 Task: Add a signature Martha Hall containing With sincere appreciation and gratitude, Martha Hall to email address softage.9@softage.net and add a folder Lease renewals
Action: Mouse moved to (1098, 83)
Screenshot: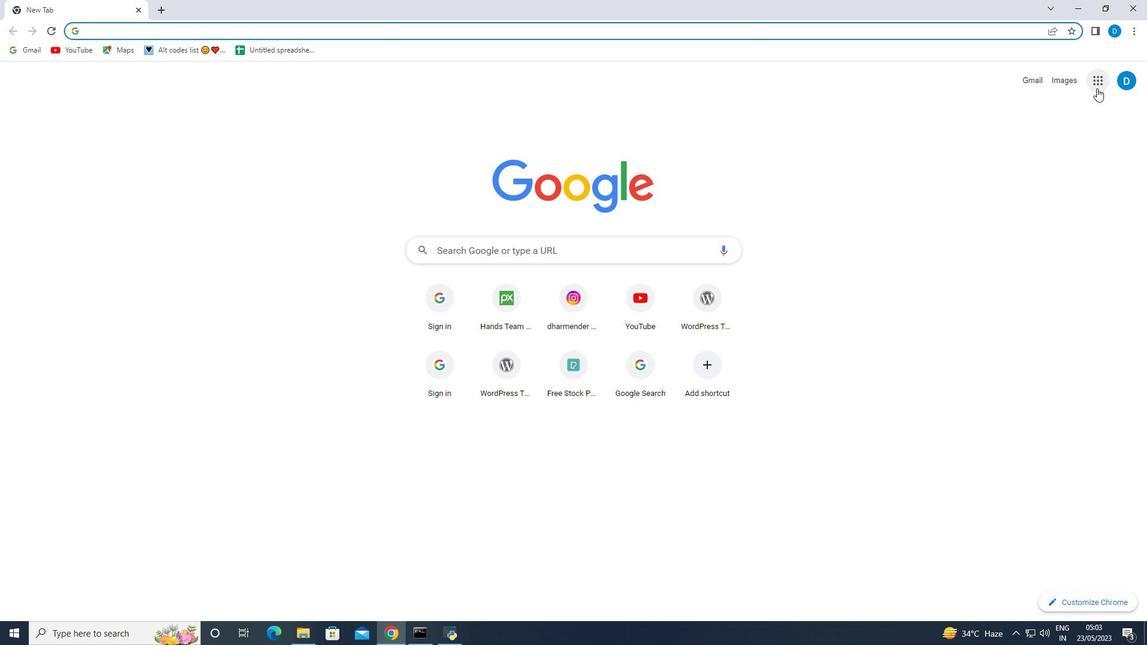 
Action: Mouse pressed left at (1098, 83)
Screenshot: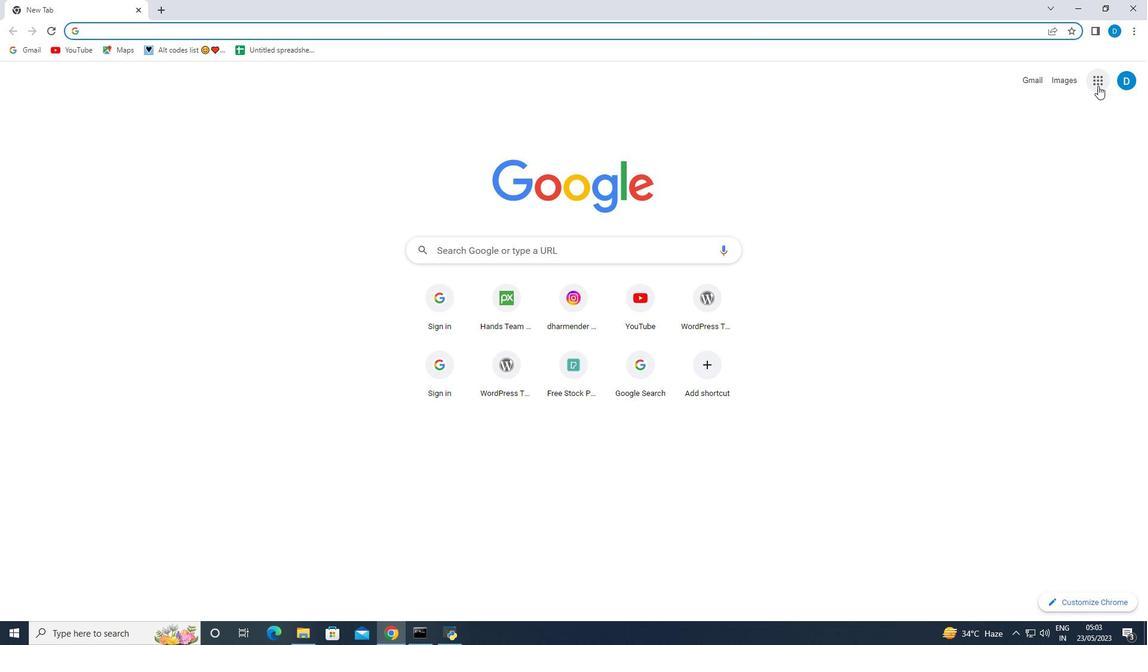 
Action: Mouse moved to (1001, 244)
Screenshot: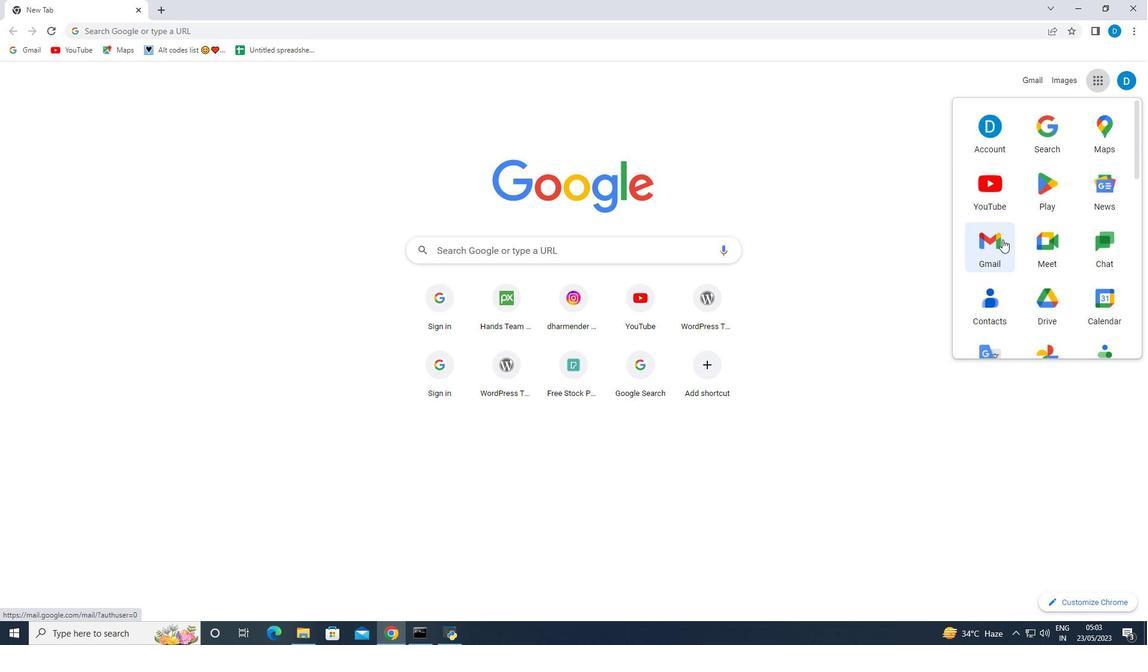 
Action: Mouse pressed left at (1001, 244)
Screenshot: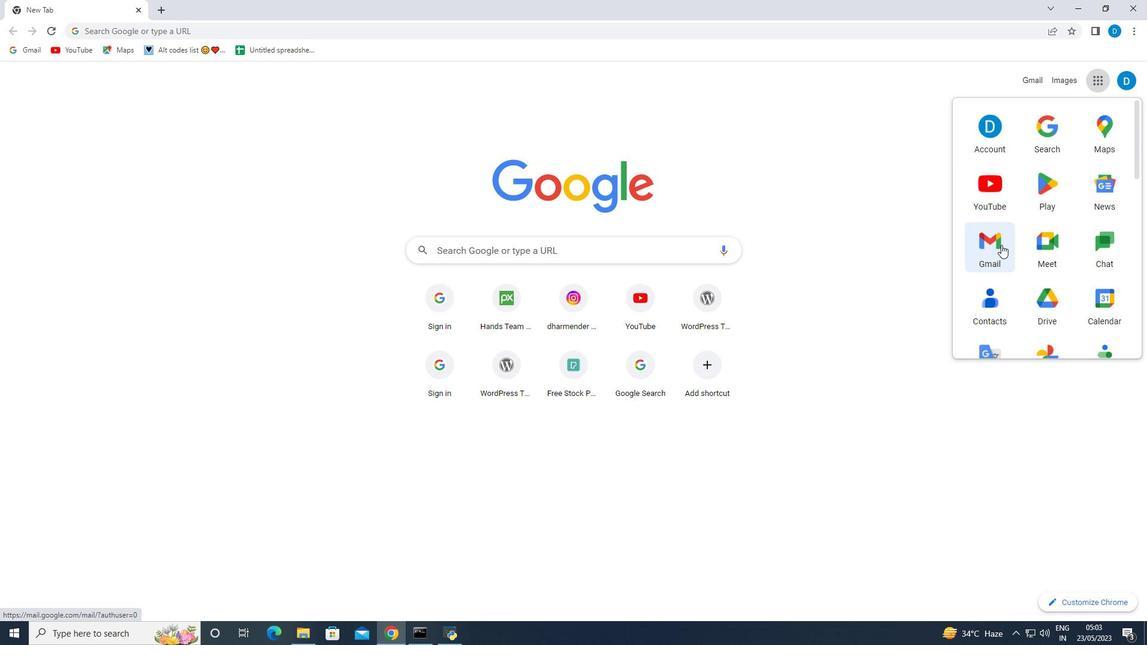 
Action: Mouse moved to (1072, 78)
Screenshot: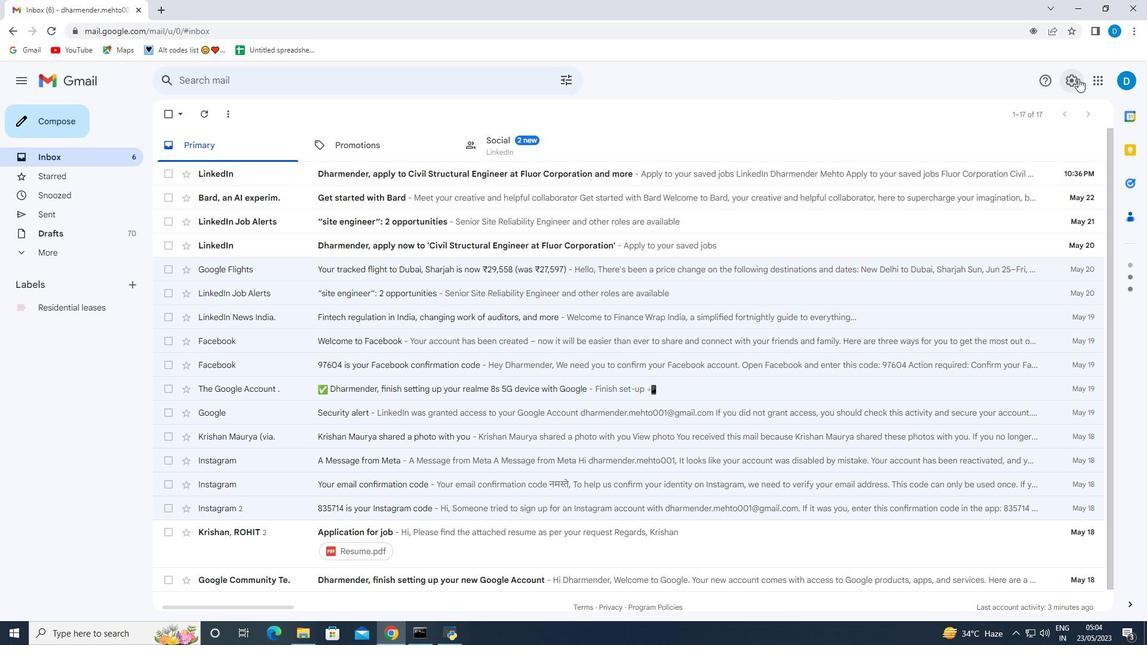 
Action: Mouse pressed left at (1072, 78)
Screenshot: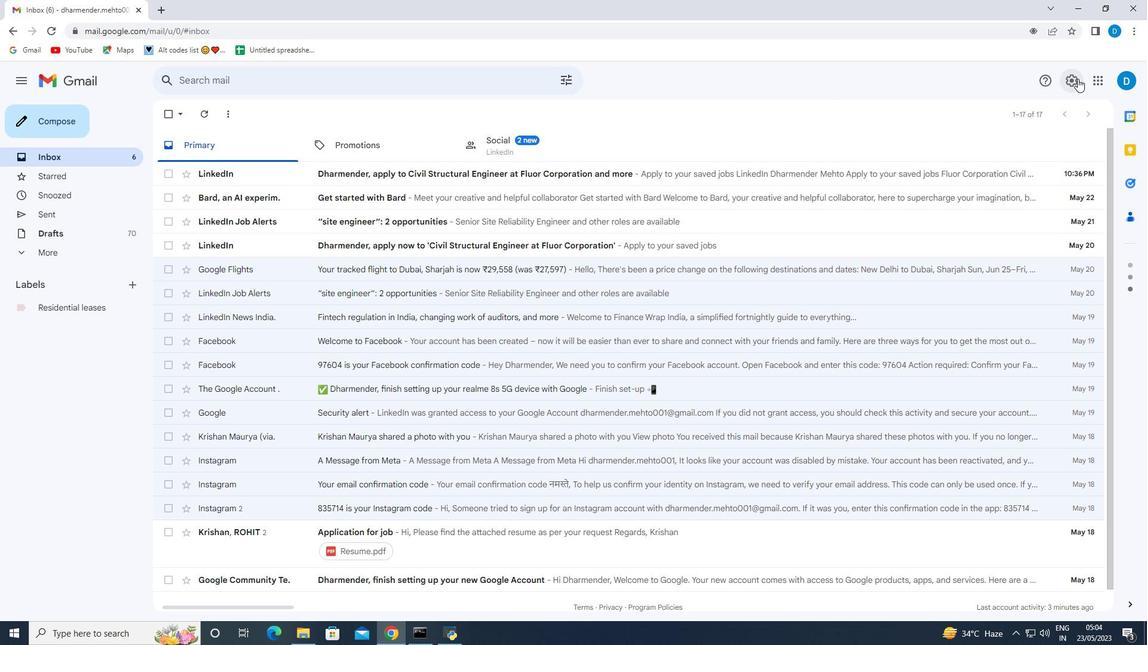 
Action: Mouse moved to (1019, 145)
Screenshot: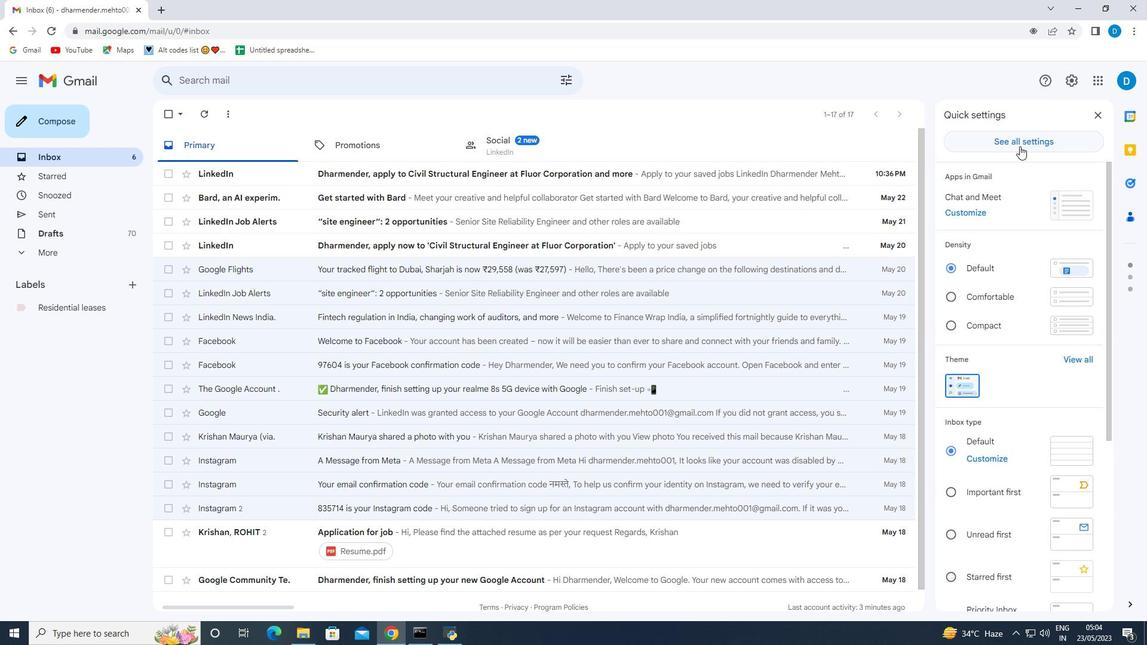 
Action: Mouse pressed left at (1019, 145)
Screenshot: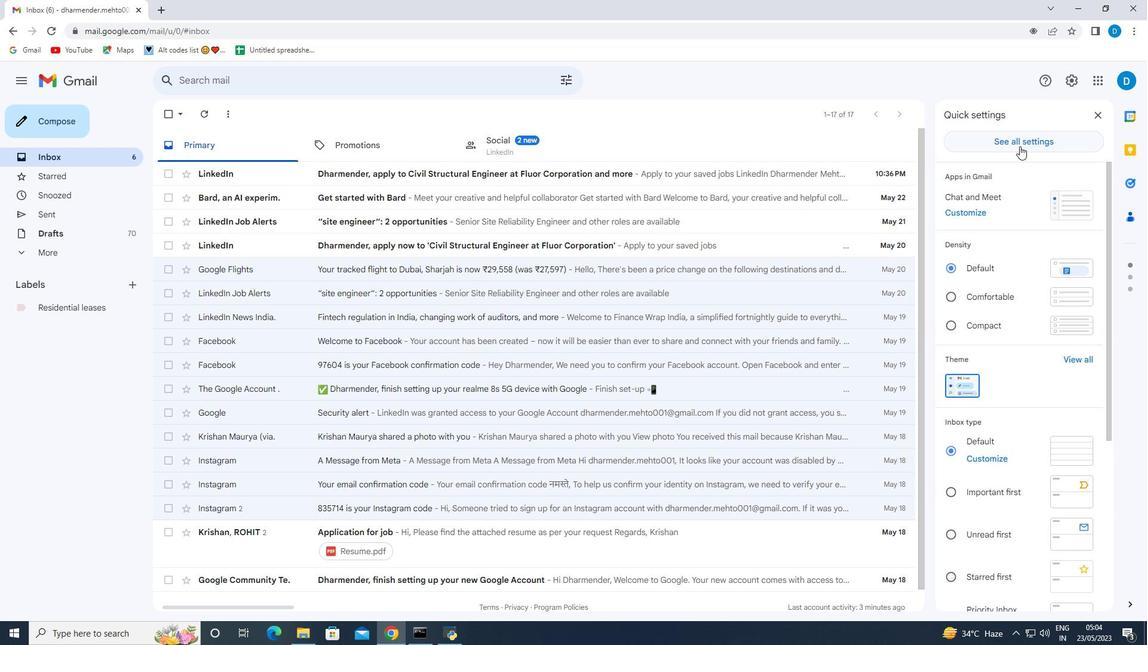 
Action: Mouse moved to (337, 475)
Screenshot: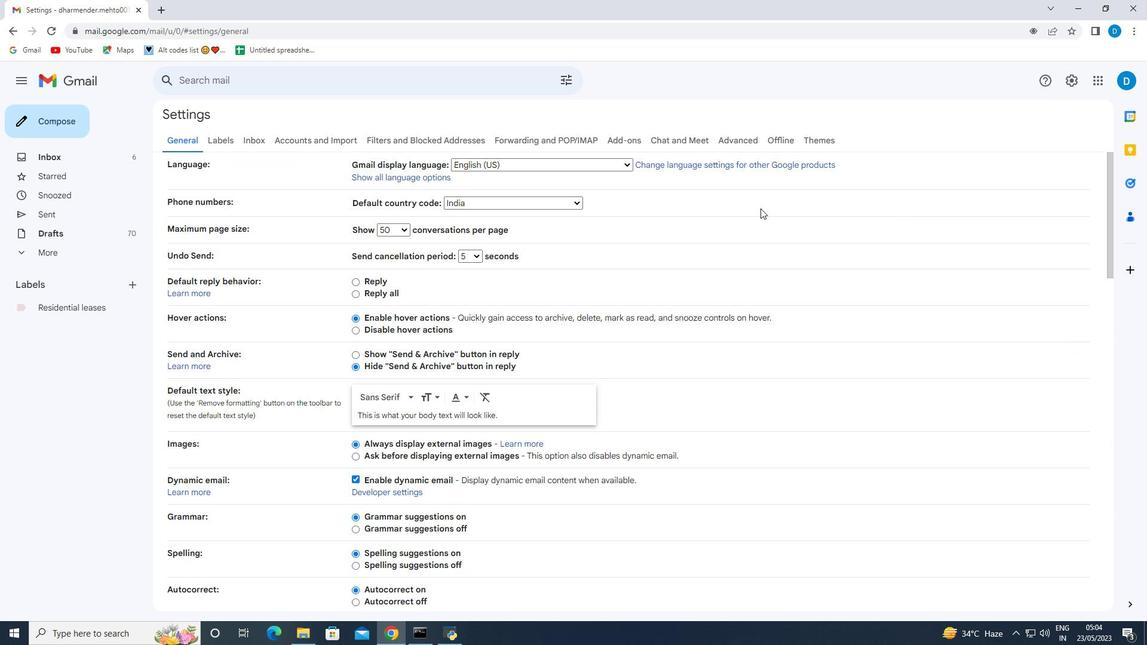 
Action: Mouse scrolled (337, 474) with delta (0, 0)
Screenshot: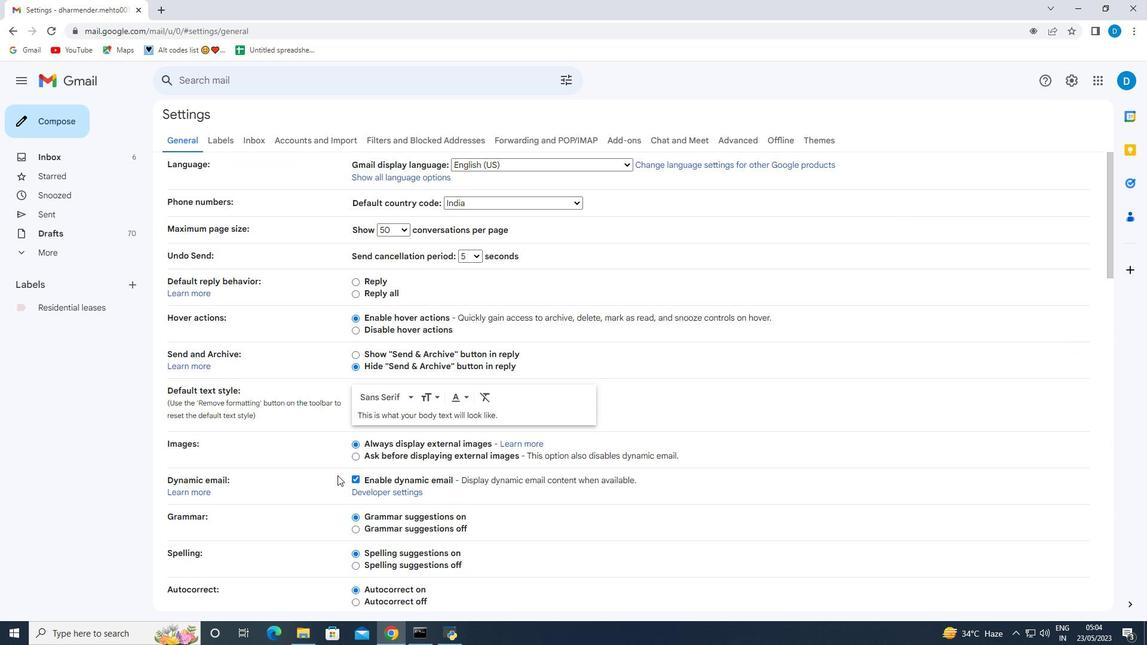 
Action: Mouse scrolled (337, 474) with delta (0, 0)
Screenshot: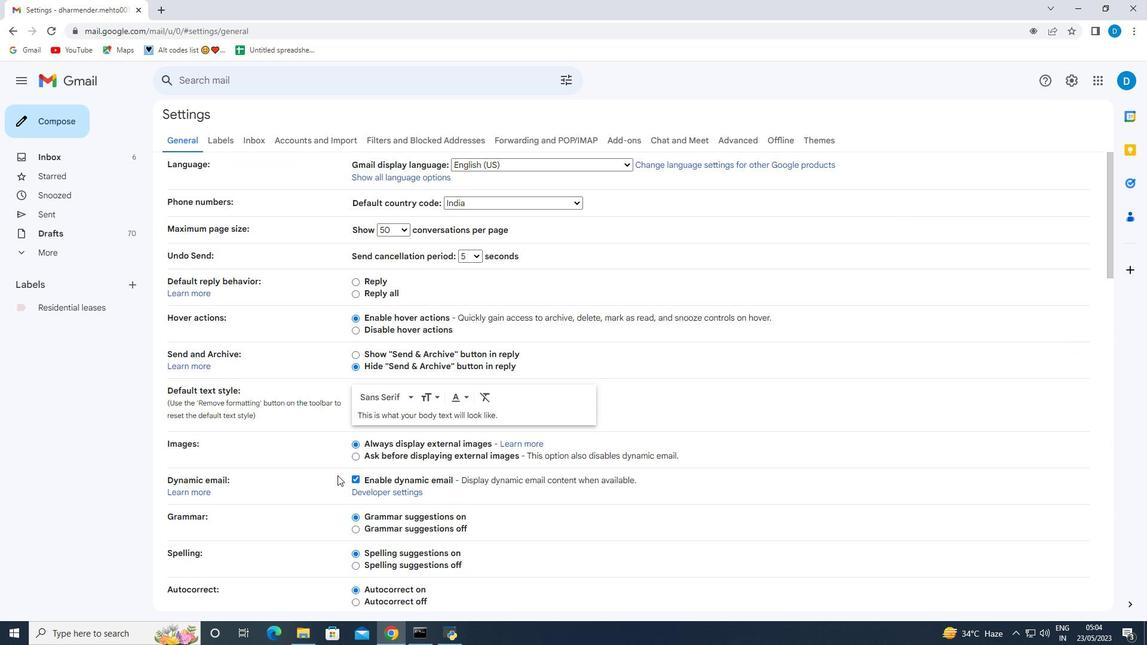 
Action: Mouse moved to (338, 475)
Screenshot: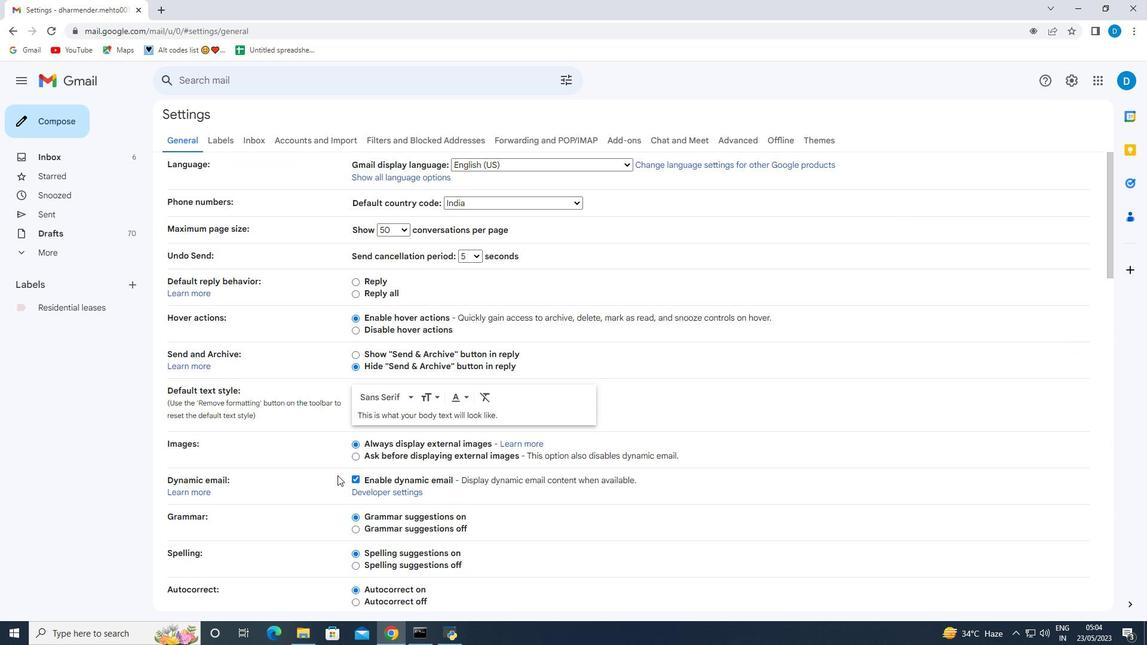 
Action: Mouse scrolled (338, 474) with delta (0, 0)
Screenshot: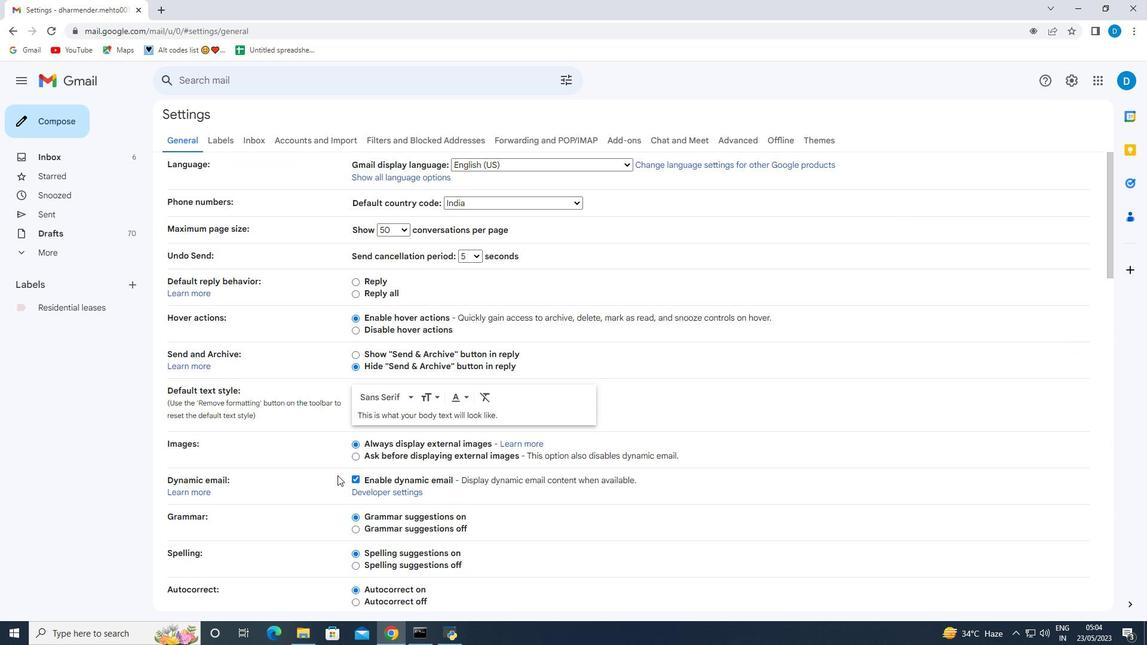 
Action: Mouse moved to (347, 470)
Screenshot: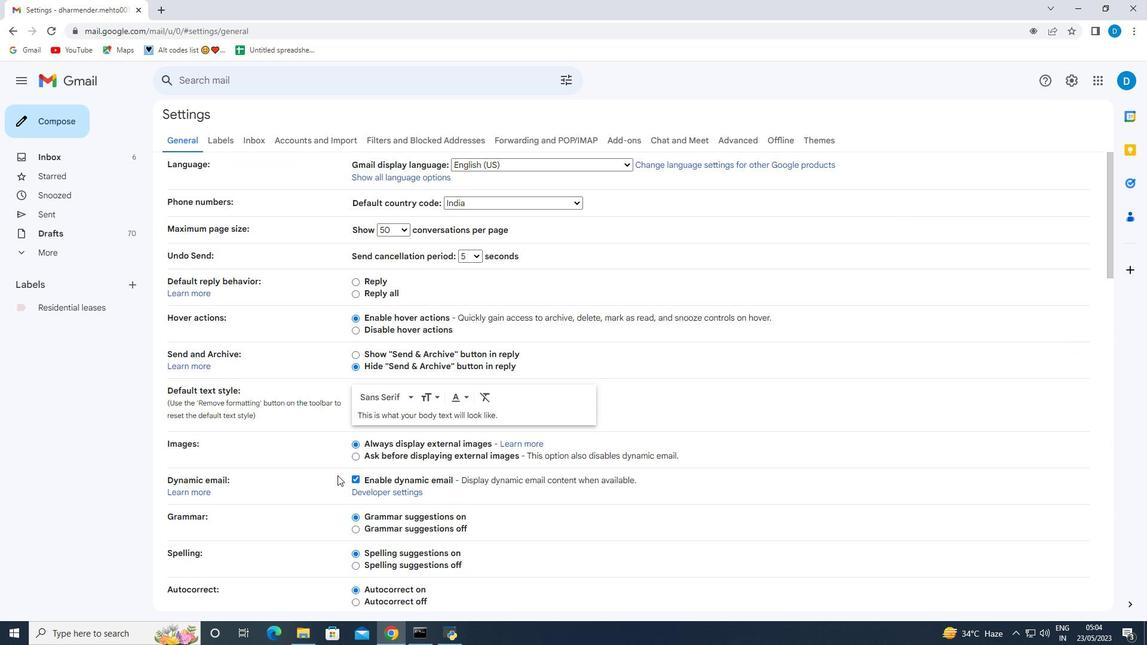 
Action: Mouse scrolled (347, 470) with delta (0, 0)
Screenshot: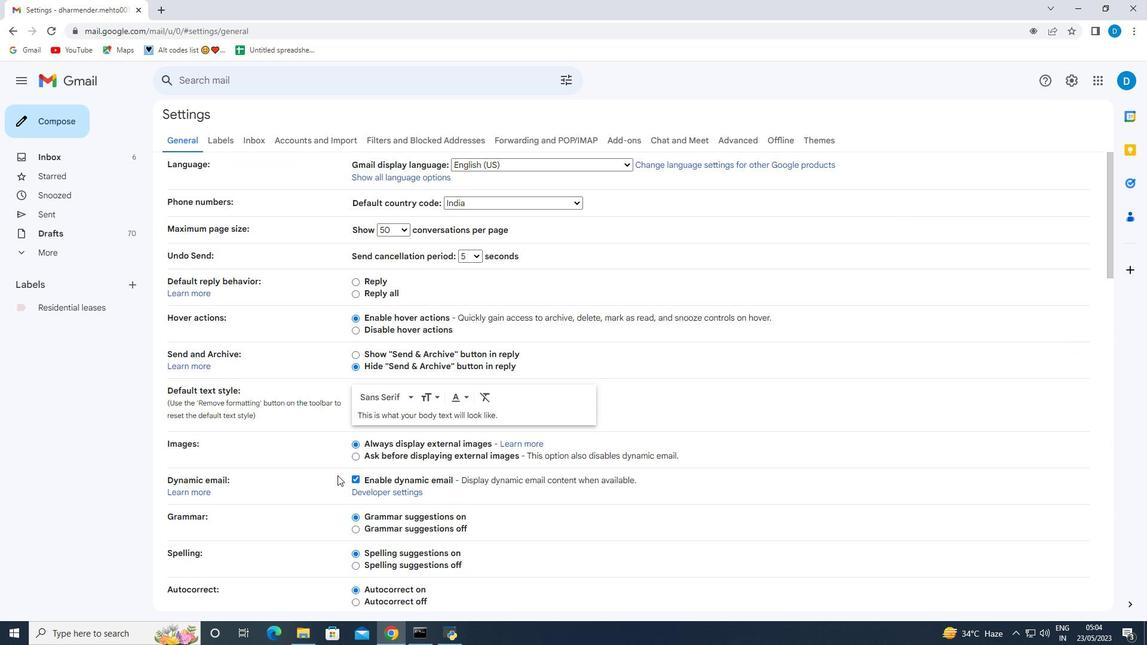
Action: Mouse moved to (354, 465)
Screenshot: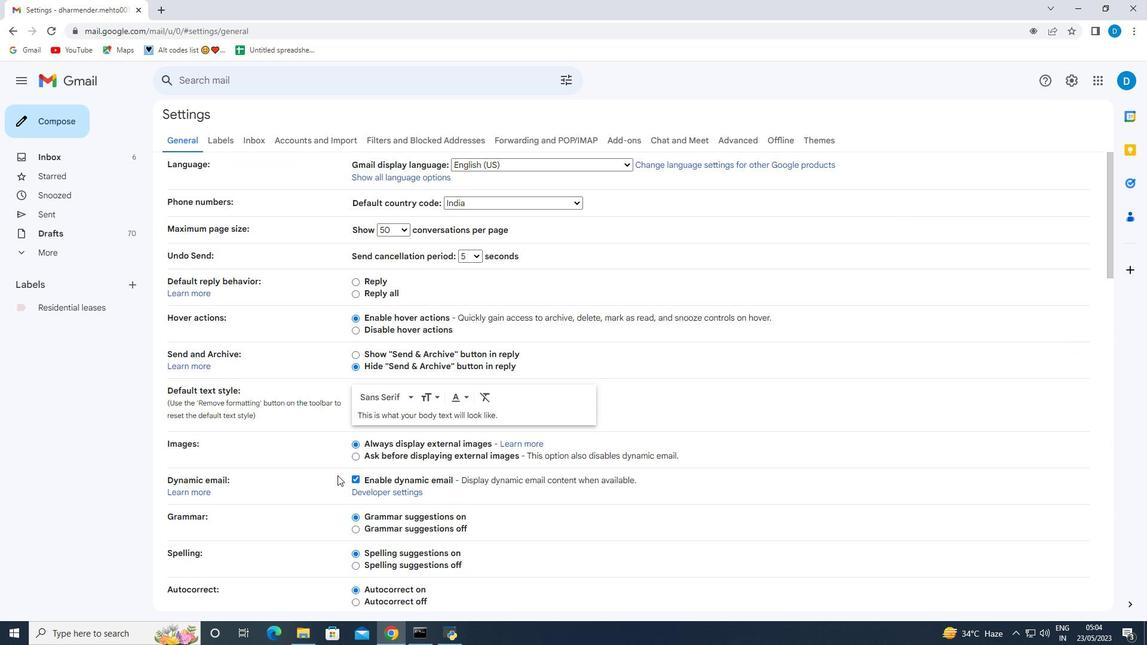 
Action: Mouse scrolled (354, 465) with delta (0, 0)
Screenshot: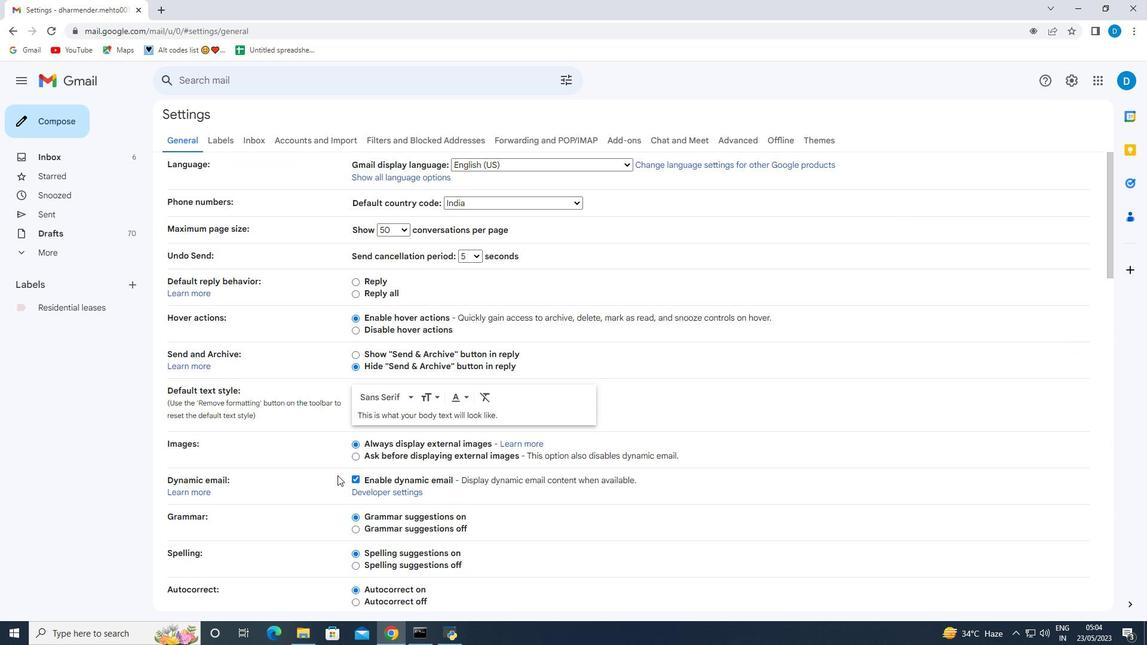 
Action: Mouse moved to (383, 449)
Screenshot: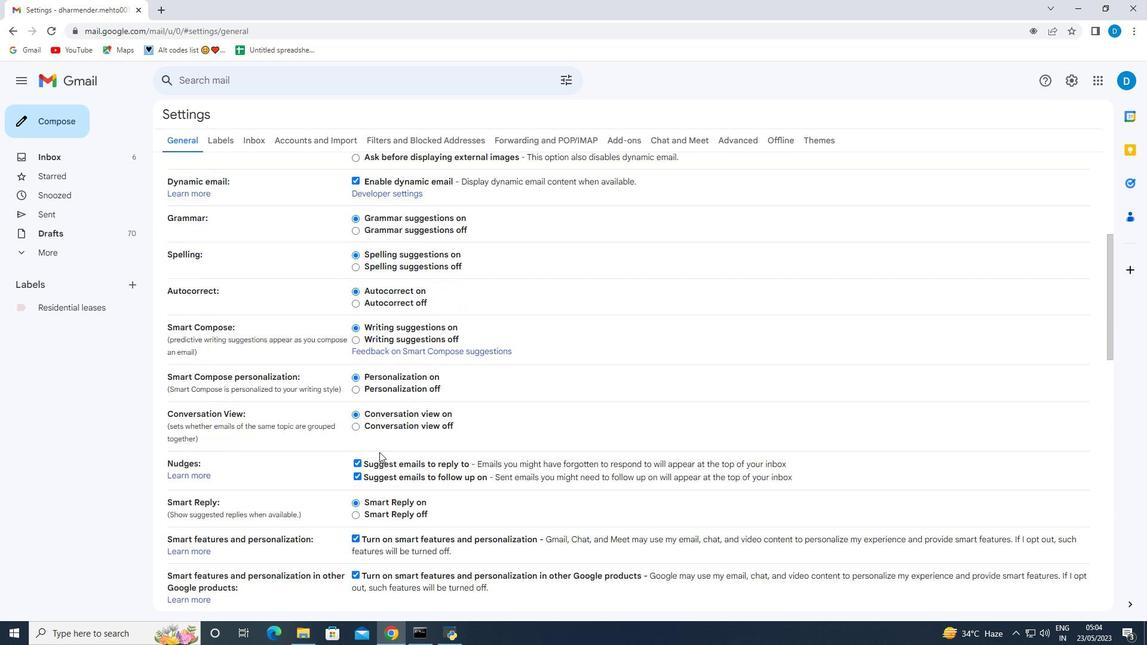 
Action: Mouse scrolled (383, 448) with delta (0, 0)
Screenshot: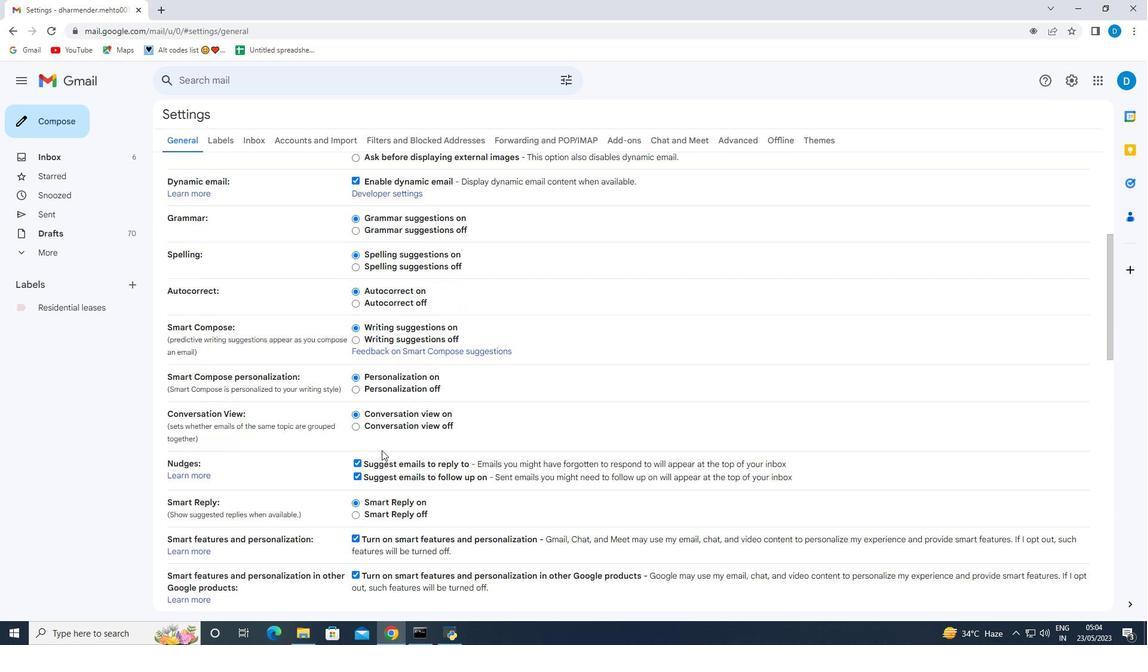
Action: Mouse scrolled (383, 448) with delta (0, 0)
Screenshot: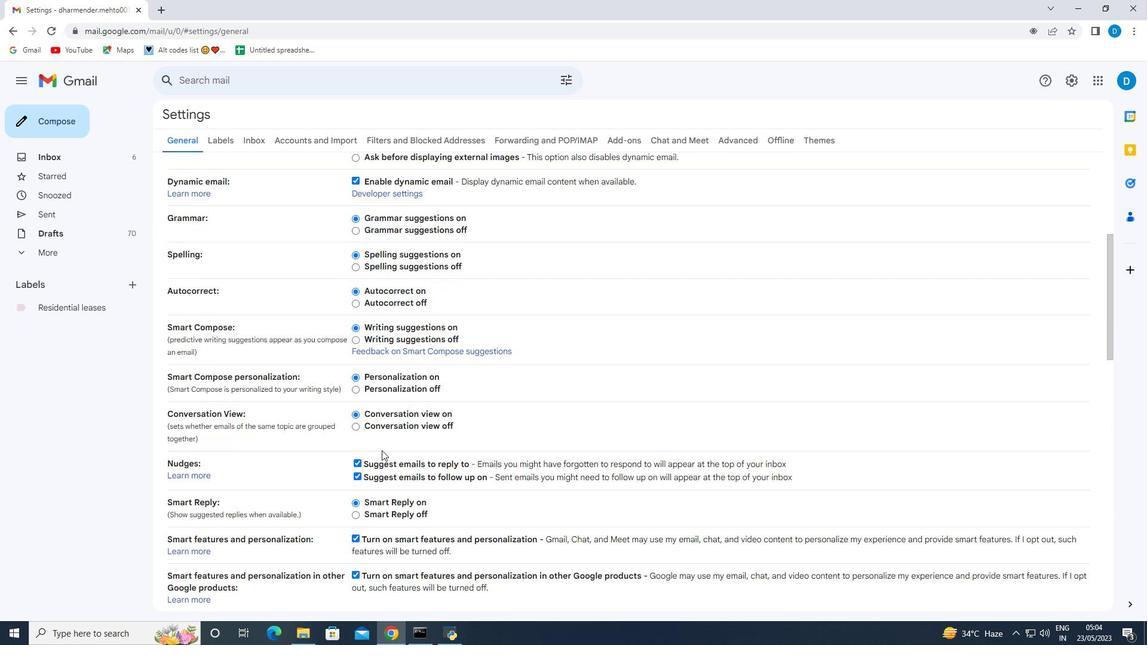 
Action: Mouse scrolled (383, 448) with delta (0, 0)
Screenshot: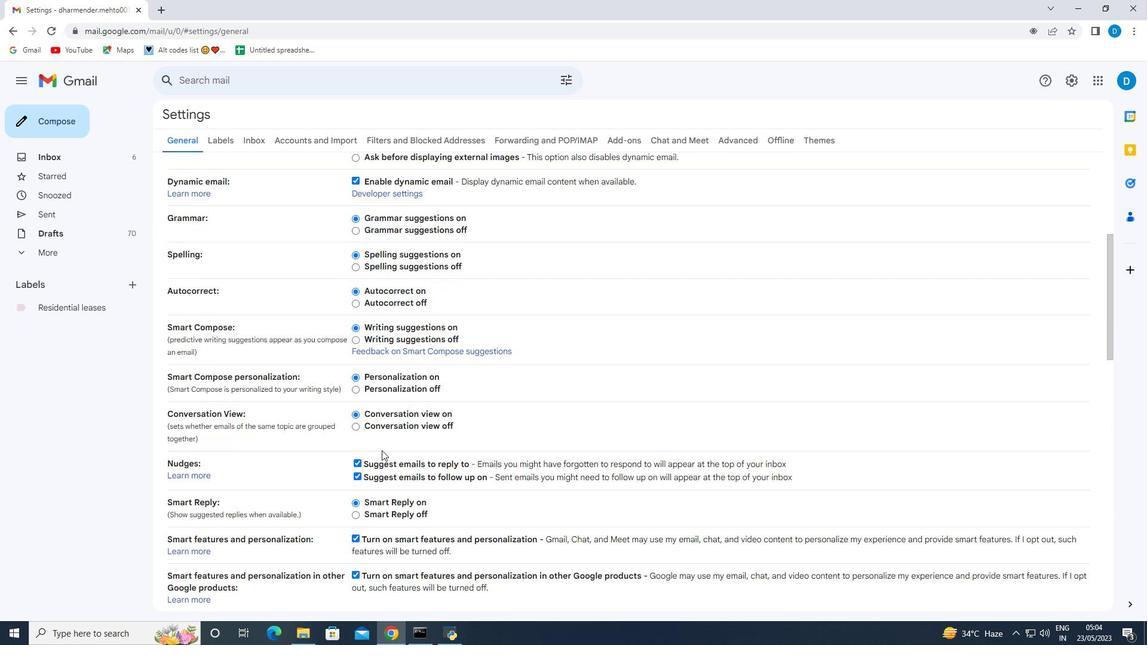 
Action: Mouse scrolled (383, 448) with delta (0, 0)
Screenshot: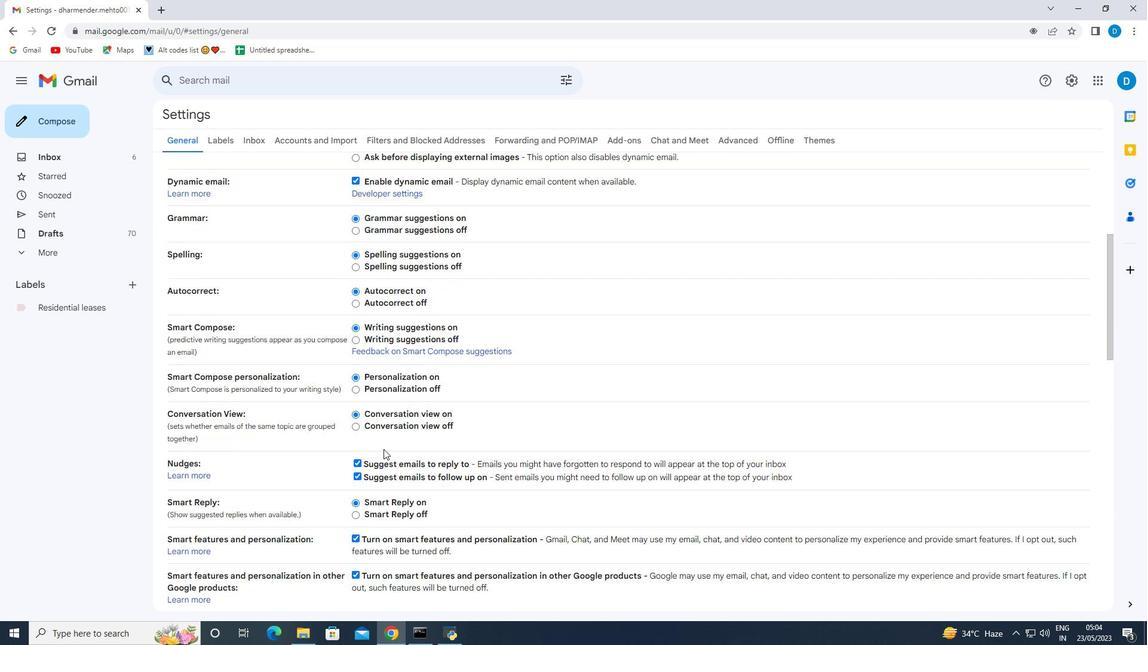 
Action: Mouse scrolled (383, 448) with delta (0, 0)
Screenshot: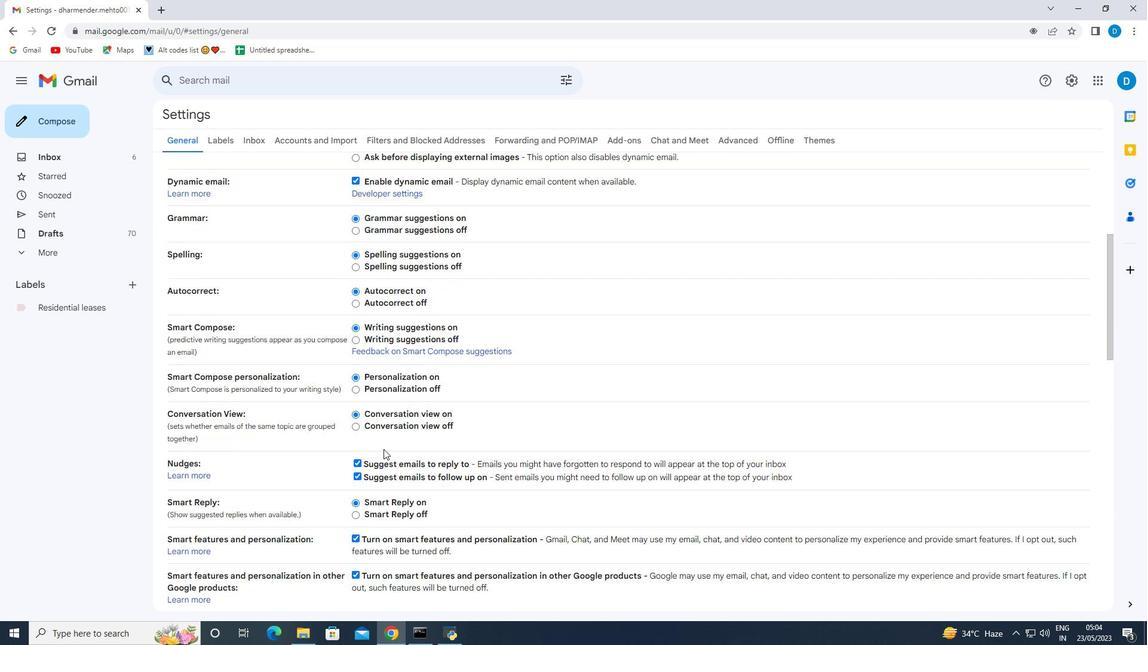 
Action: Mouse moved to (390, 446)
Screenshot: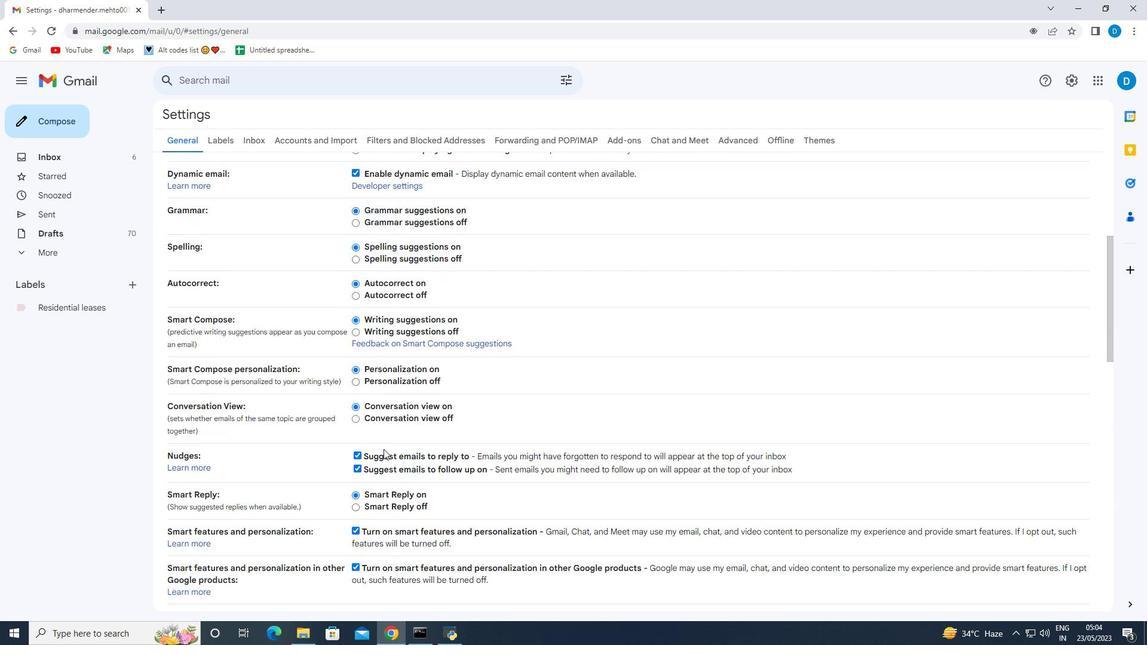 
Action: Mouse scrolled (390, 445) with delta (0, 0)
Screenshot: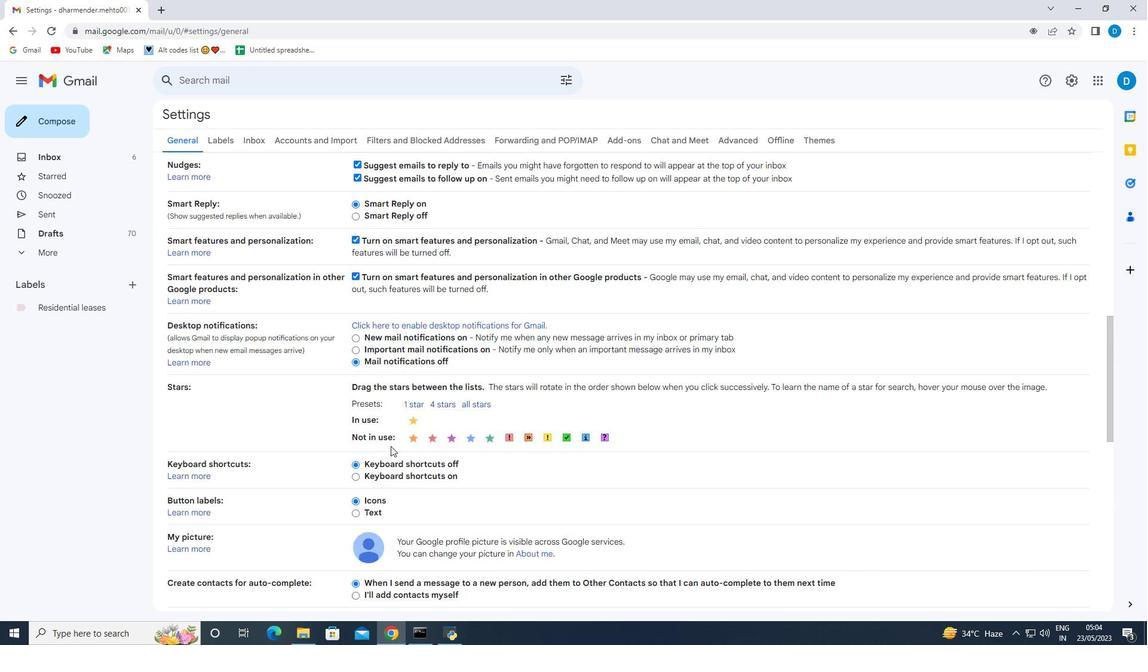 
Action: Mouse scrolled (390, 445) with delta (0, 0)
Screenshot: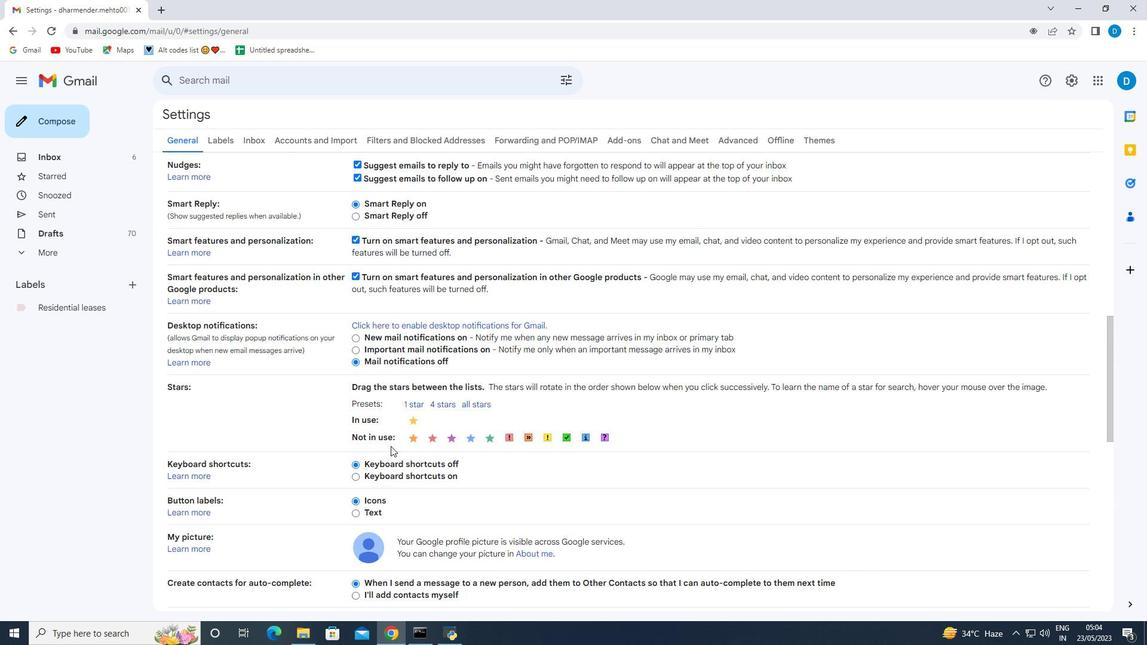 
Action: Mouse scrolled (390, 445) with delta (0, 0)
Screenshot: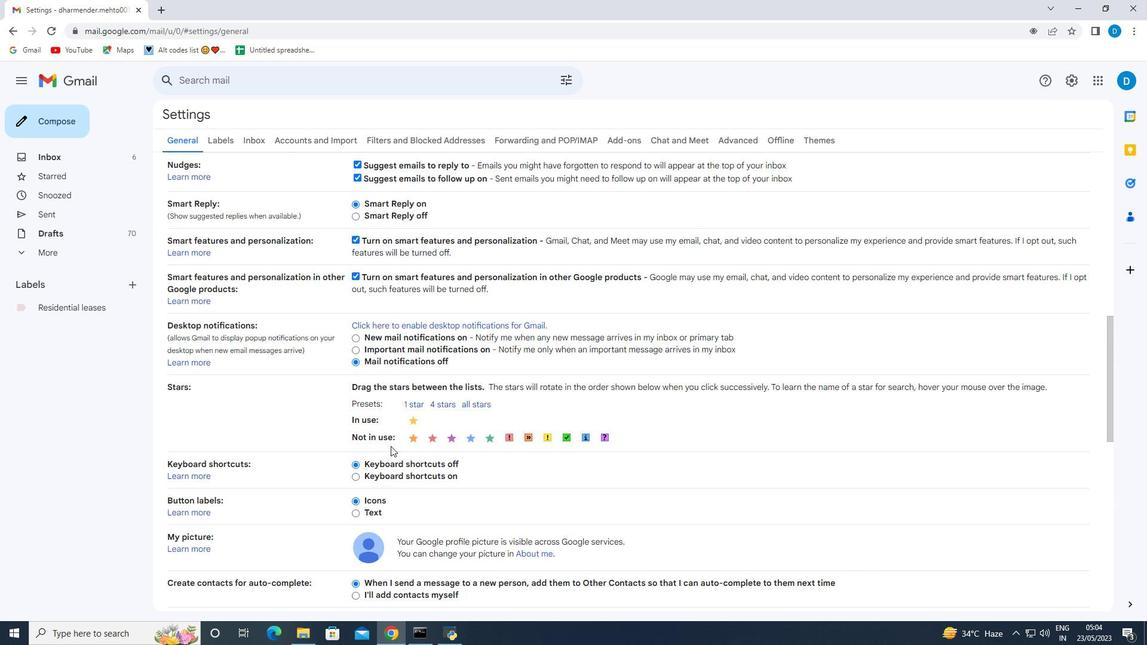 
Action: Mouse scrolled (390, 445) with delta (0, 0)
Screenshot: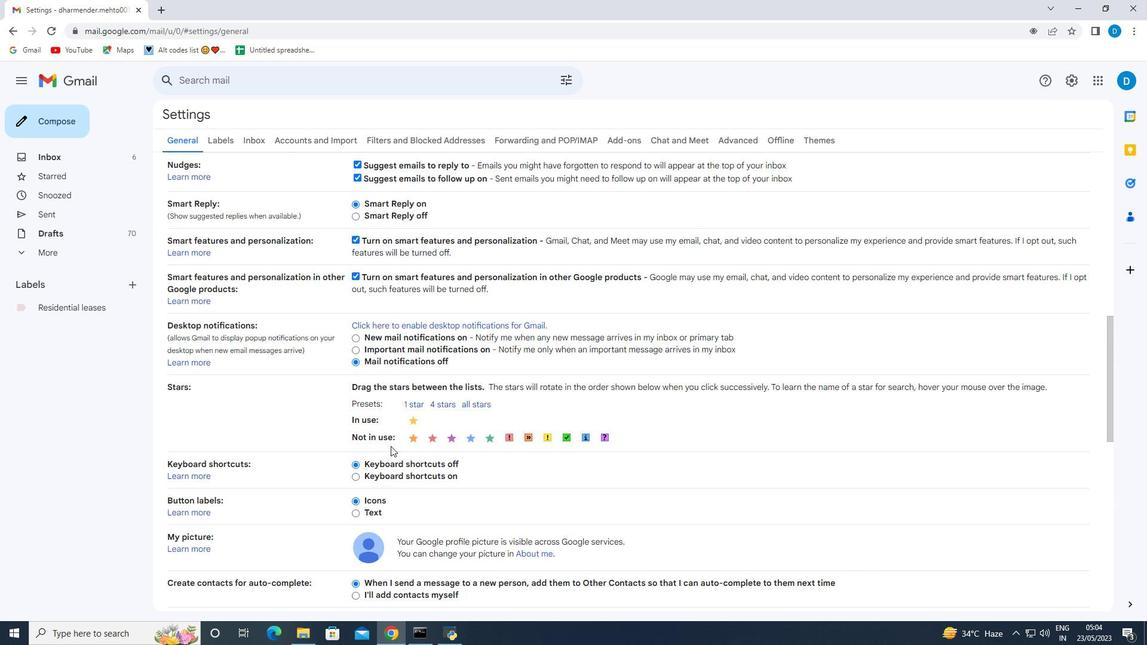 
Action: Mouse scrolled (390, 445) with delta (0, 0)
Screenshot: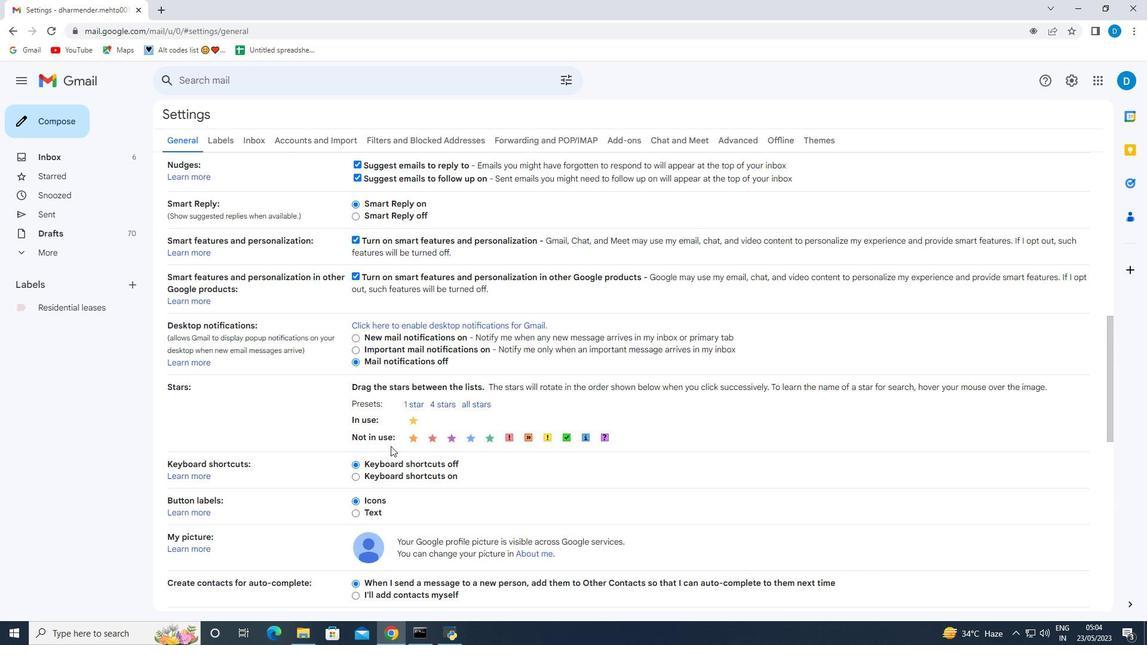 
Action: Mouse scrolled (390, 445) with delta (0, 0)
Screenshot: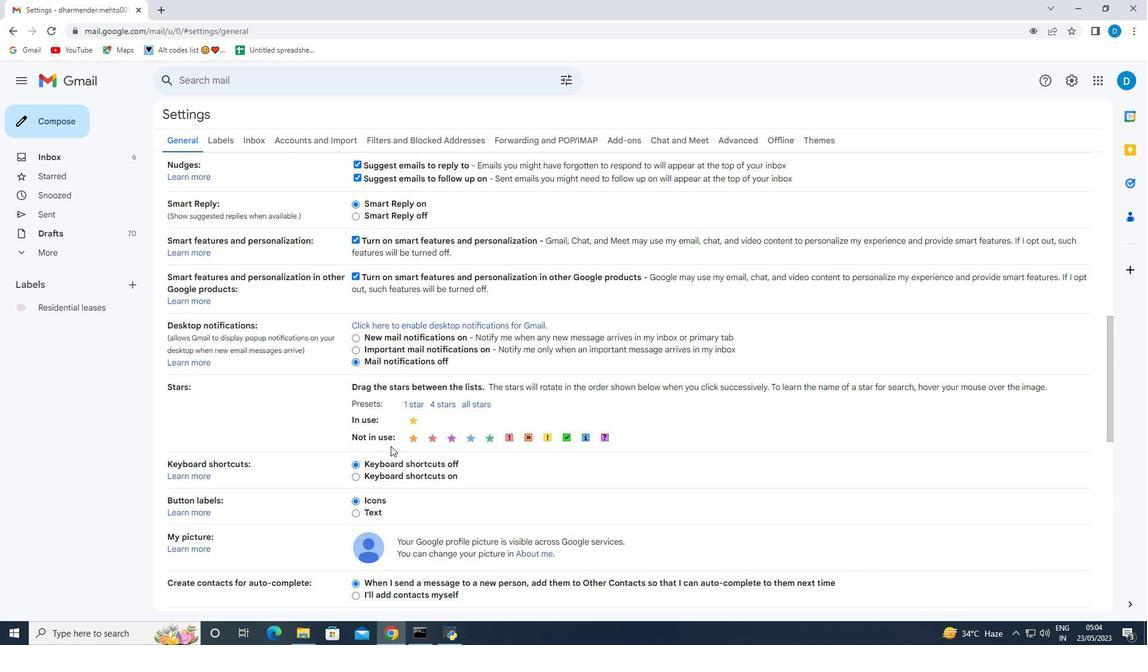 
Action: Mouse moved to (479, 298)
Screenshot: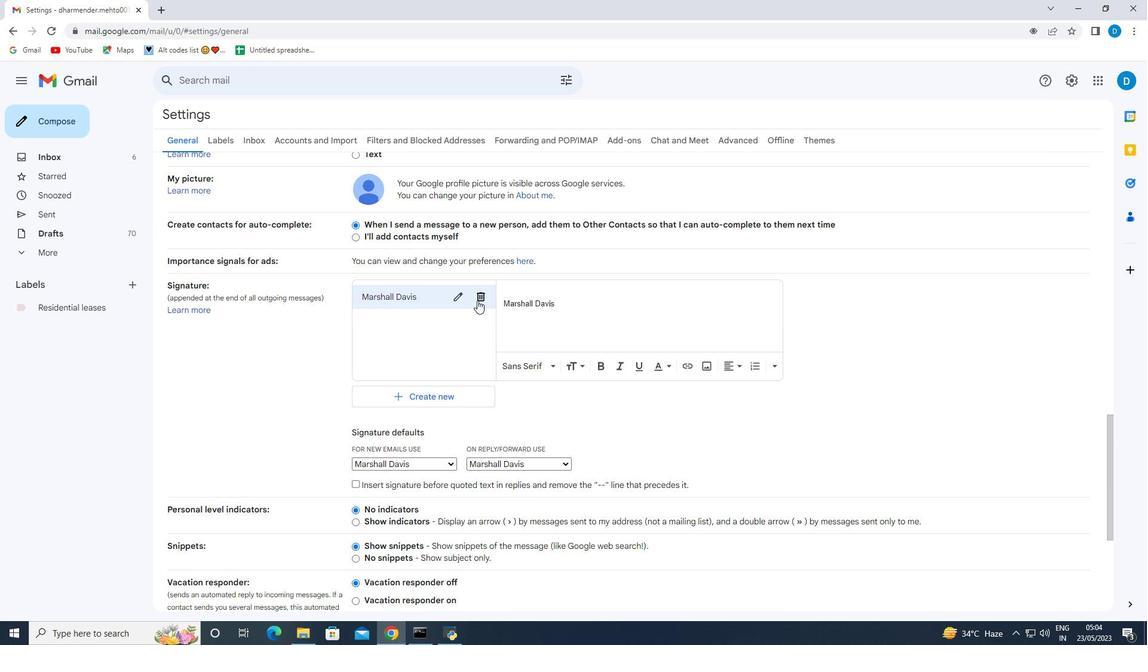 
Action: Mouse pressed left at (479, 298)
Screenshot: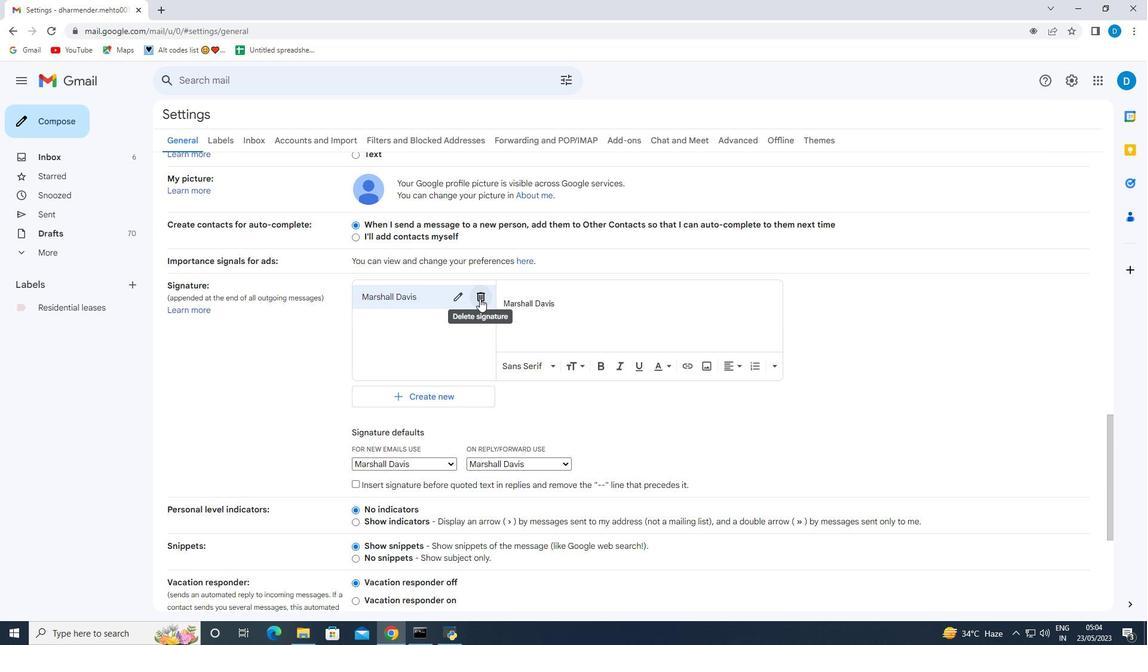 
Action: Mouse moved to (669, 369)
Screenshot: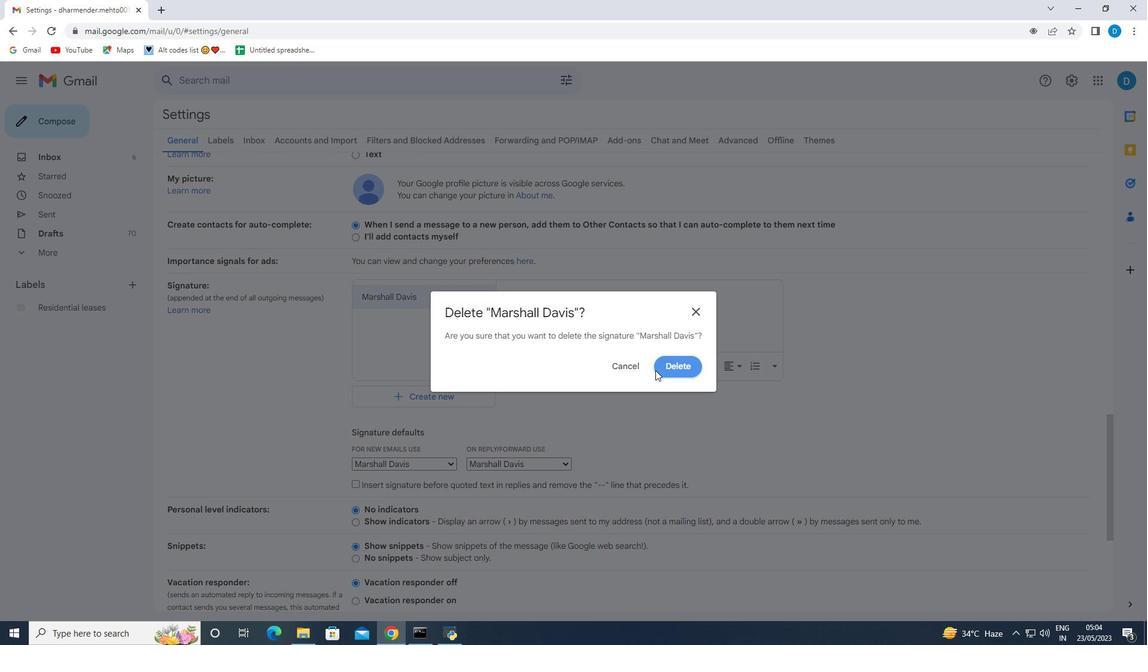 
Action: Mouse pressed left at (669, 369)
Screenshot: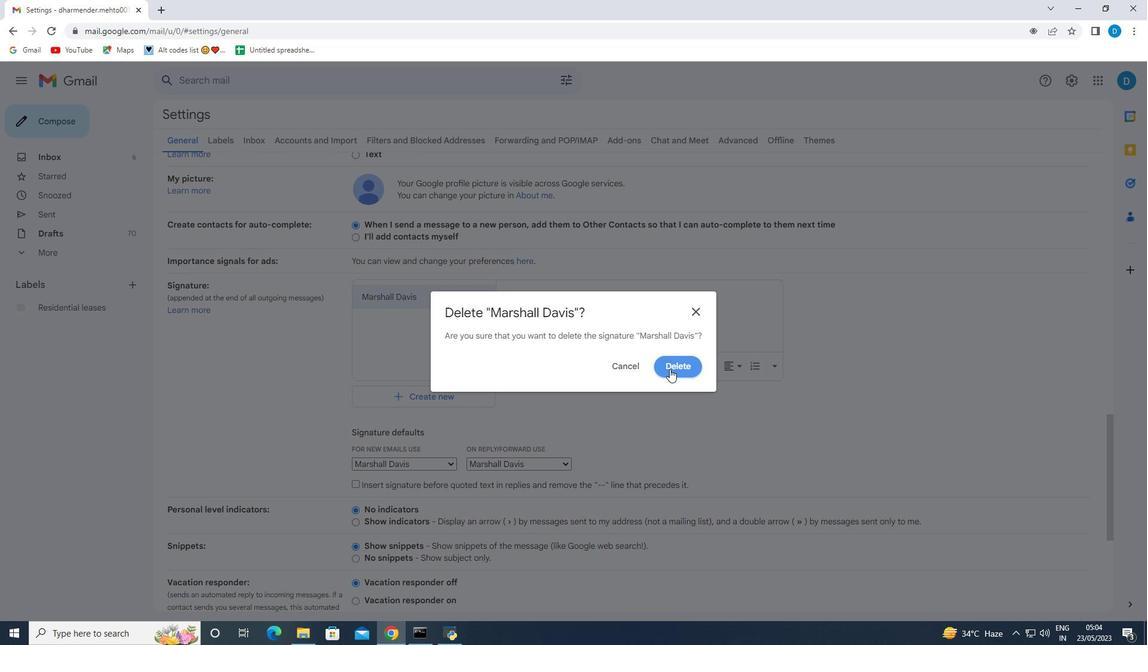 
Action: Mouse moved to (133, 307)
Screenshot: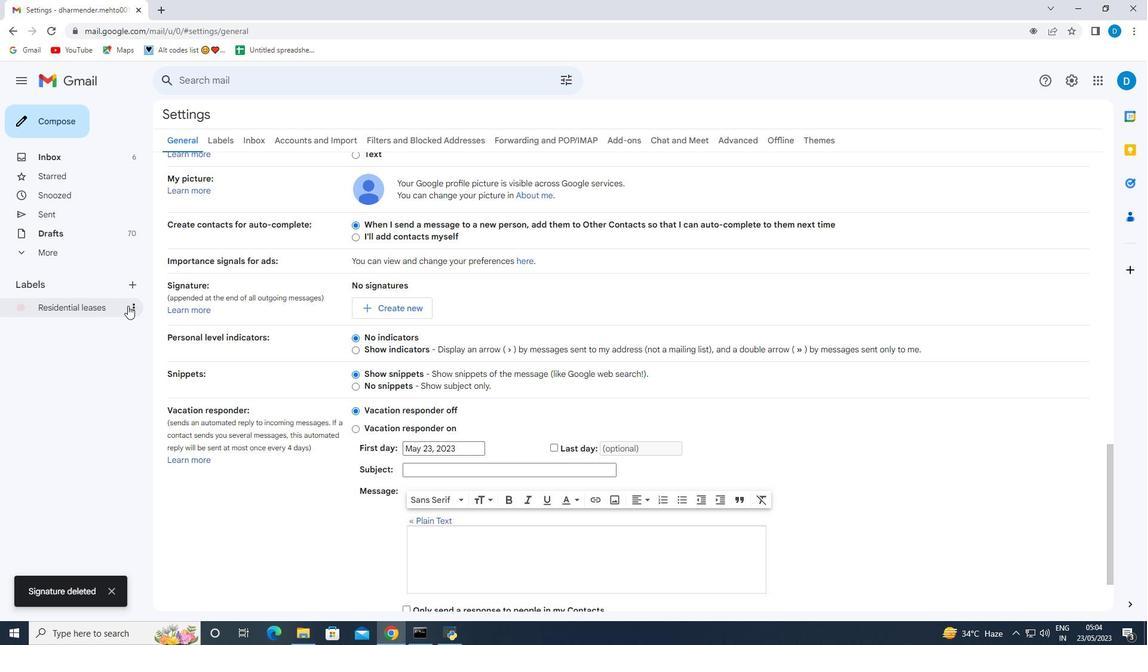 
Action: Mouse pressed left at (133, 307)
Screenshot: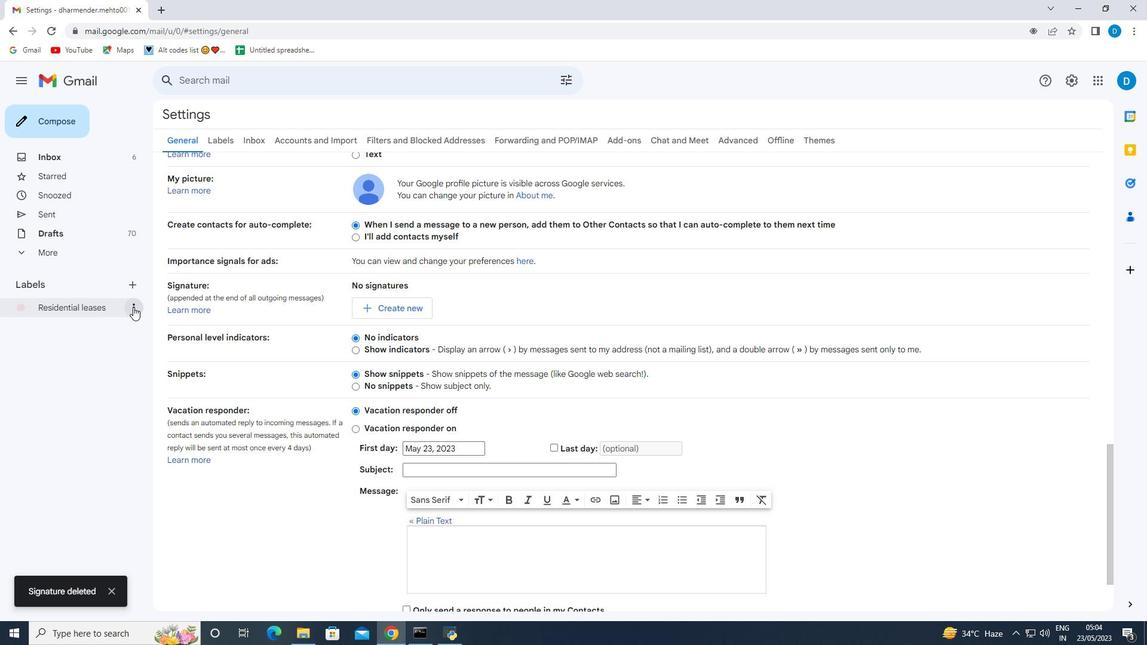 
Action: Mouse moved to (174, 525)
Screenshot: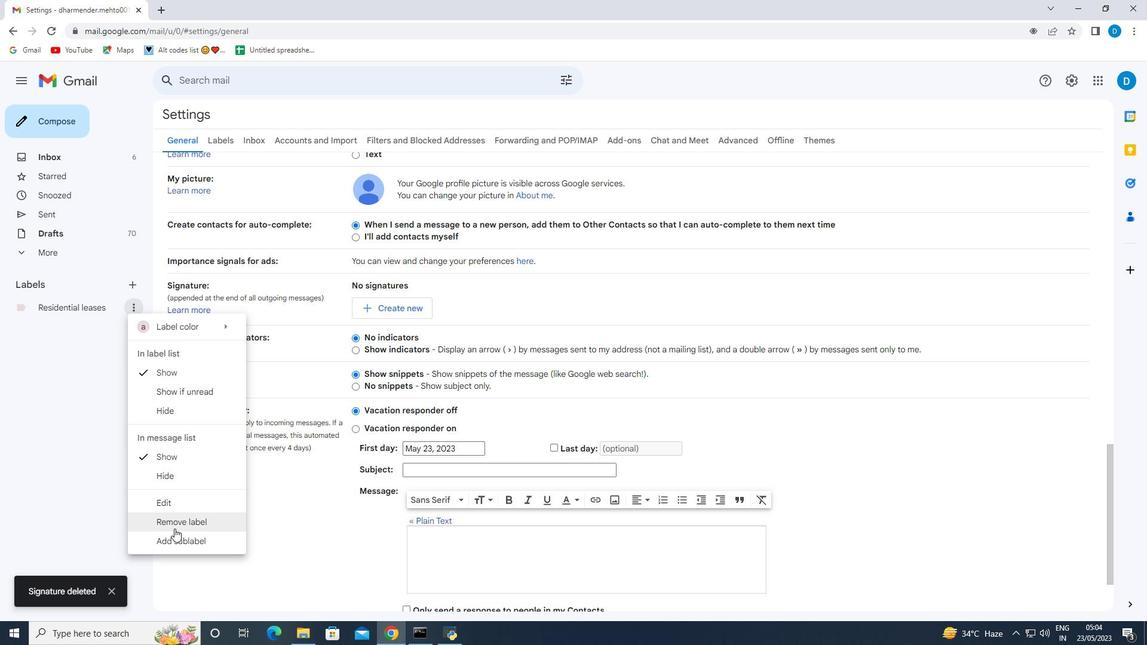 
Action: Mouse pressed left at (174, 525)
Screenshot: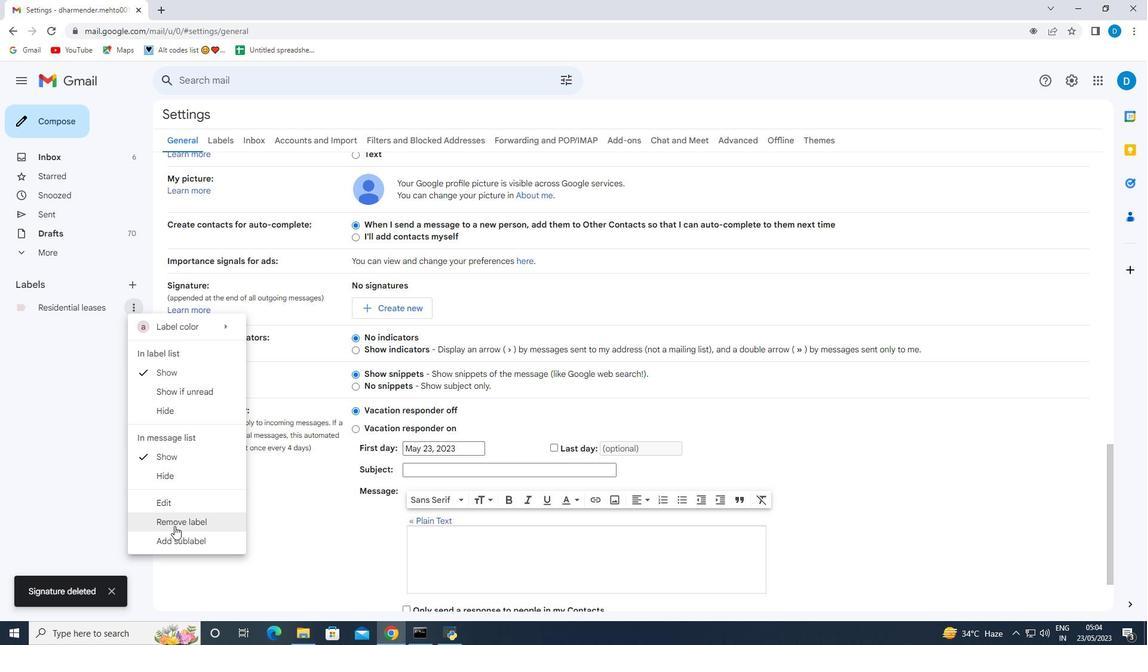 
Action: Mouse moved to (676, 377)
Screenshot: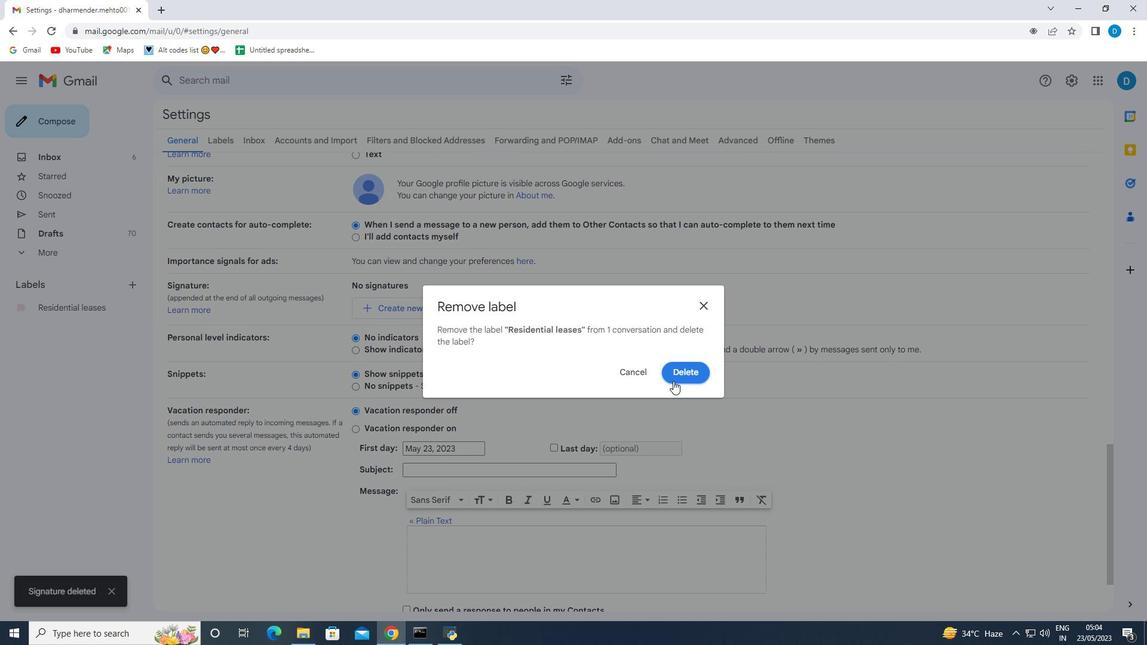 
Action: Mouse pressed left at (676, 377)
Screenshot: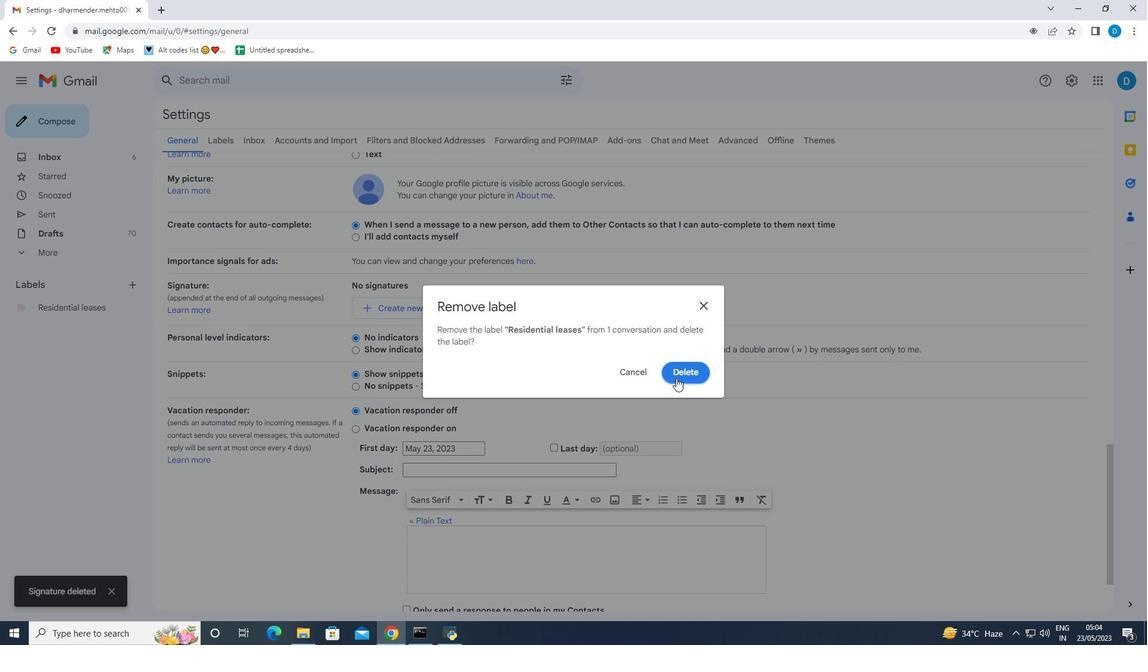 
Action: Mouse moved to (402, 311)
Screenshot: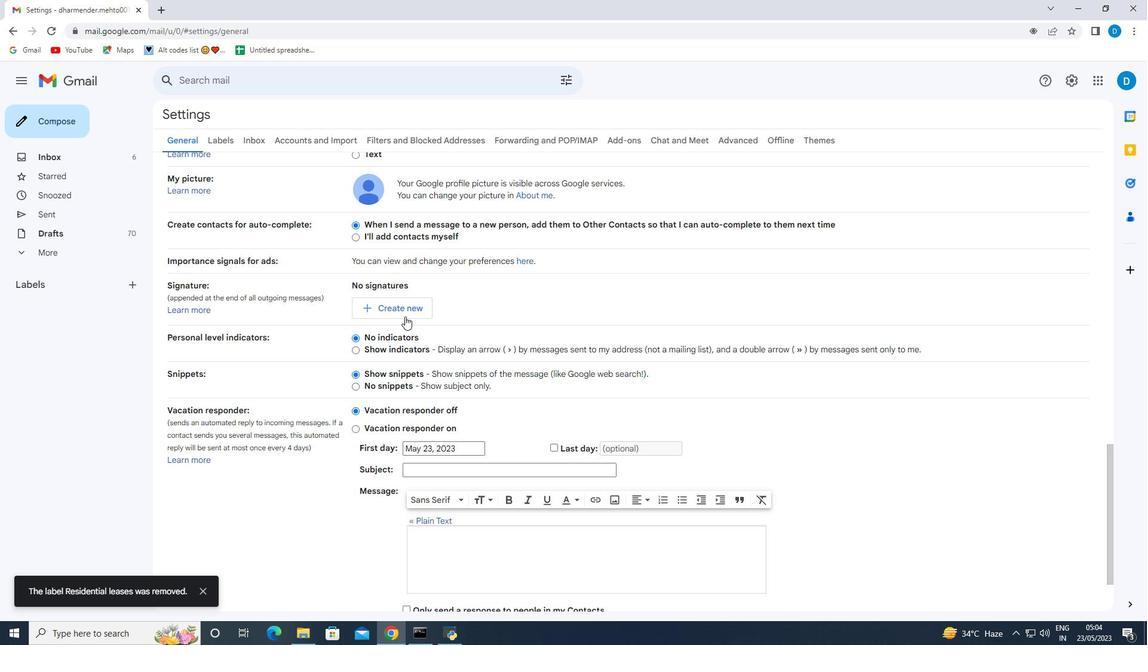 
Action: Mouse pressed left at (402, 311)
Screenshot: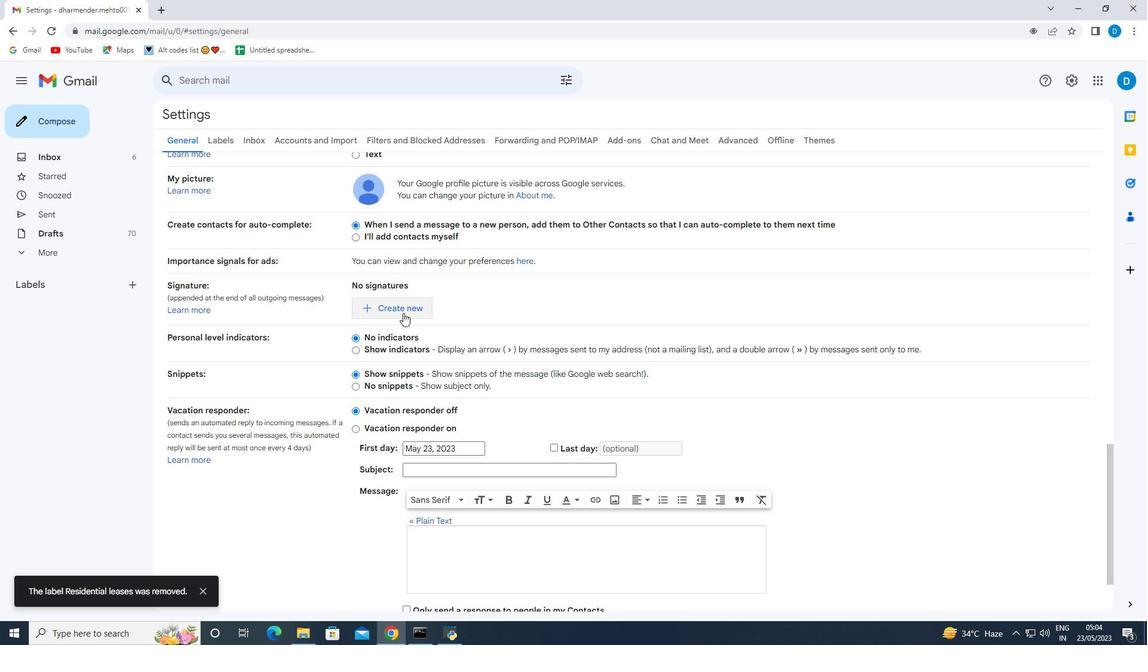 
Action: Mouse moved to (483, 337)
Screenshot: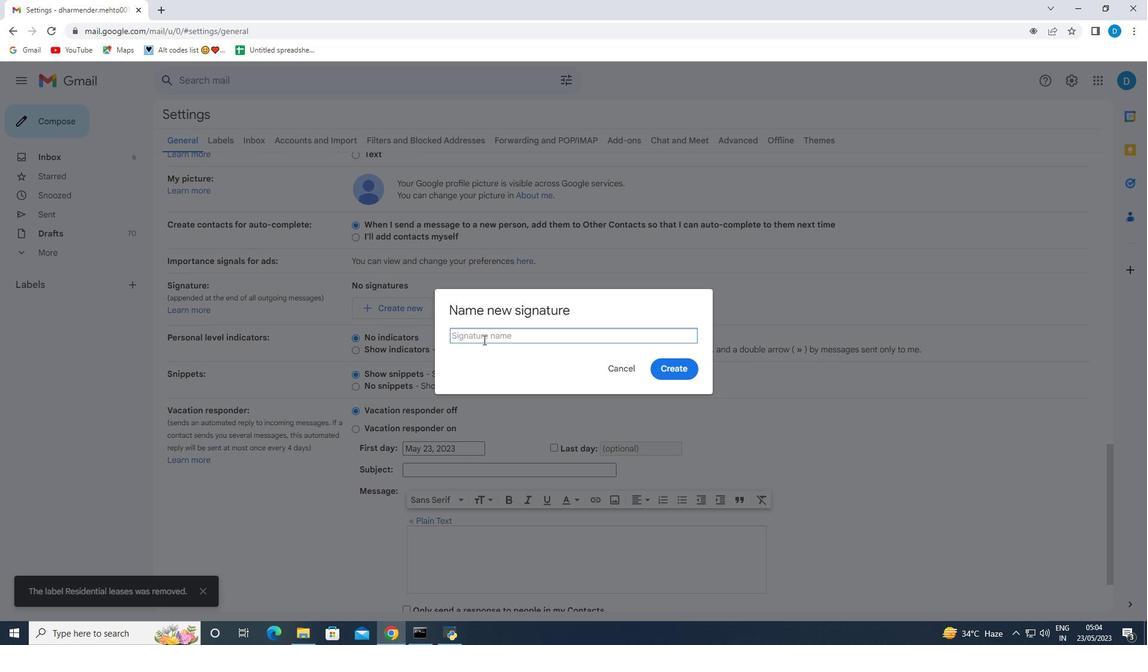 
Action: Mouse pressed left at (483, 337)
Screenshot: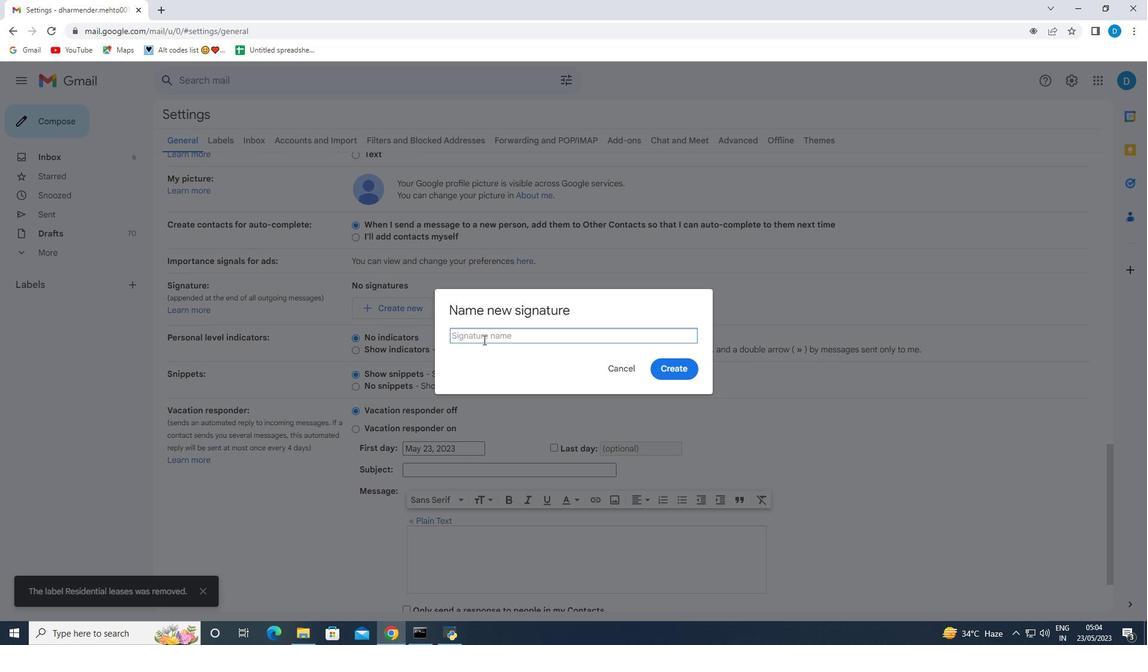 
Action: Key pressed <Key.shift>Martha<Key.space><Key.shift>Hall
Screenshot: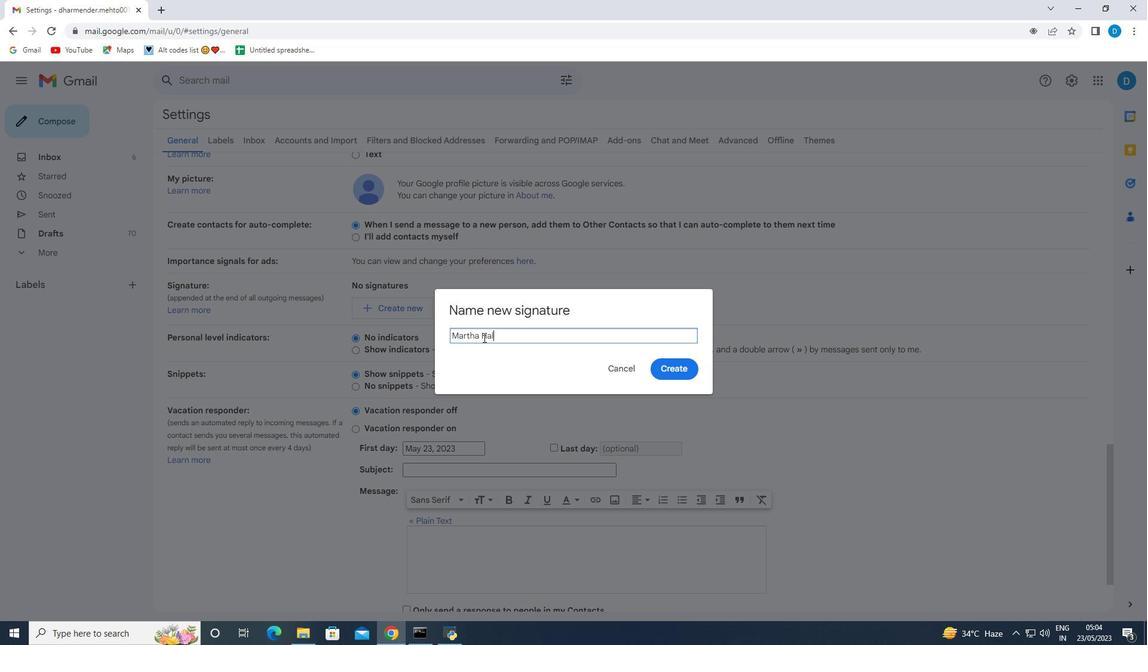 
Action: Mouse moved to (682, 365)
Screenshot: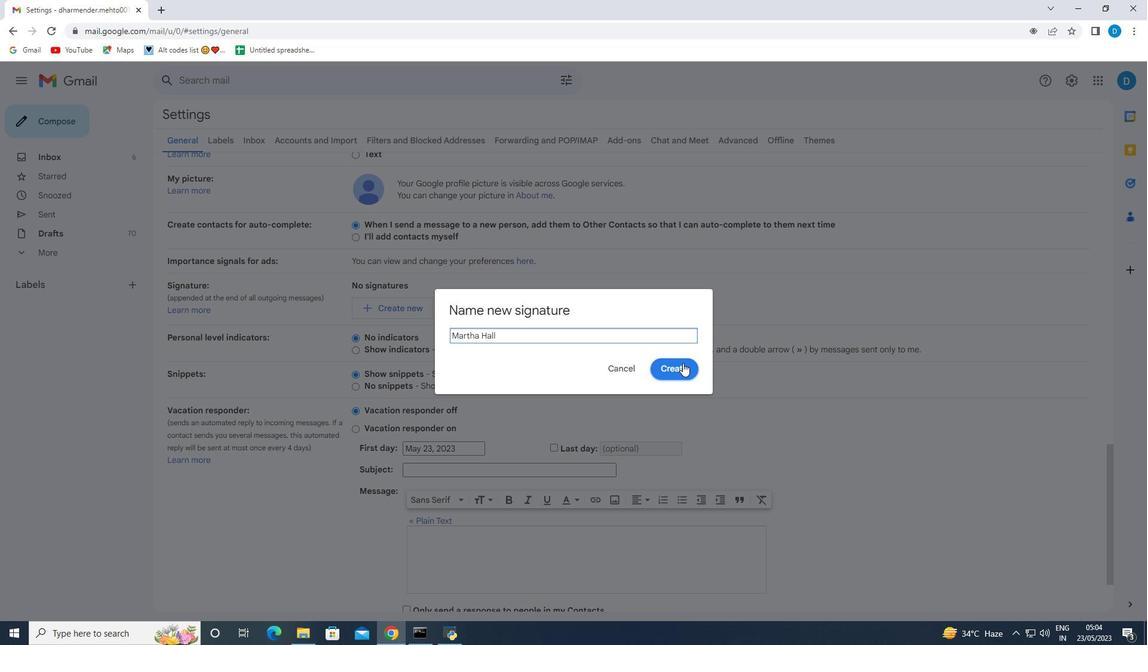 
Action: Mouse pressed left at (682, 365)
Screenshot: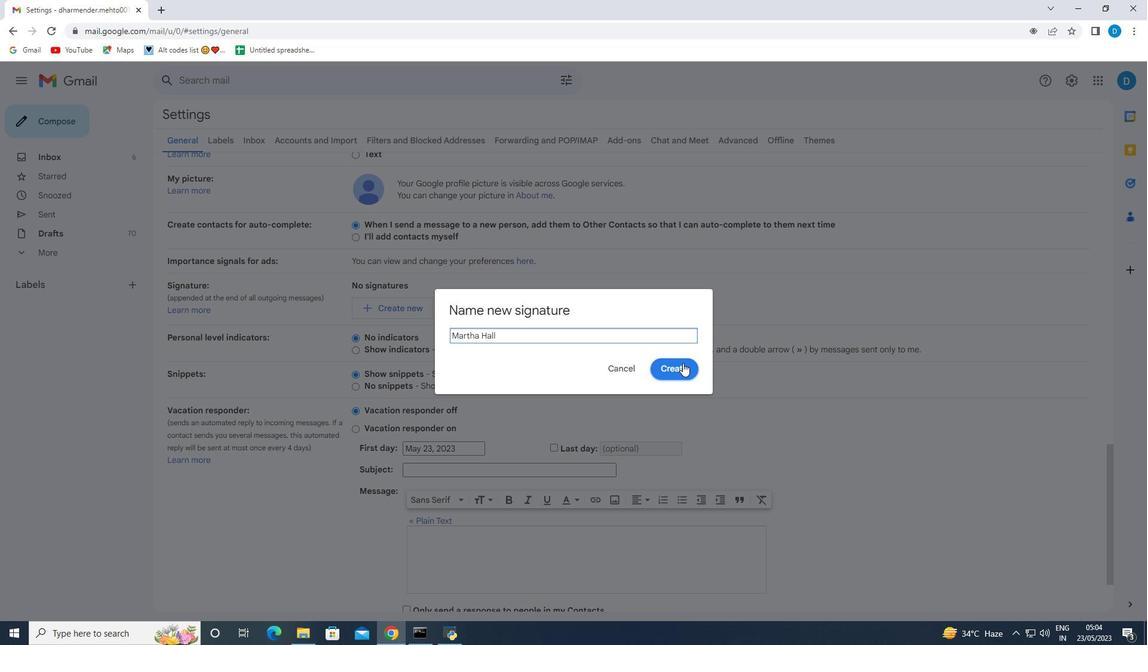 
Action: Mouse moved to (540, 320)
Screenshot: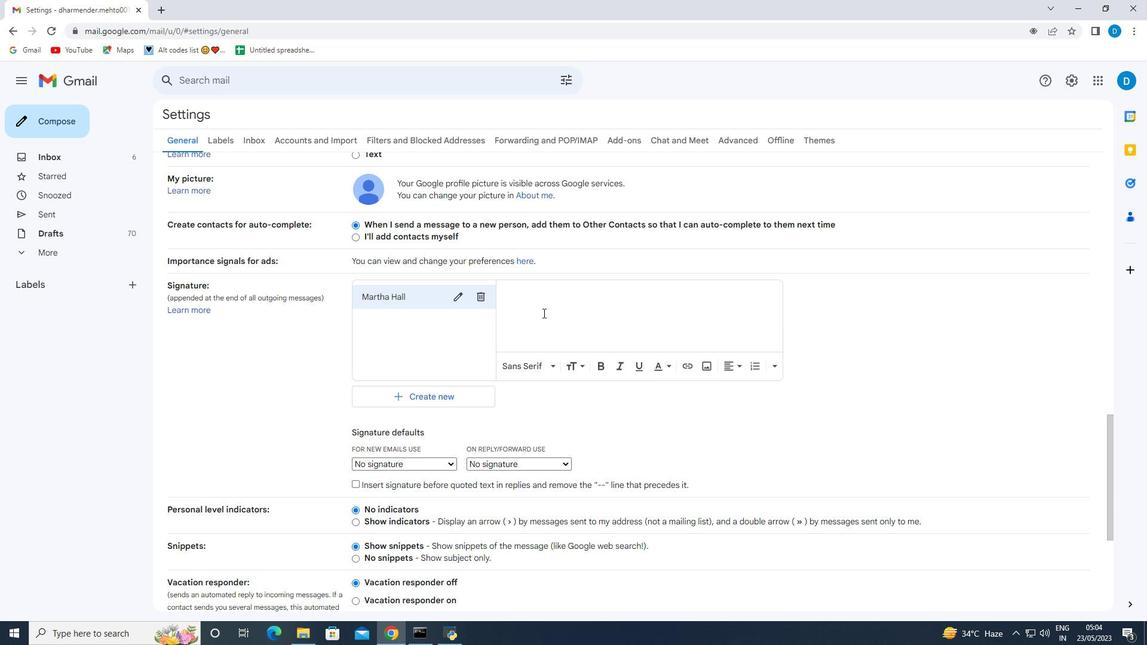 
Action: Mouse pressed left at (540, 320)
Screenshot: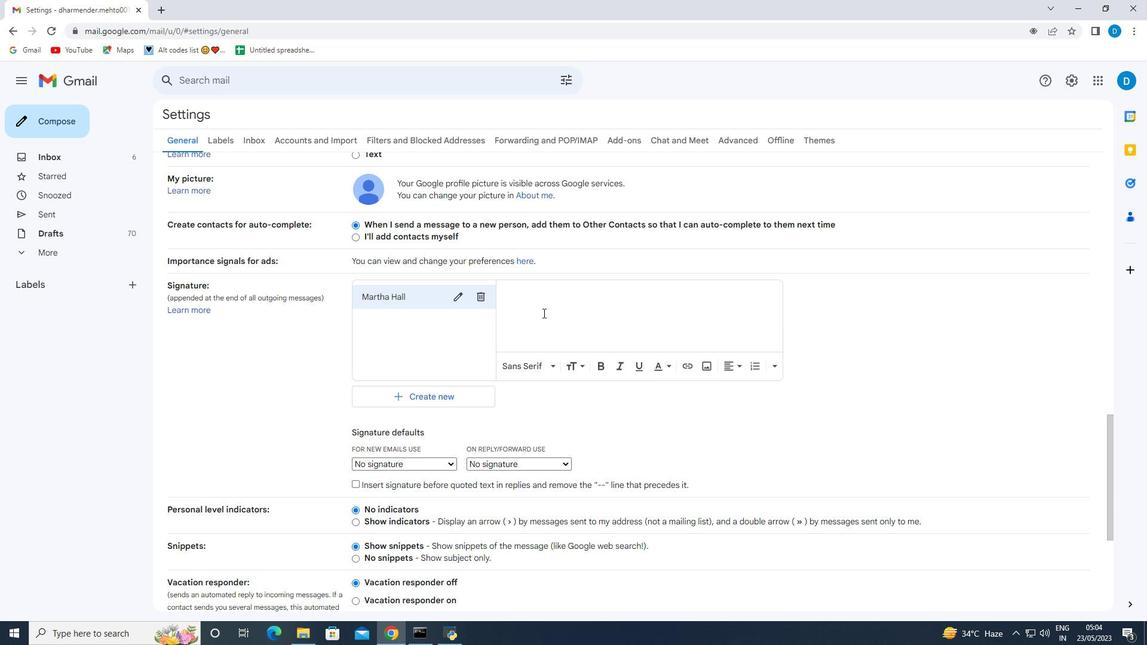 
Action: Key pressed <Key.enter><Key.shift><Key.shift><Key.shift><Key.shift><Key.shift><Key.shift><Key.shift>Martha<Key.space><Key.shift>Hall
Screenshot: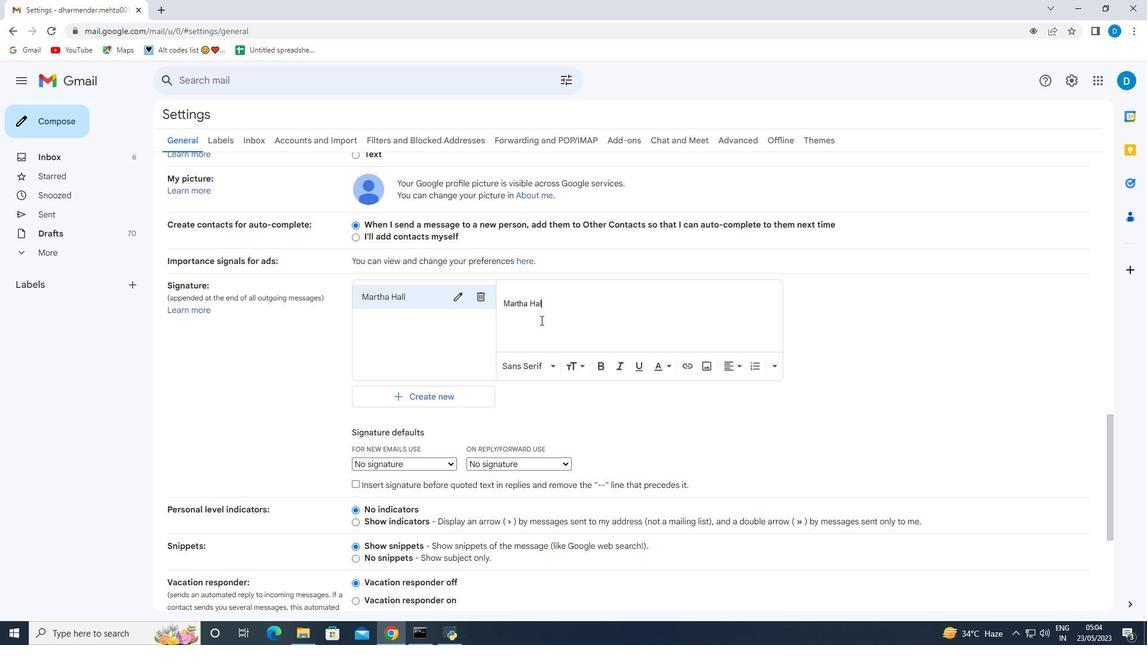 
Action: Mouse moved to (516, 464)
Screenshot: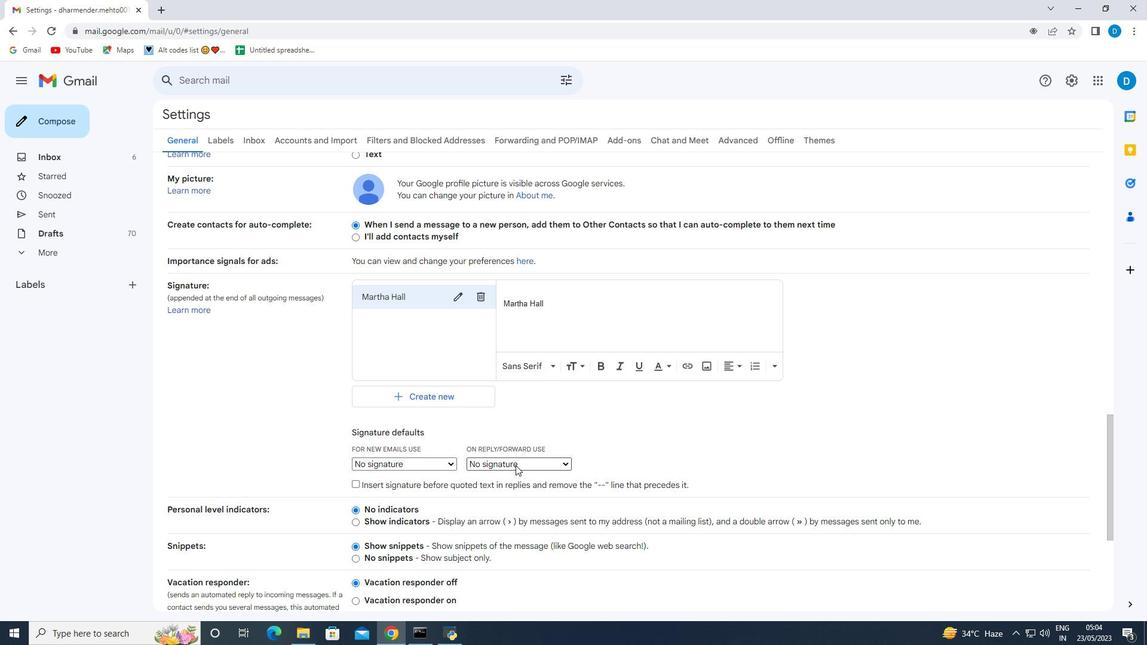 
Action: Mouse pressed left at (516, 464)
Screenshot: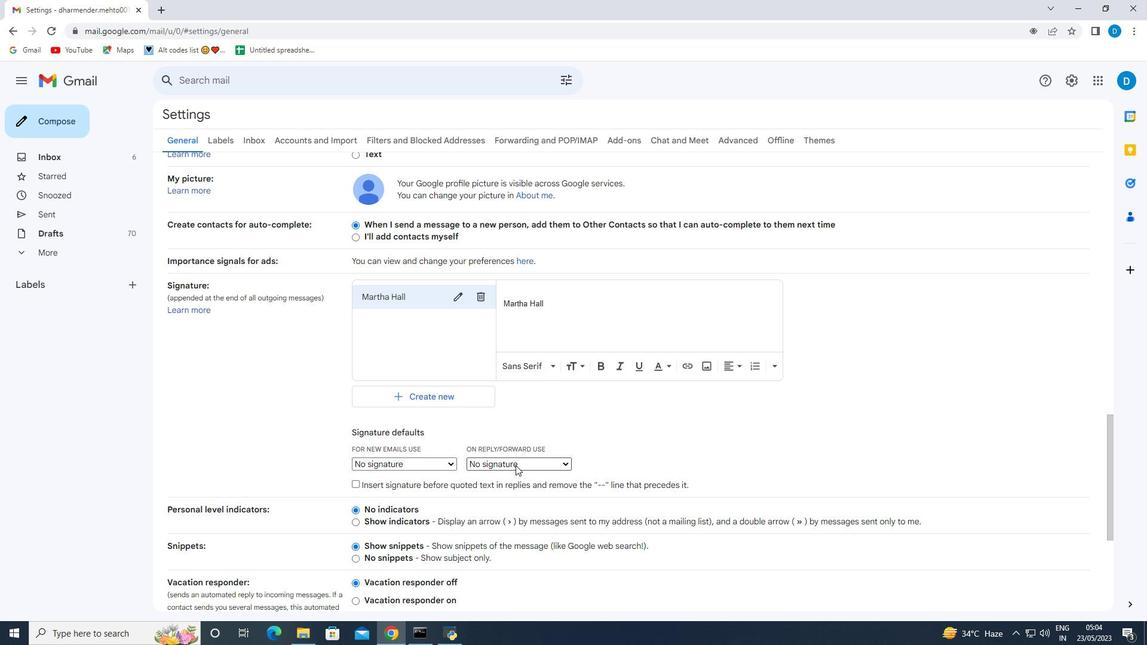 
Action: Mouse moved to (516, 485)
Screenshot: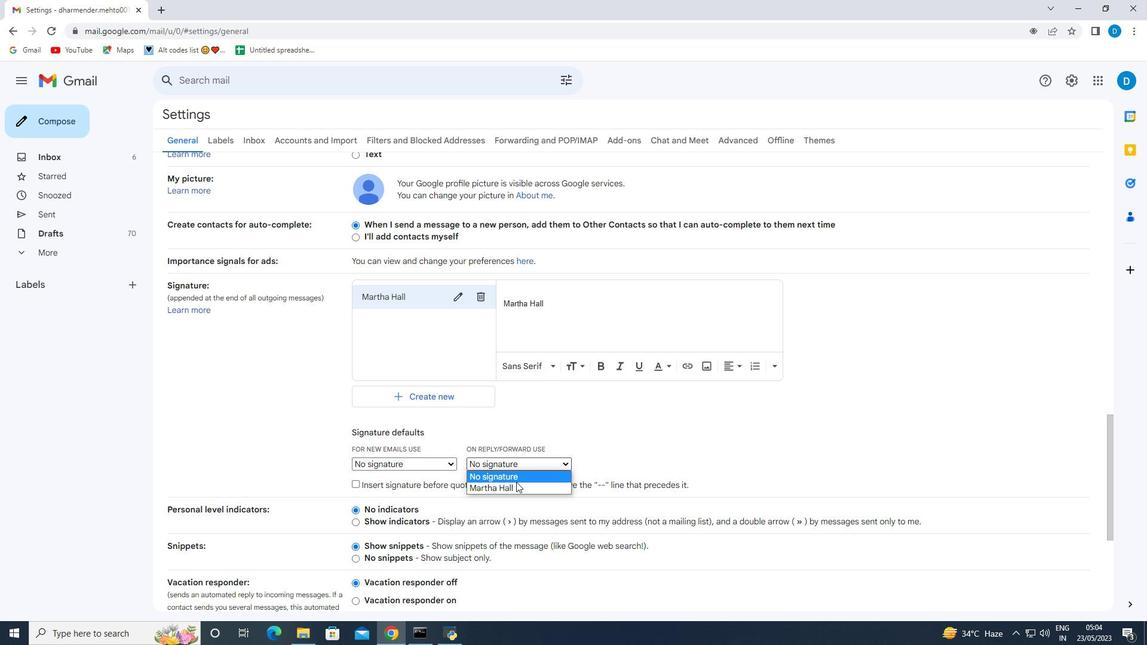 
Action: Mouse pressed left at (516, 485)
Screenshot: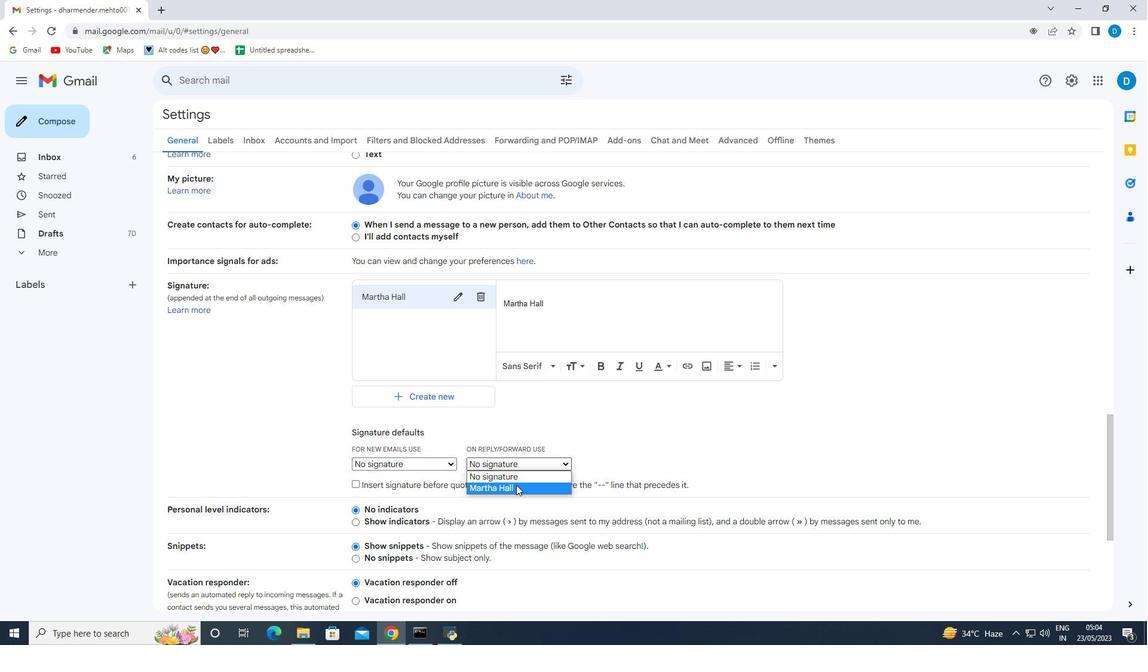 
Action: Mouse moved to (390, 457)
Screenshot: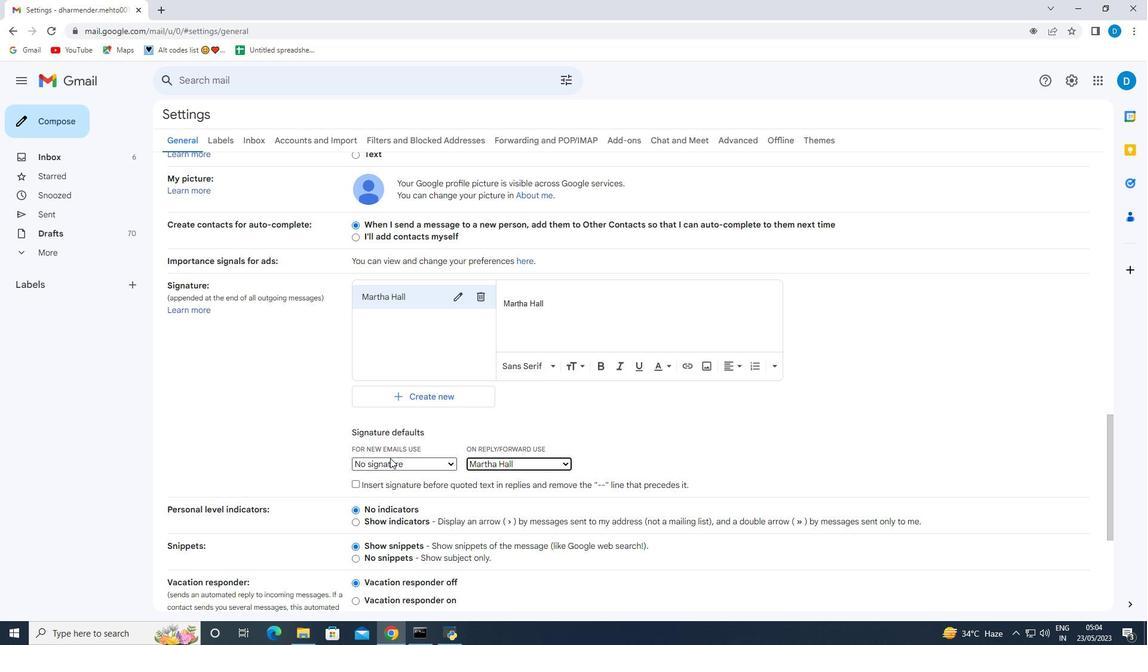 
Action: Mouse pressed left at (390, 457)
Screenshot: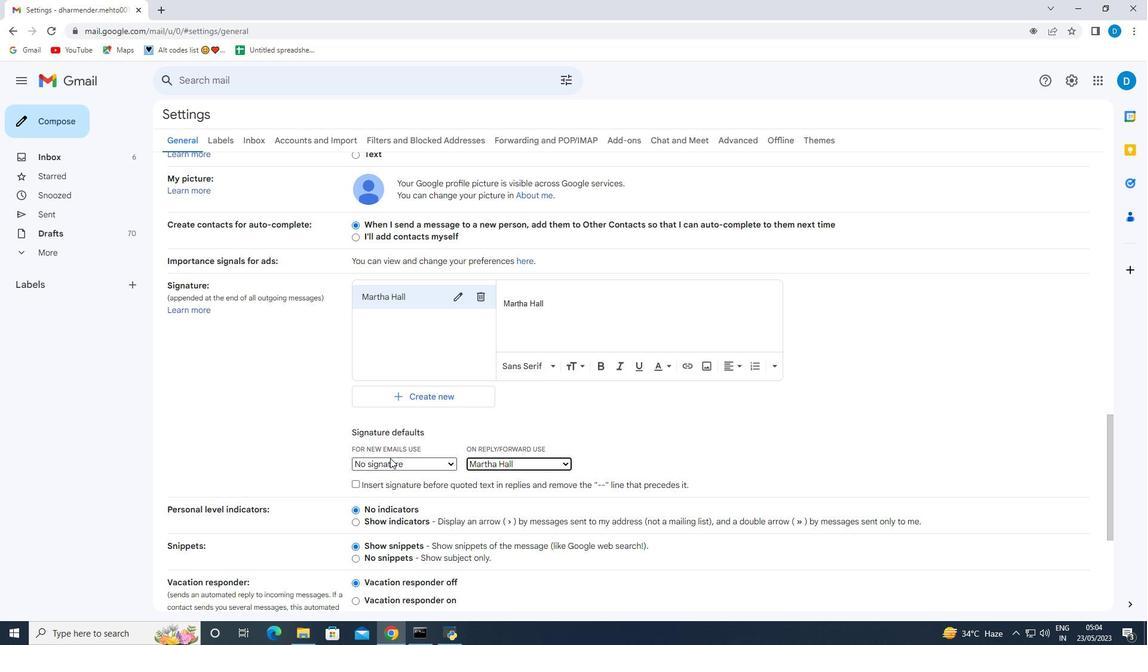 
Action: Mouse moved to (397, 488)
Screenshot: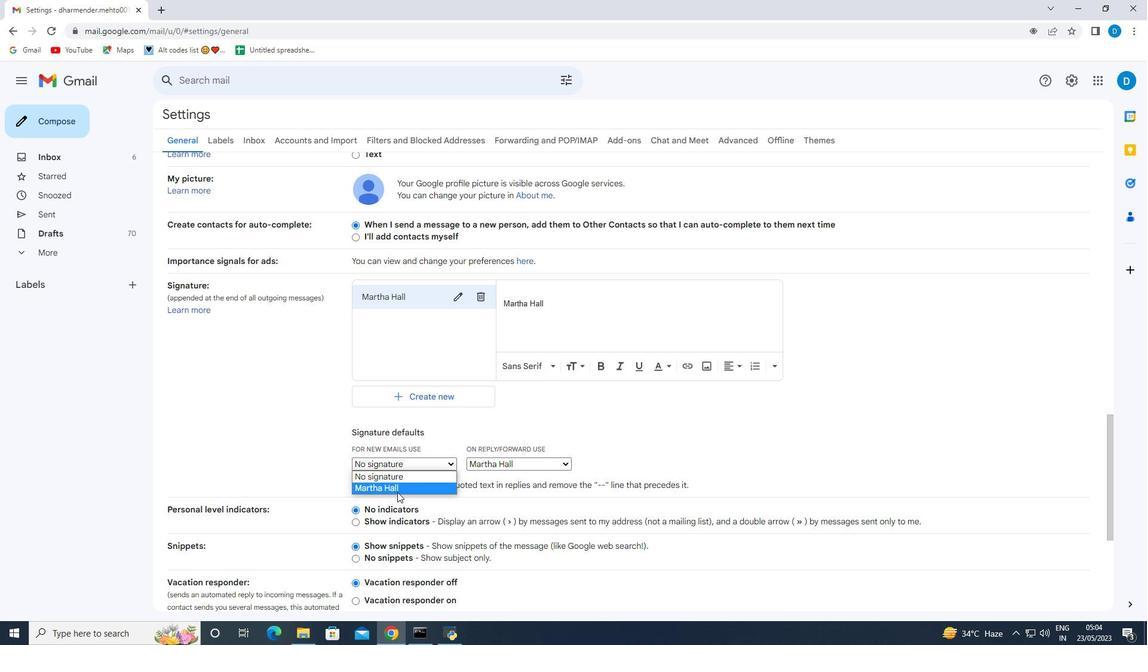 
Action: Mouse pressed left at (397, 488)
Screenshot: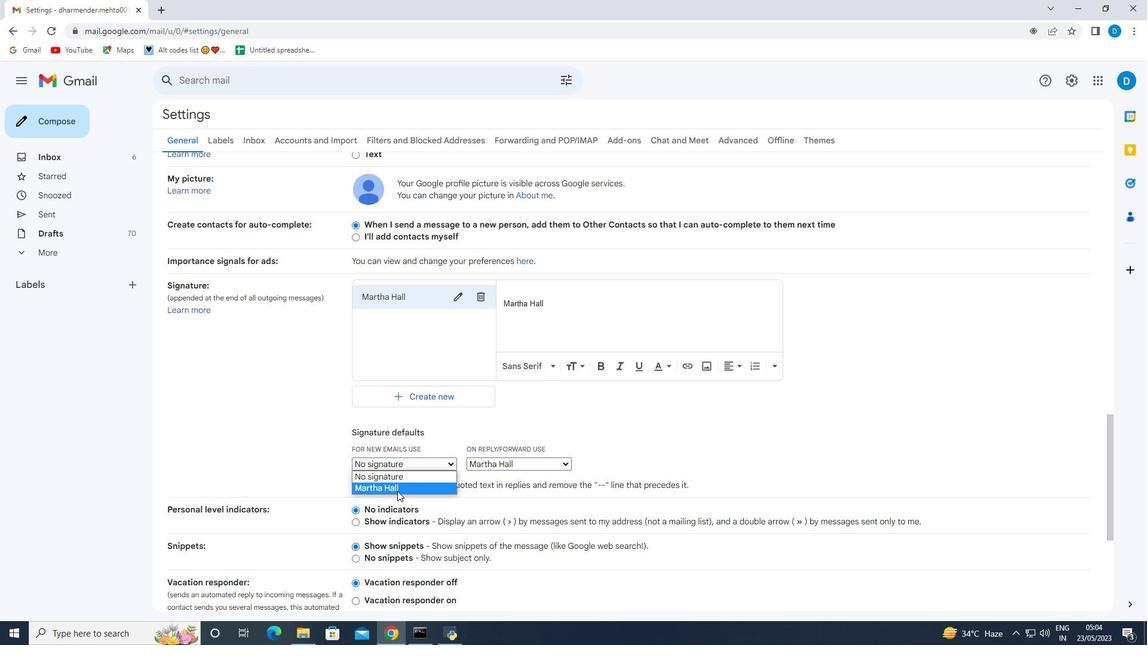 
Action: Mouse moved to (426, 499)
Screenshot: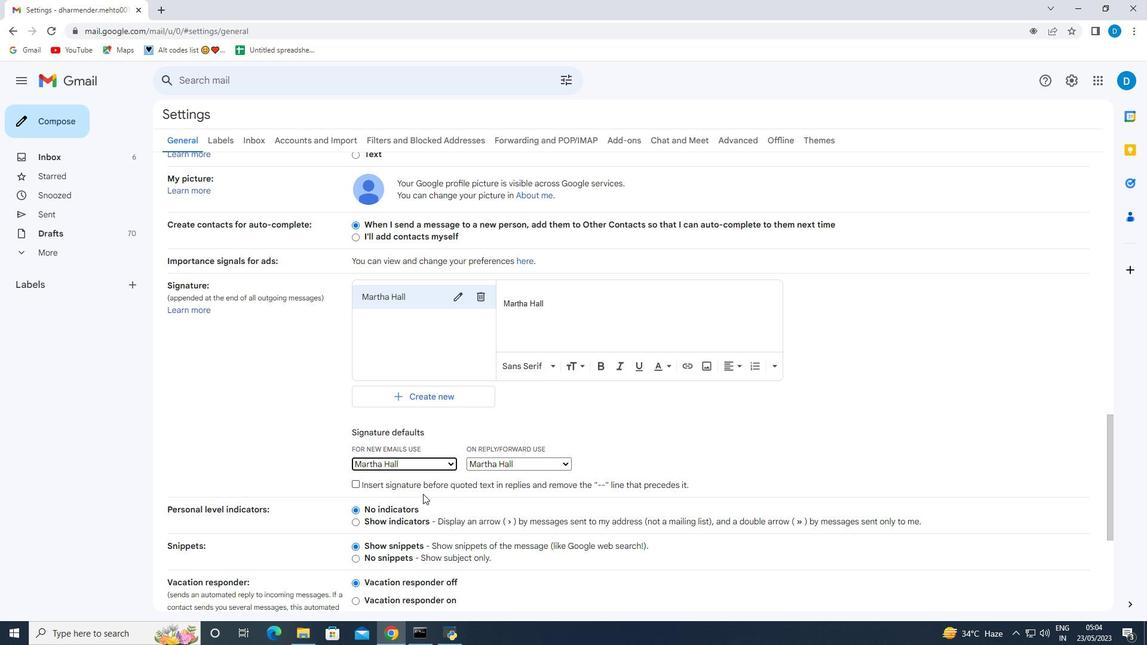 
Action: Mouse scrolled (426, 498) with delta (0, 0)
Screenshot: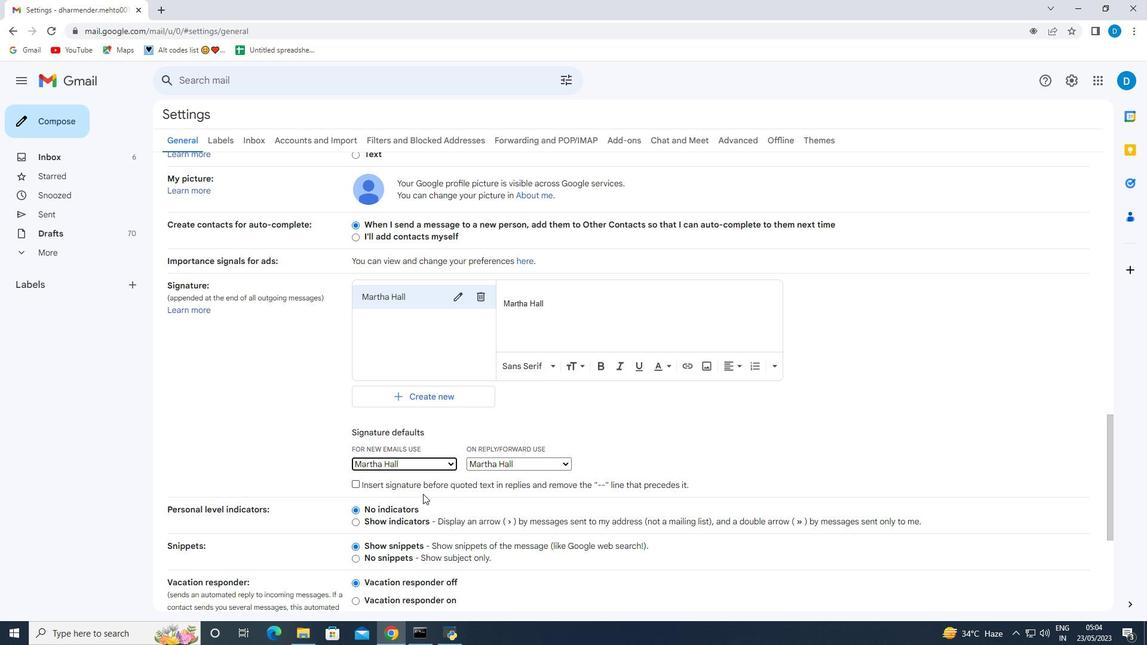 
Action: Mouse moved to (426, 499)
Screenshot: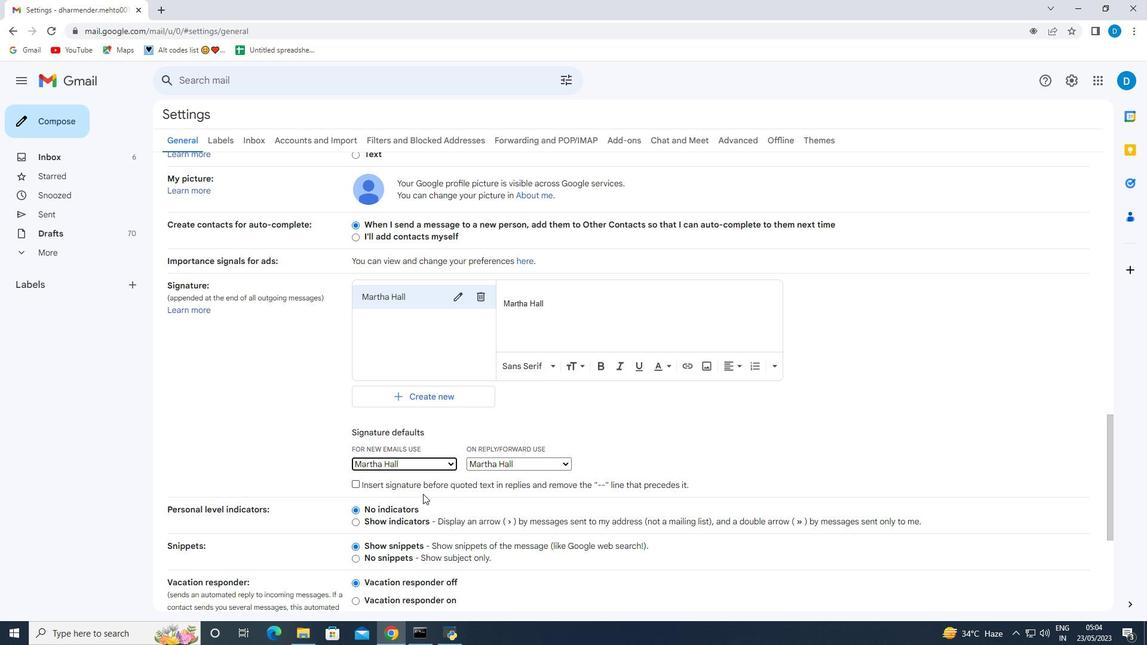 
Action: Mouse scrolled (426, 498) with delta (0, 0)
Screenshot: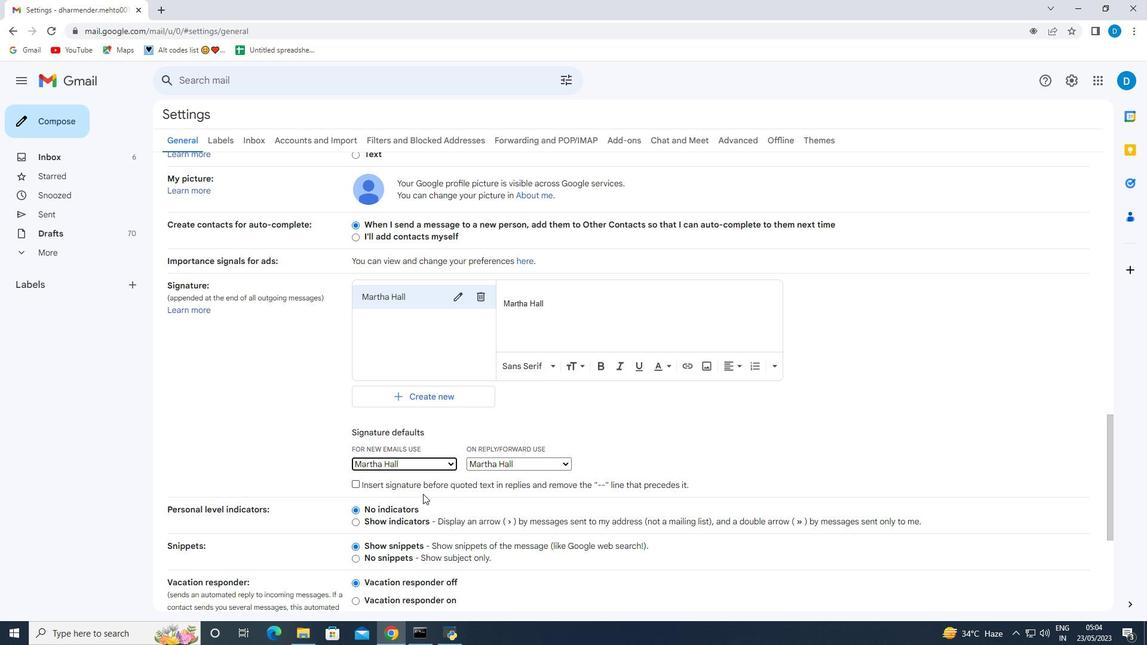 
Action: Mouse moved to (427, 500)
Screenshot: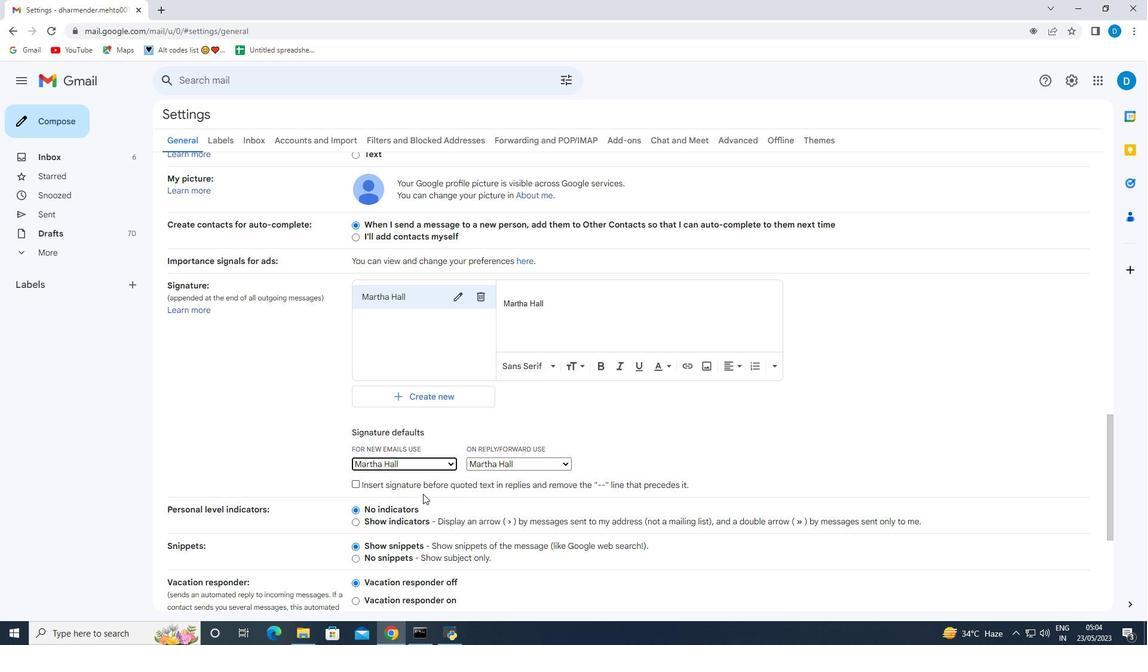 
Action: Mouse scrolled (427, 500) with delta (0, 0)
Screenshot: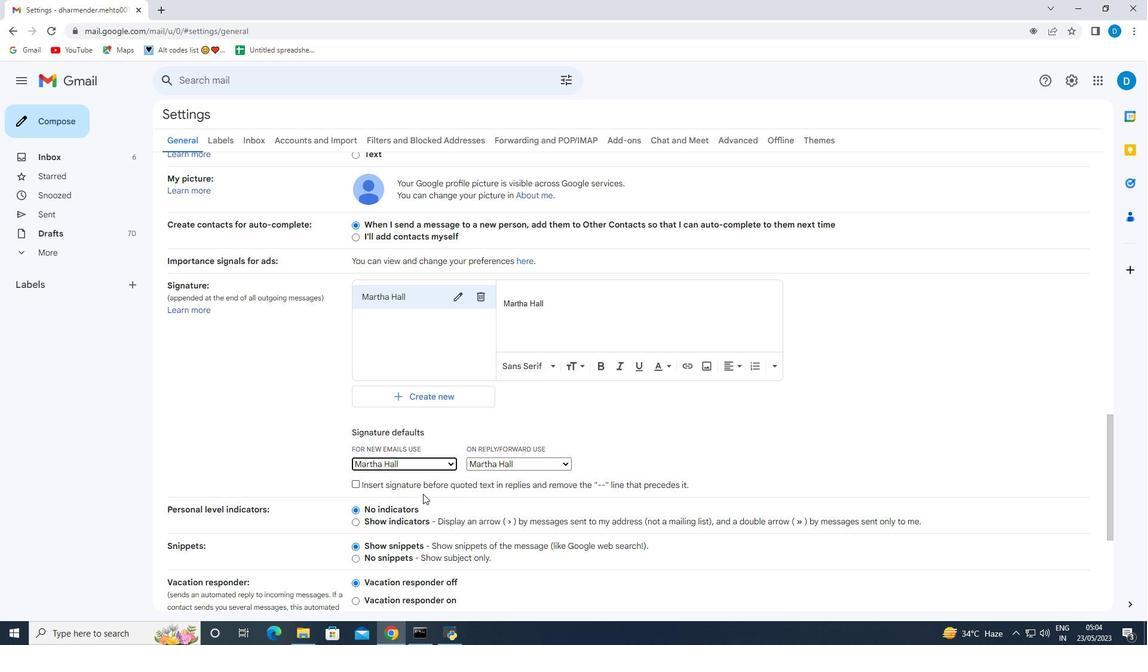 
Action: Mouse scrolled (427, 500) with delta (0, 0)
Screenshot: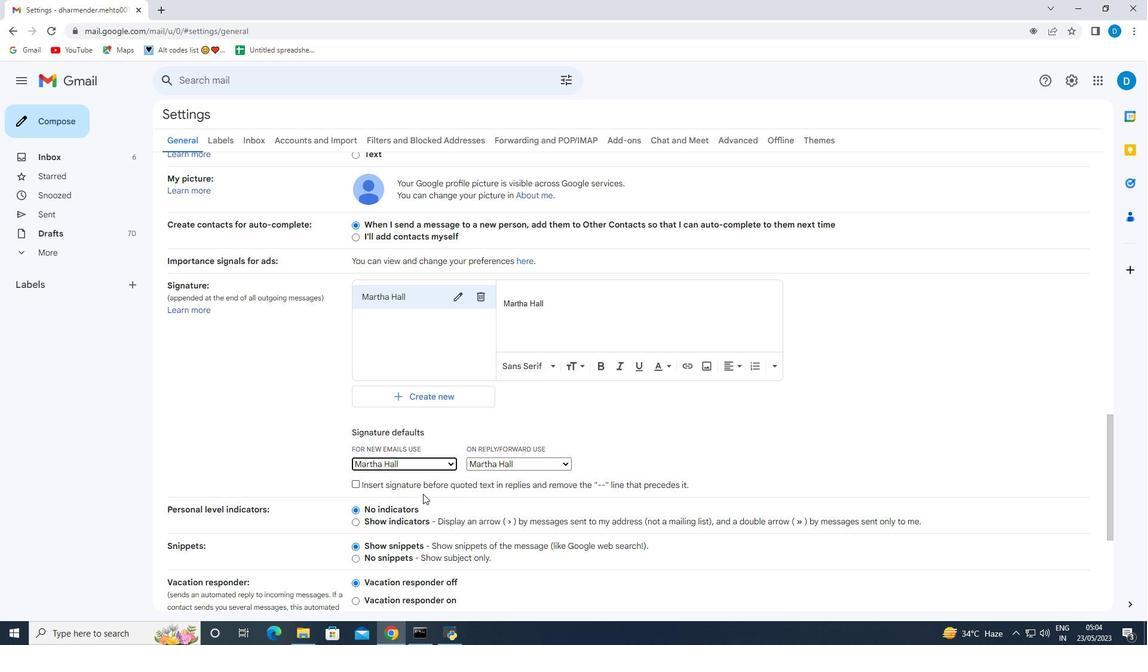 
Action: Mouse moved to (427, 501)
Screenshot: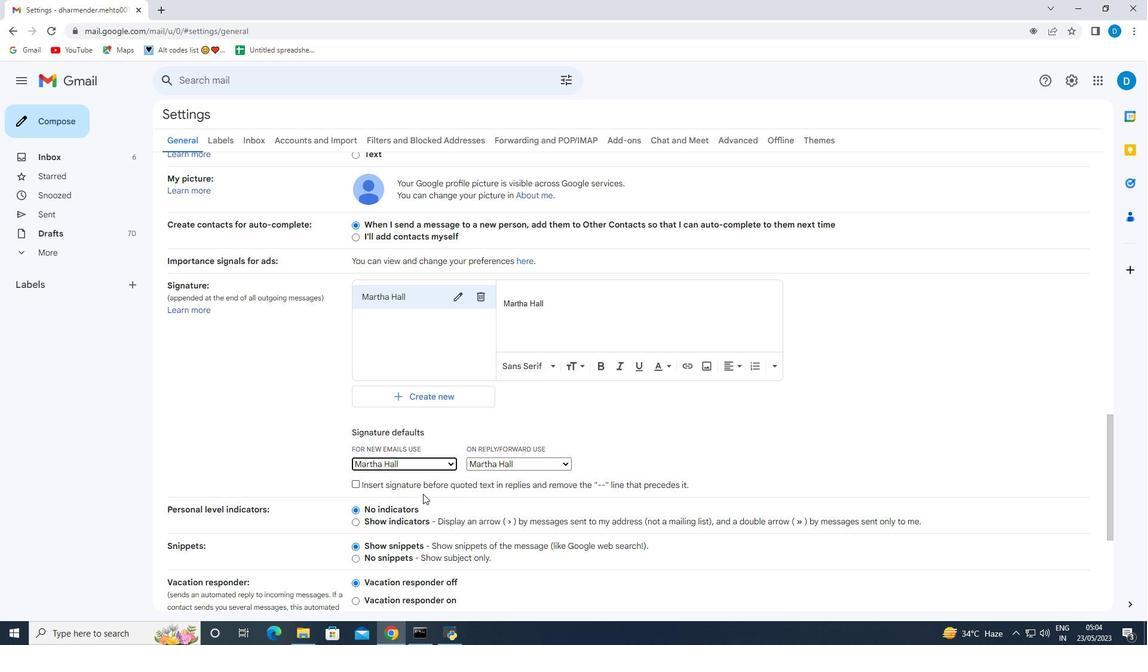 
Action: Mouse scrolled (427, 500) with delta (0, 0)
Screenshot: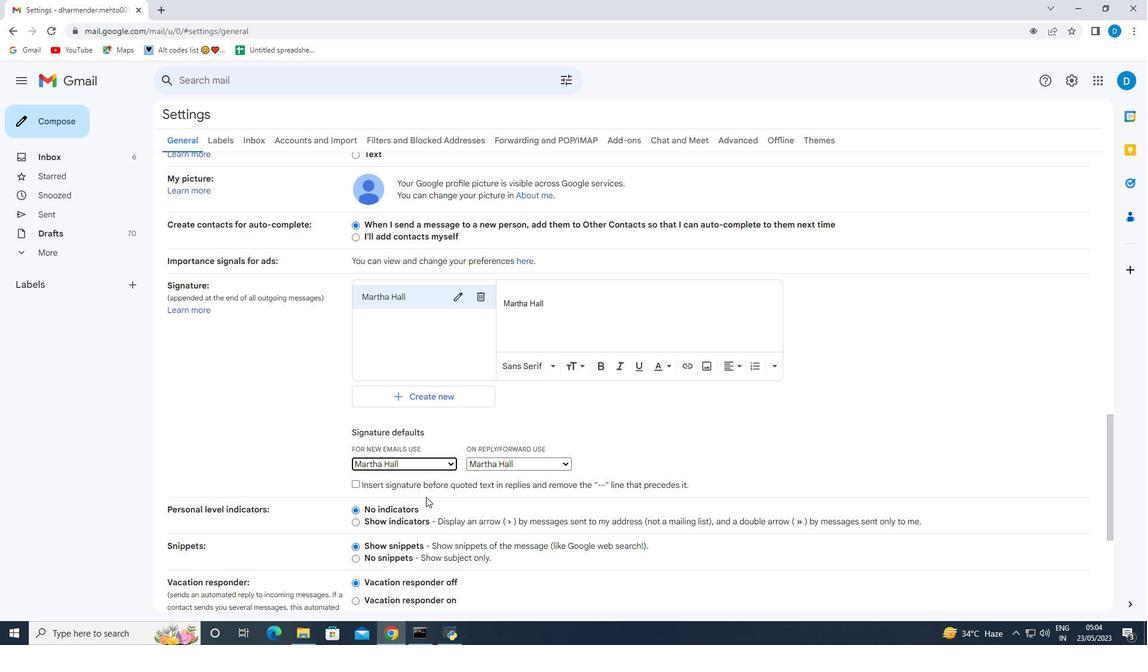 
Action: Mouse scrolled (427, 500) with delta (0, 0)
Screenshot: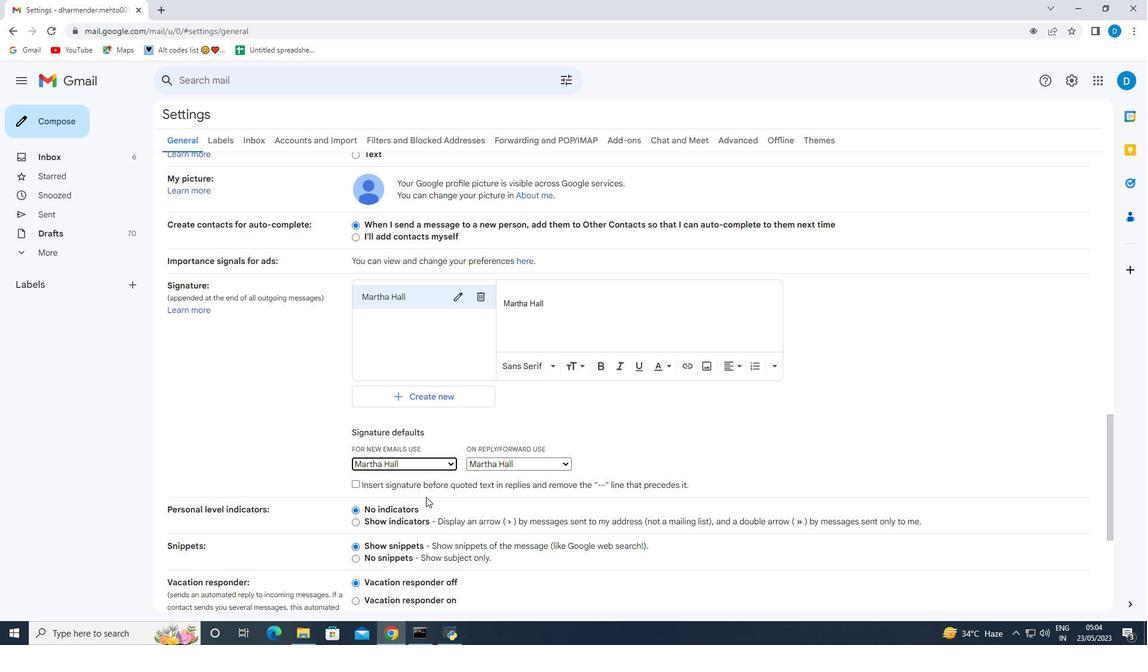 
Action: Mouse moved to (429, 510)
Screenshot: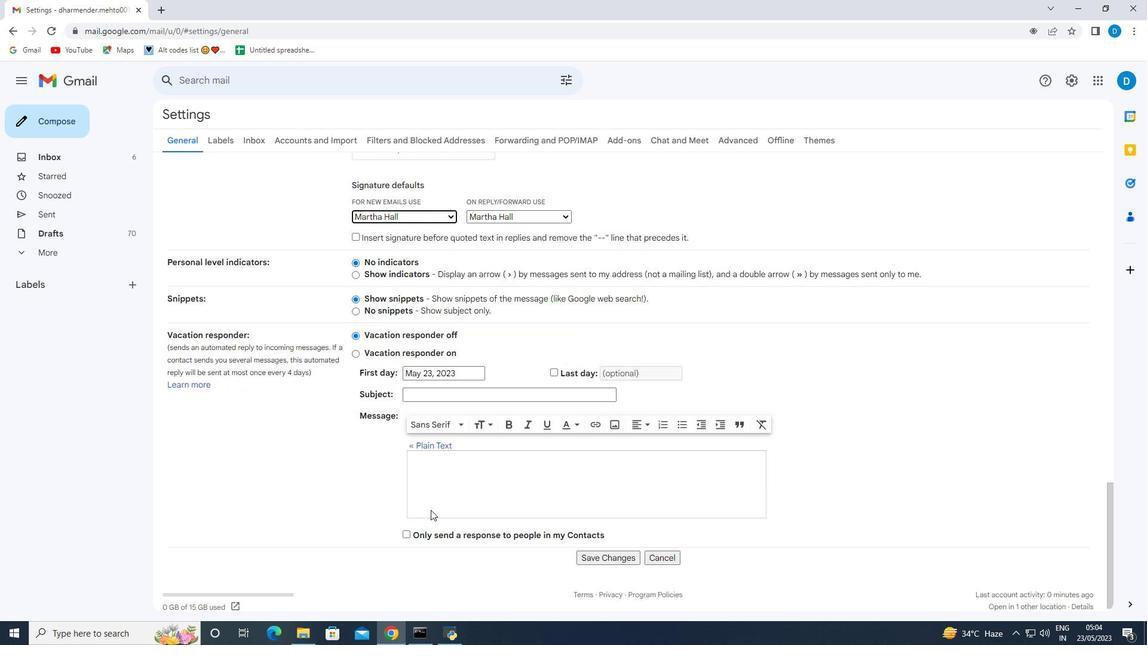 
Action: Mouse scrolled (429, 510) with delta (0, 0)
Screenshot: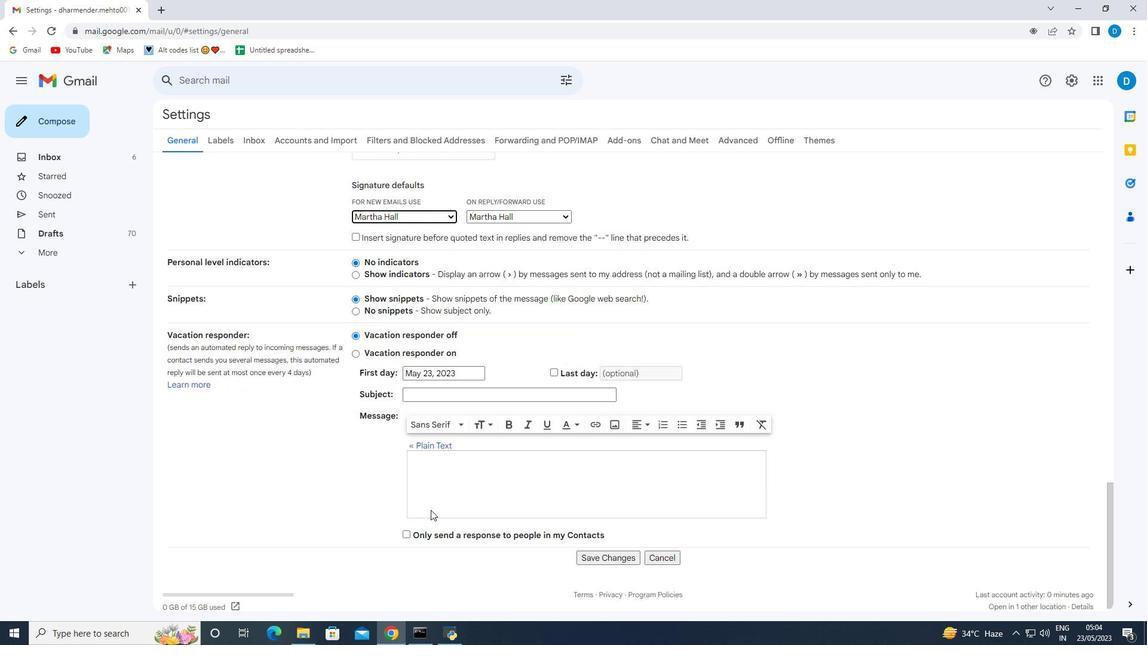 
Action: Mouse moved to (428, 510)
Screenshot: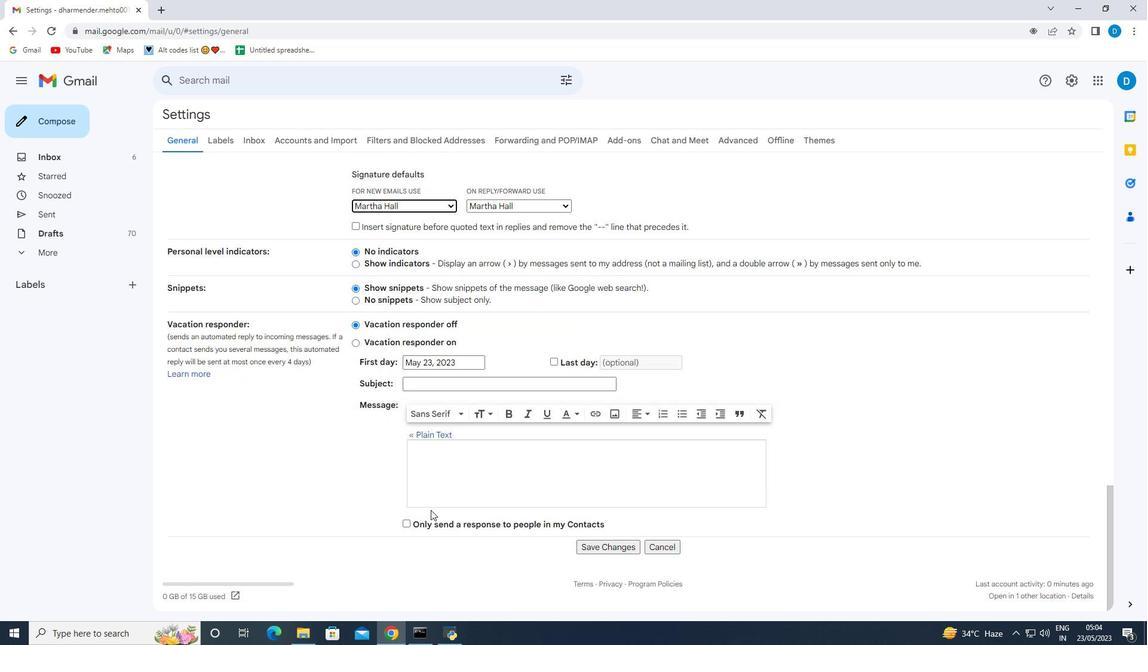 
Action: Mouse scrolled (428, 510) with delta (0, 0)
Screenshot: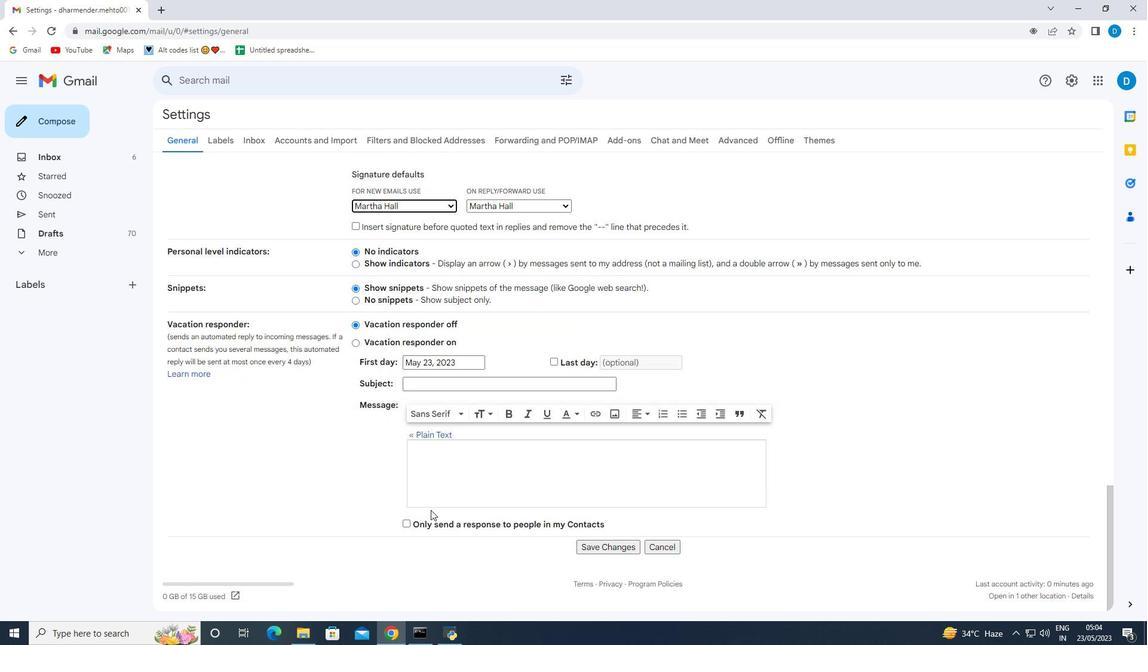 
Action: Mouse moved to (428, 511)
Screenshot: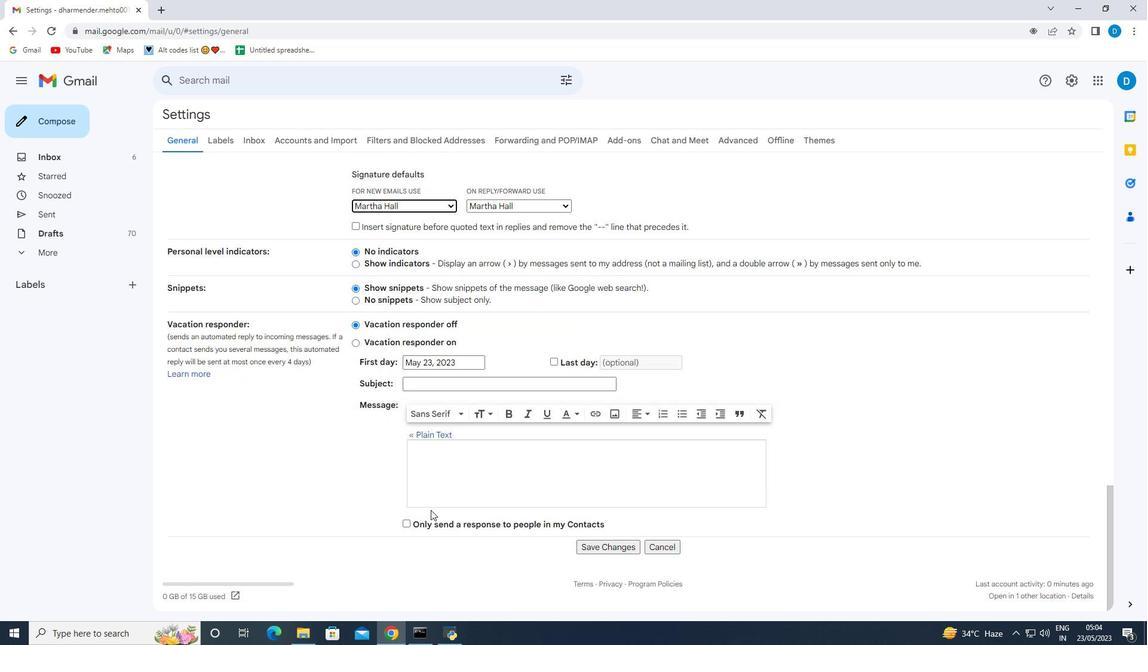
Action: Mouse scrolled (428, 510) with delta (0, 0)
Screenshot: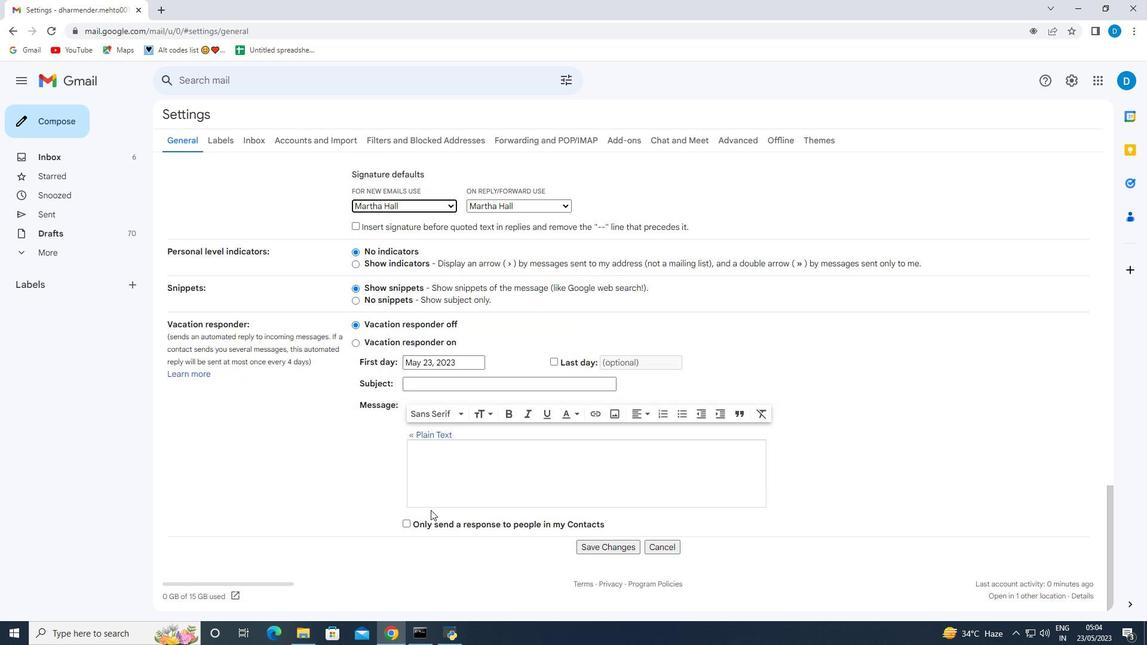 
Action: Mouse moved to (427, 511)
Screenshot: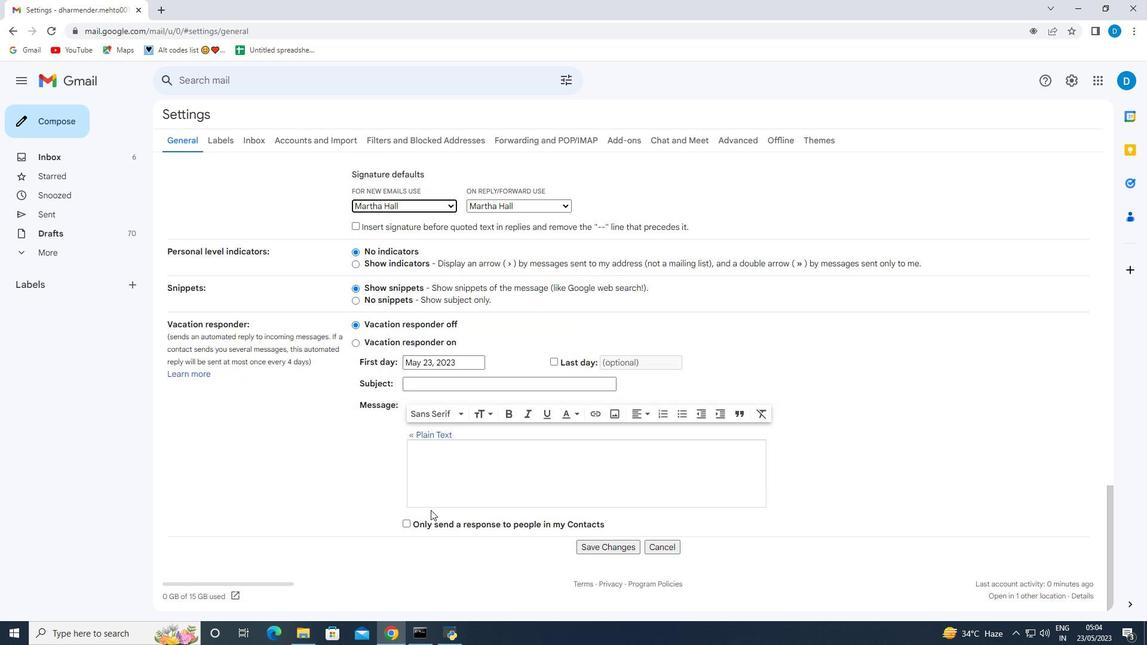 
Action: Mouse scrolled (427, 510) with delta (0, 0)
Screenshot: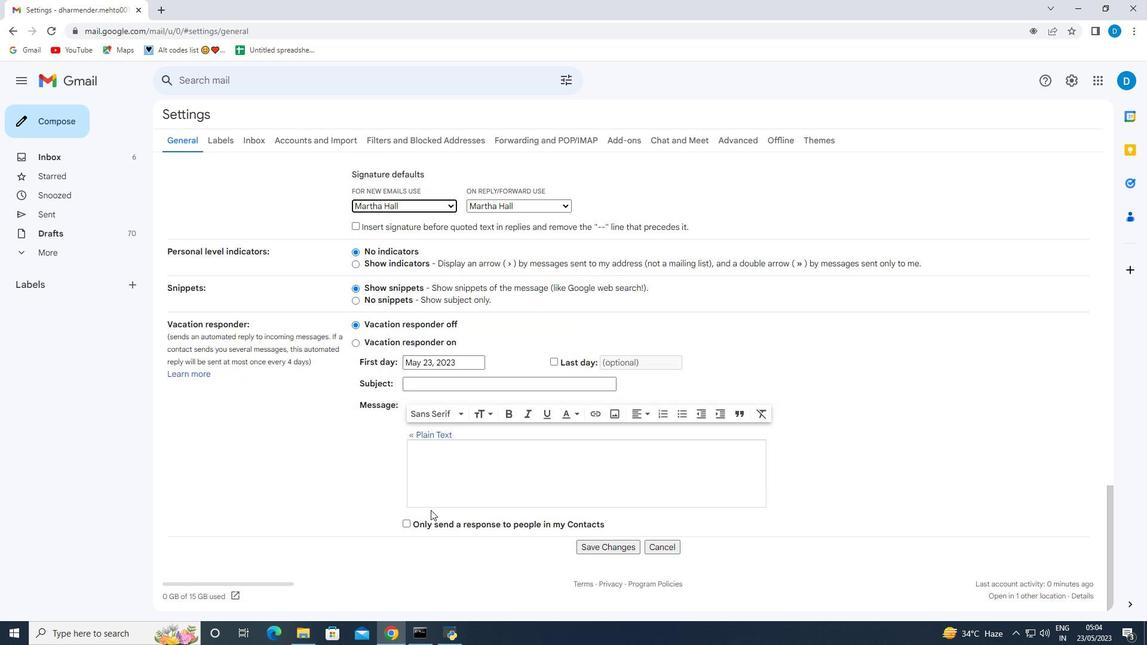 
Action: Mouse moved to (426, 511)
Screenshot: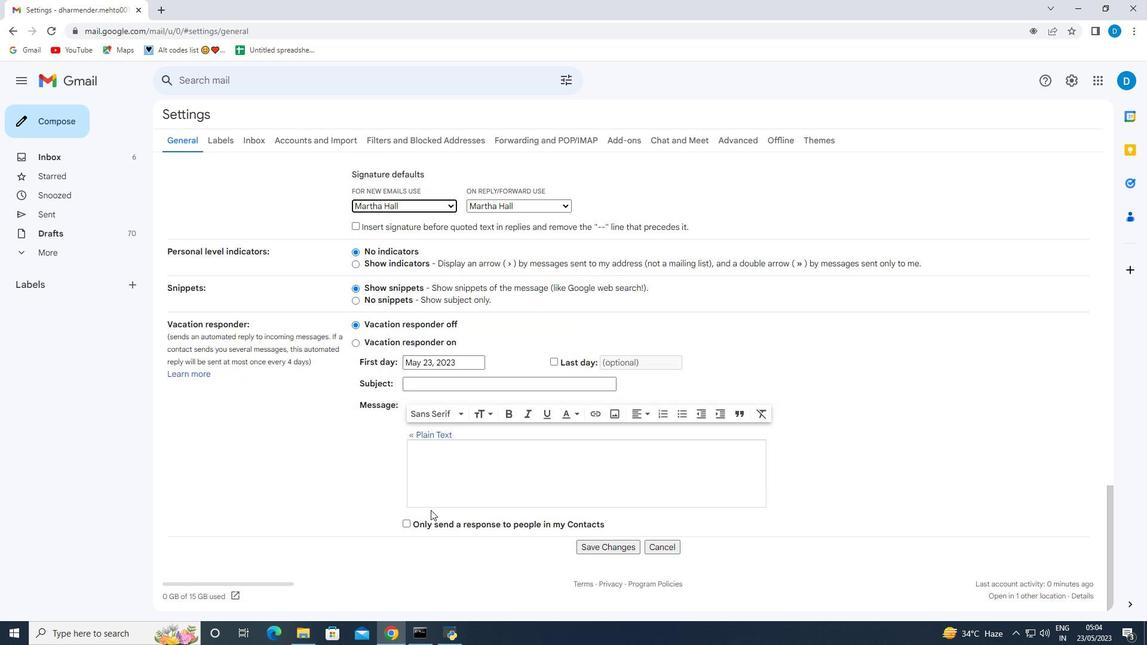 
Action: Mouse scrolled (426, 510) with delta (0, 0)
Screenshot: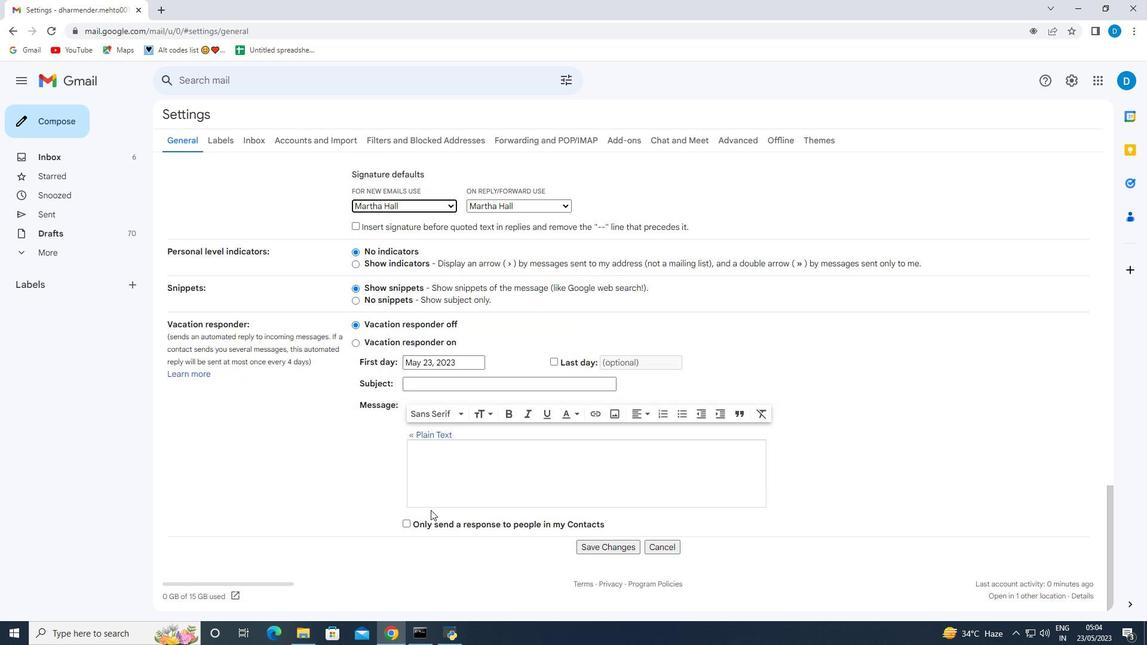 
Action: Mouse moved to (582, 546)
Screenshot: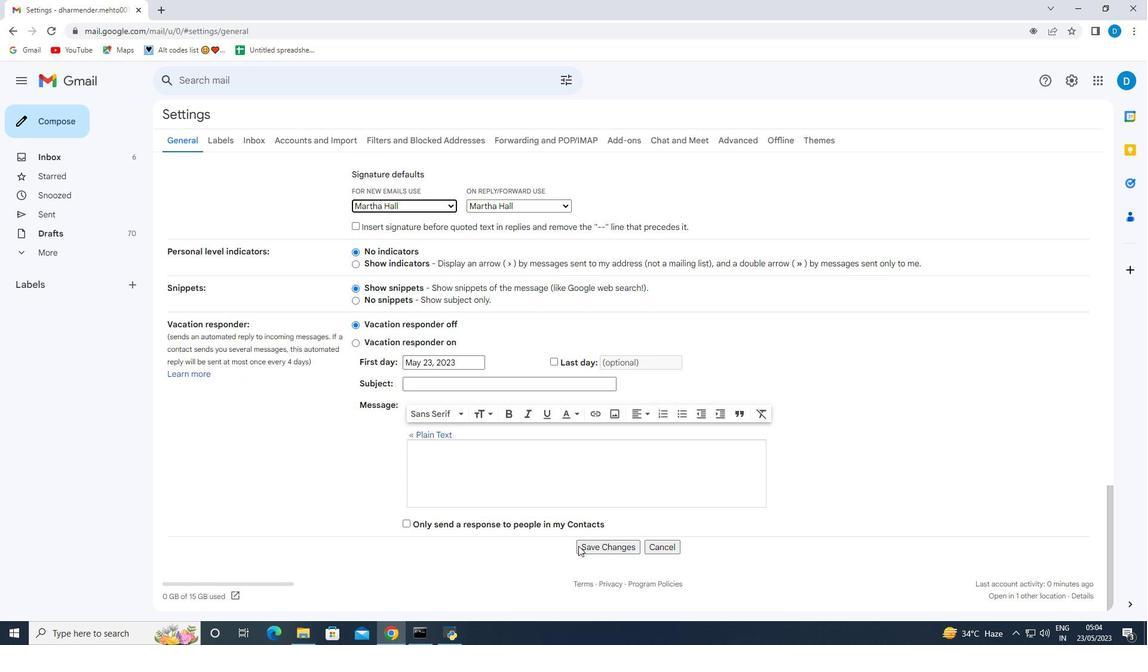 
Action: Mouse pressed left at (582, 546)
Screenshot: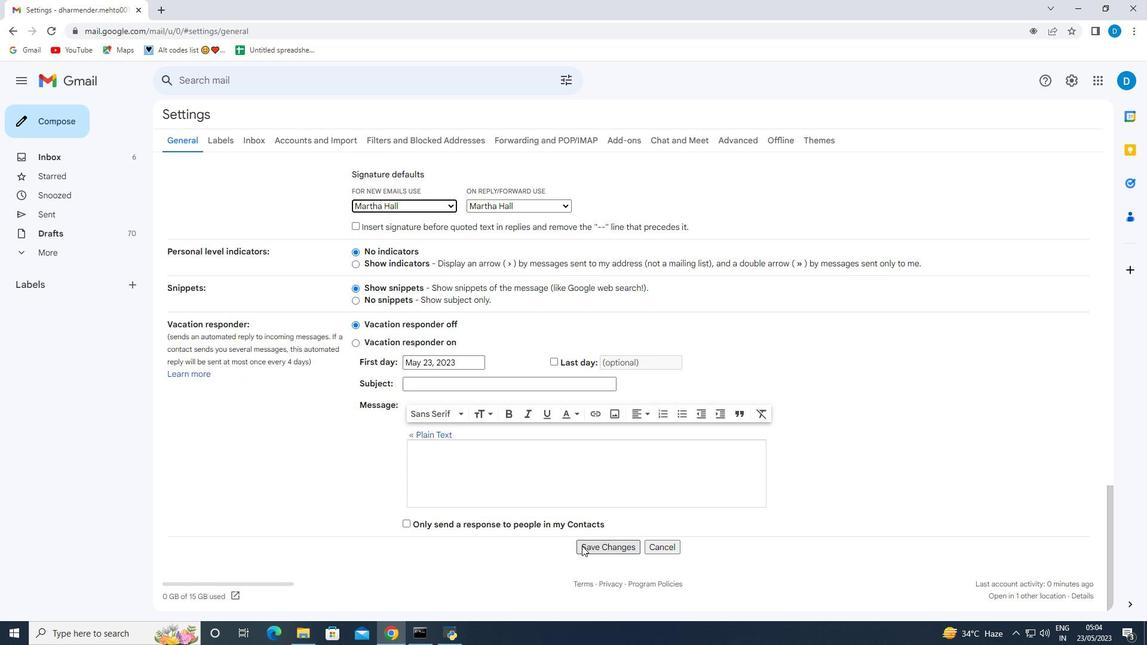 
Action: Mouse moved to (75, 121)
Screenshot: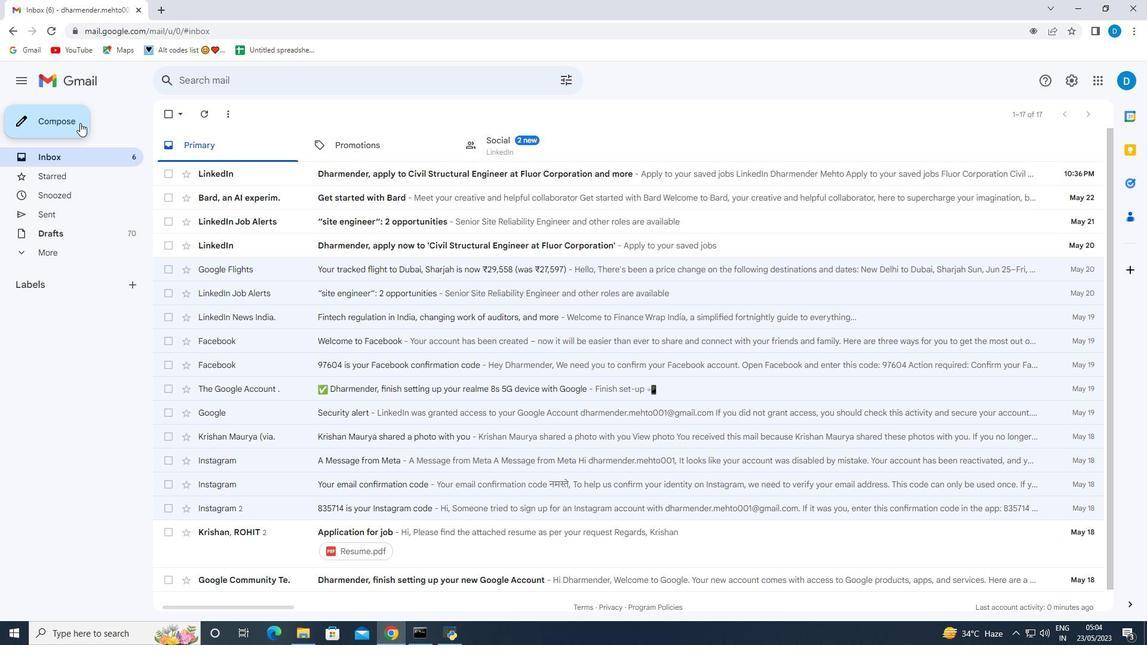 
Action: Mouse pressed left at (75, 121)
Screenshot: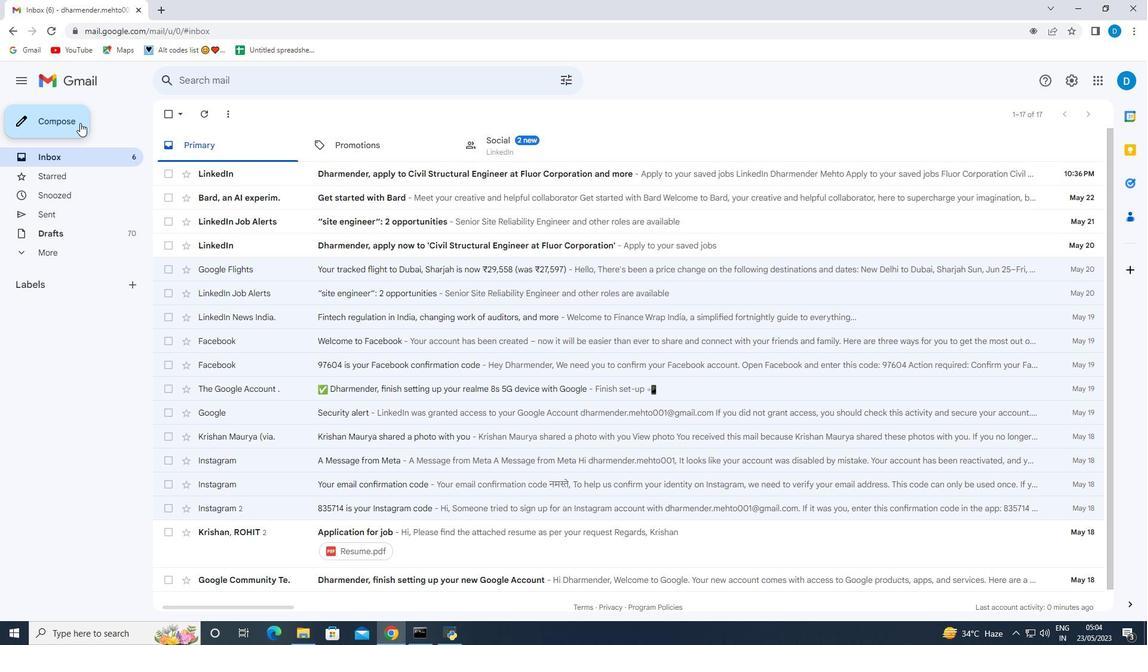 
Action: Mouse moved to (777, 365)
Screenshot: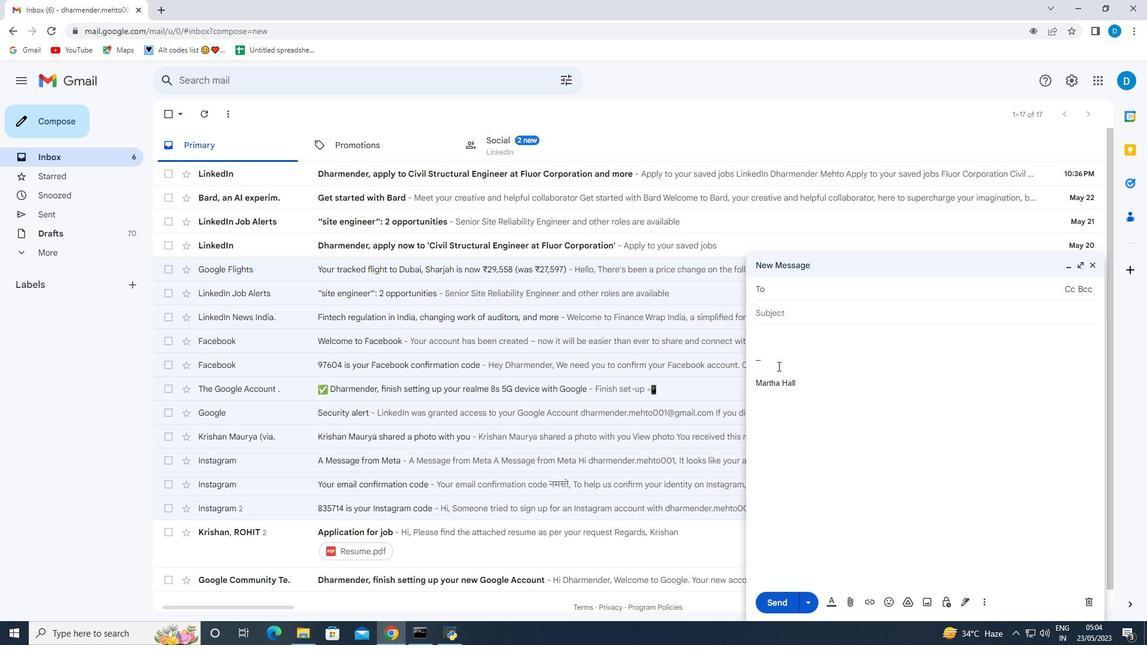 
Action: Mouse pressed left at (777, 365)
Screenshot: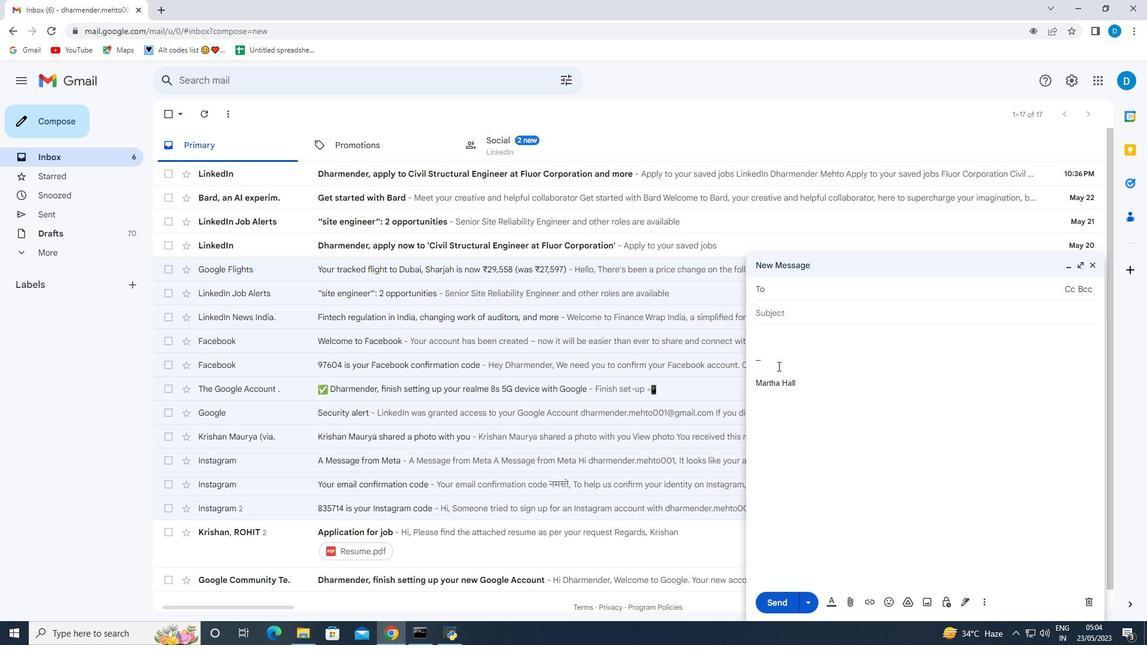 
Action: Mouse moved to (776, 365)
Screenshot: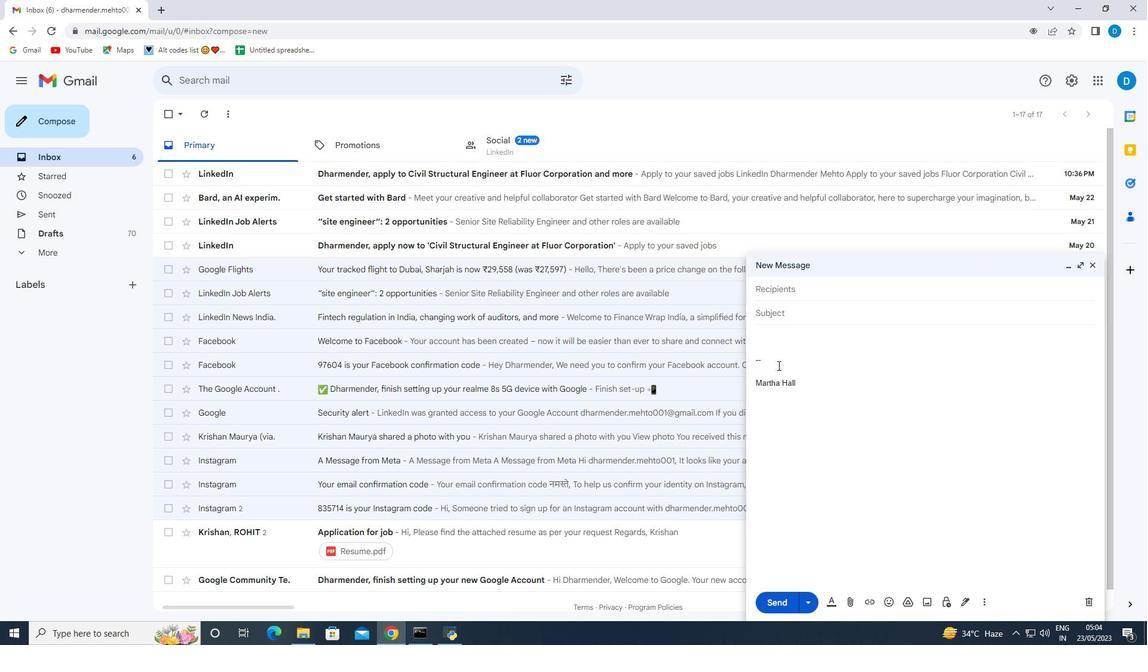 
Action: Mouse pressed left at (776, 365)
Screenshot: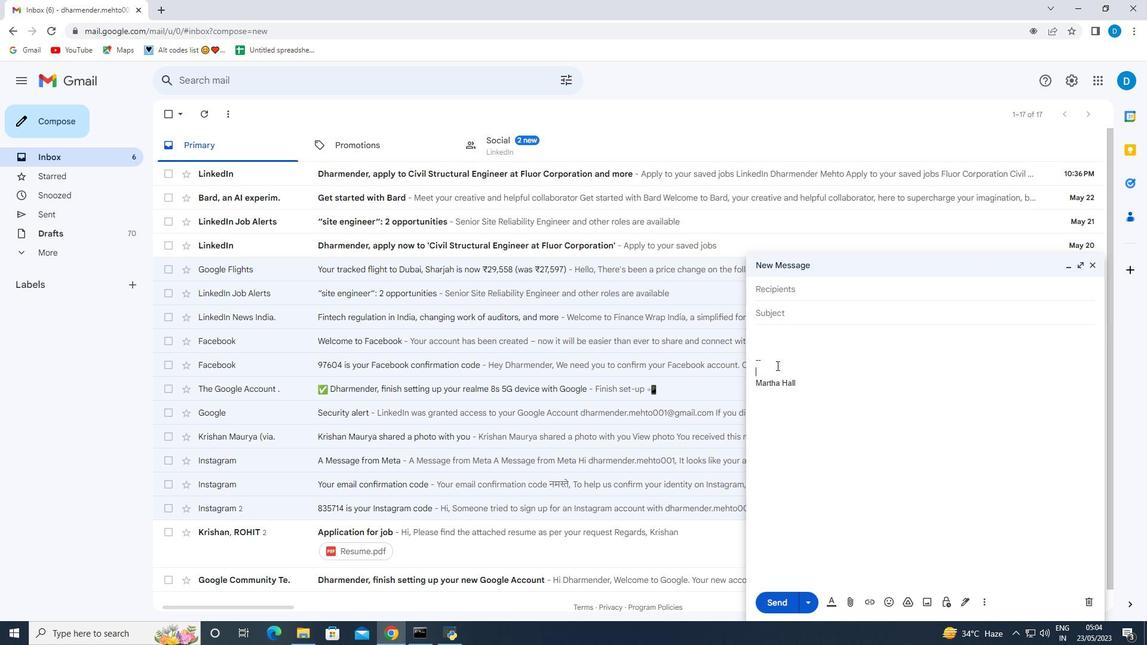 
Action: Mouse moved to (771, 356)
Screenshot: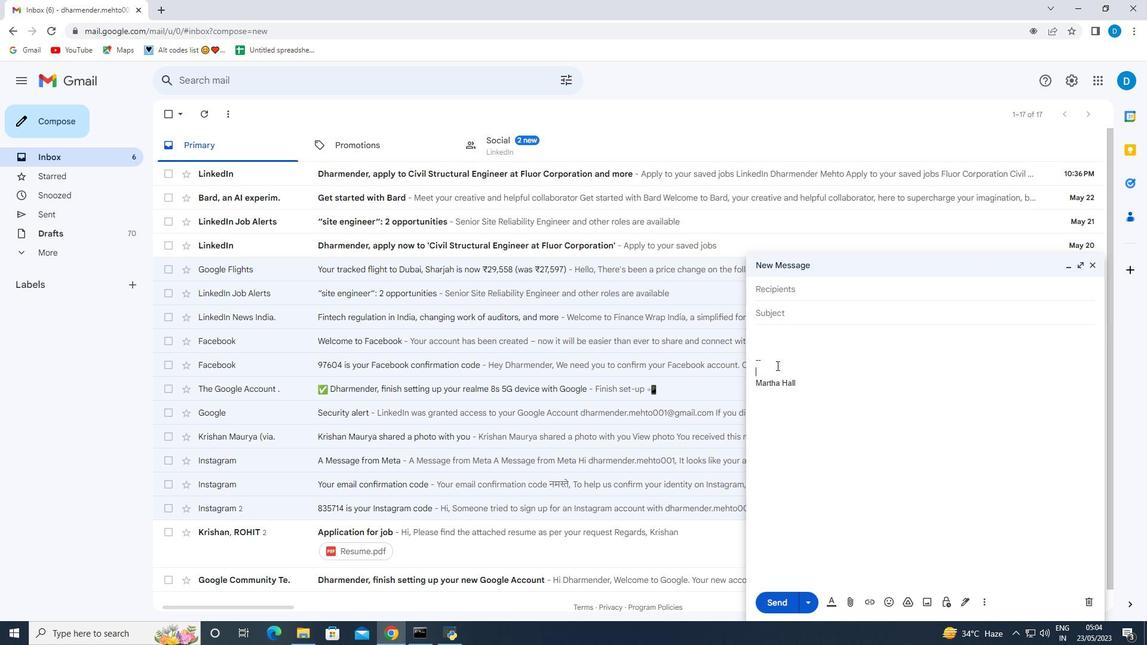 
Action: Mouse pressed left at (771, 356)
Screenshot: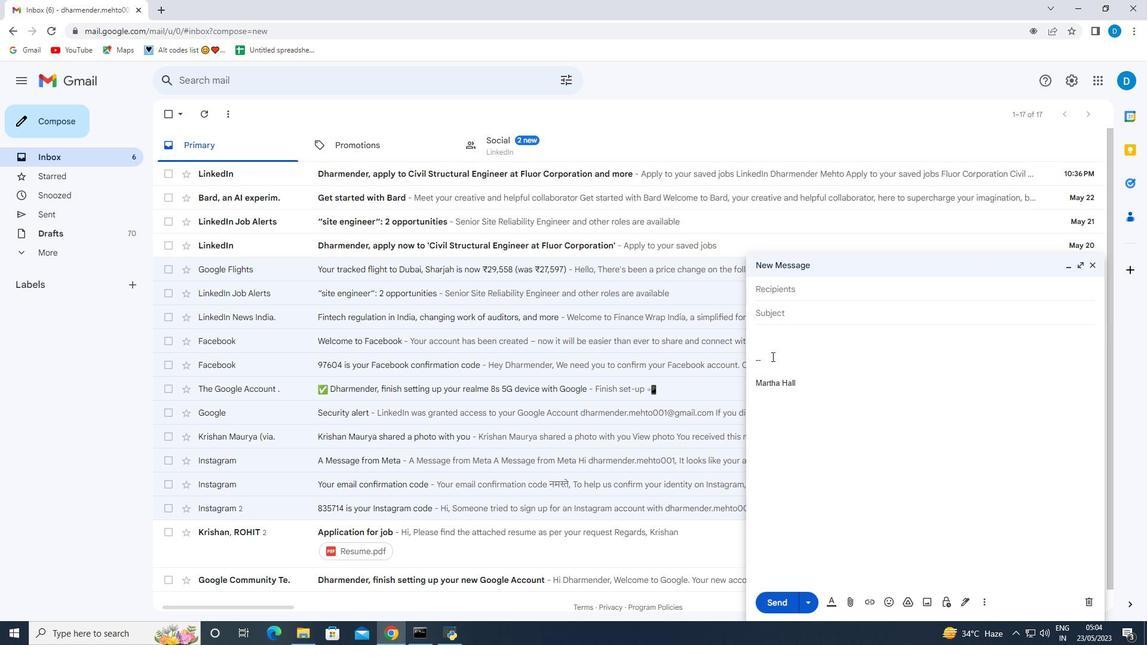
Action: Mouse moved to (771, 357)
Screenshot: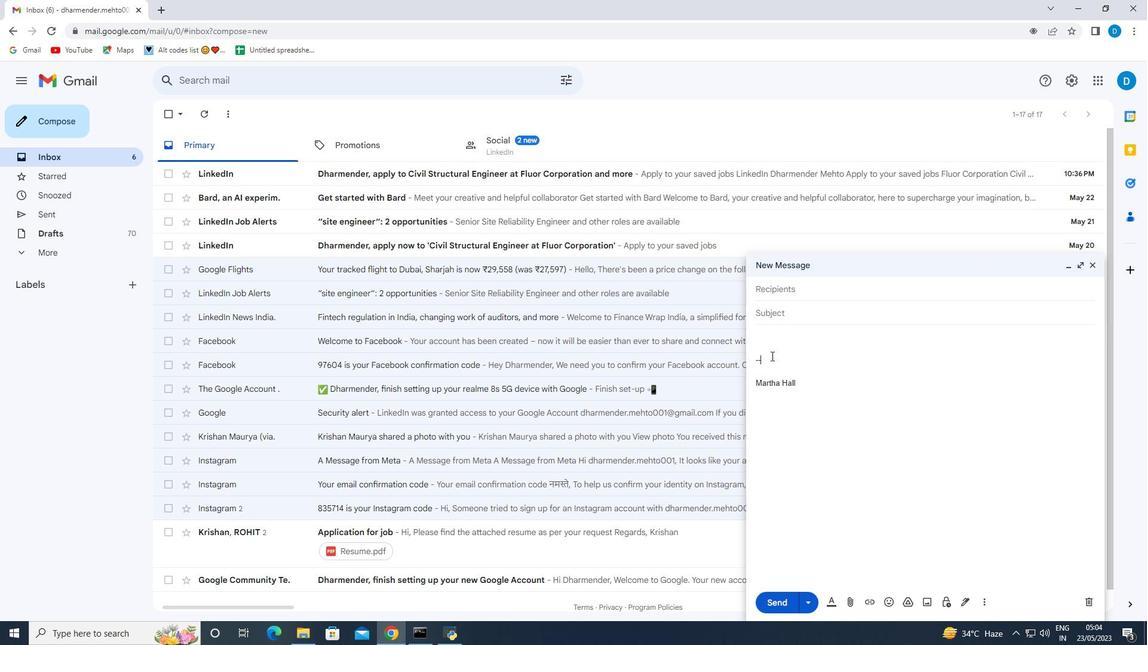 
Action: Key pressed <Key.backspace><Key.backspace><Key.backspace><Key.backspace><Key.backspace><Key.shift>With<Key.space>sincere<Key.space>appreciation<Key.space>and<Key.space>gratitude,
Screenshot: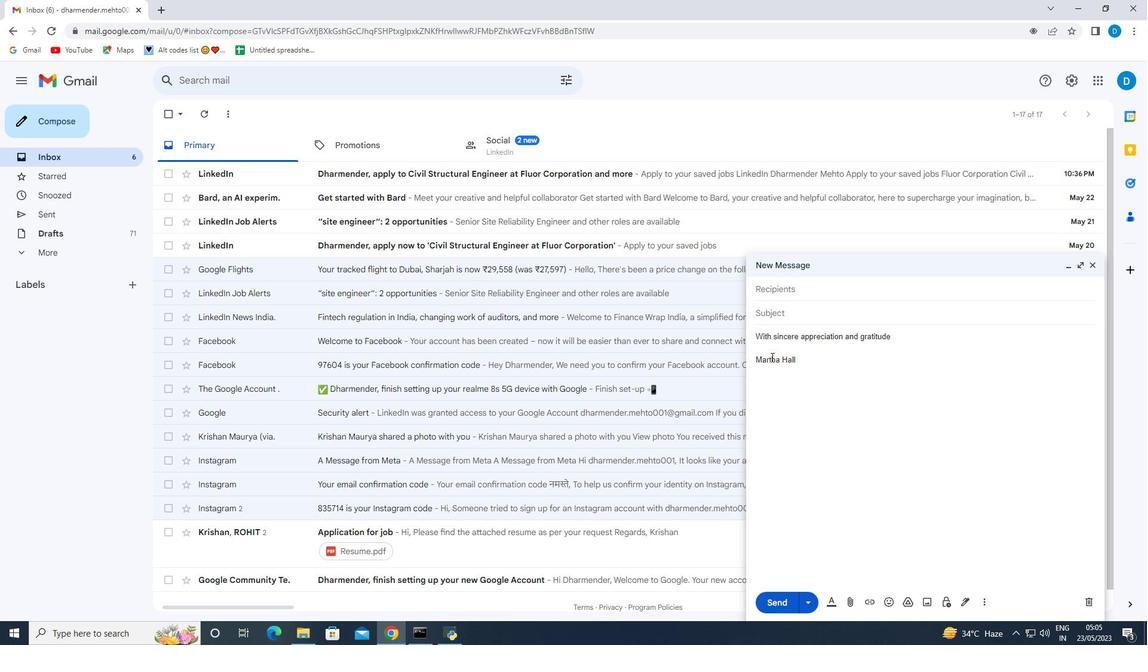 
Action: Mouse moved to (979, 603)
Screenshot: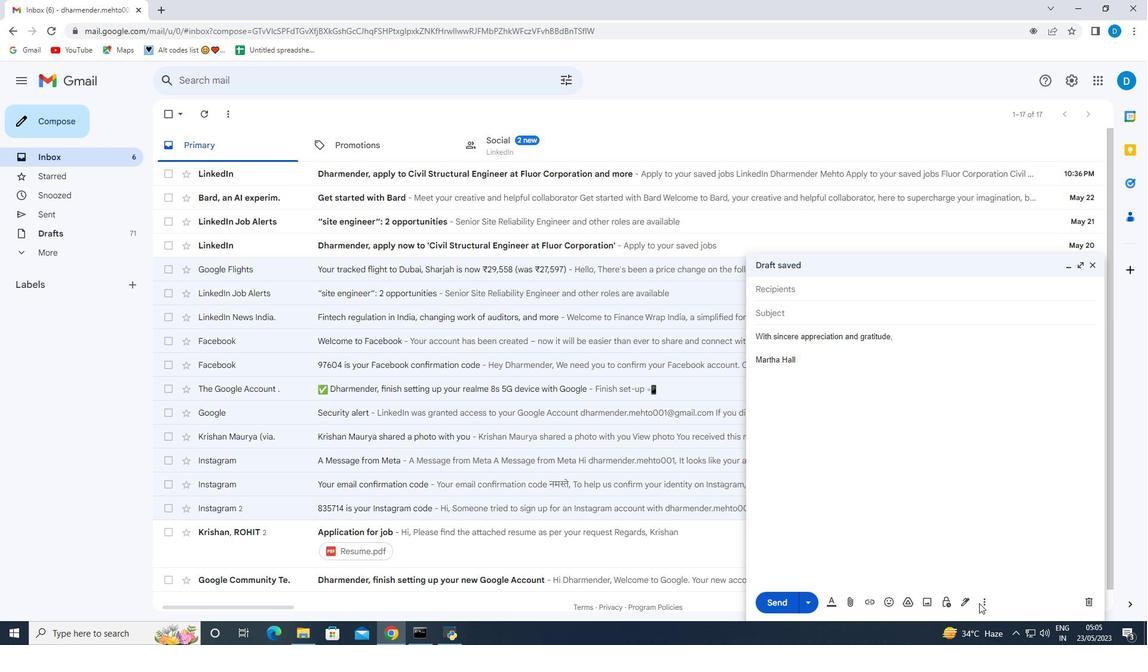 
Action: Mouse pressed left at (979, 603)
Screenshot: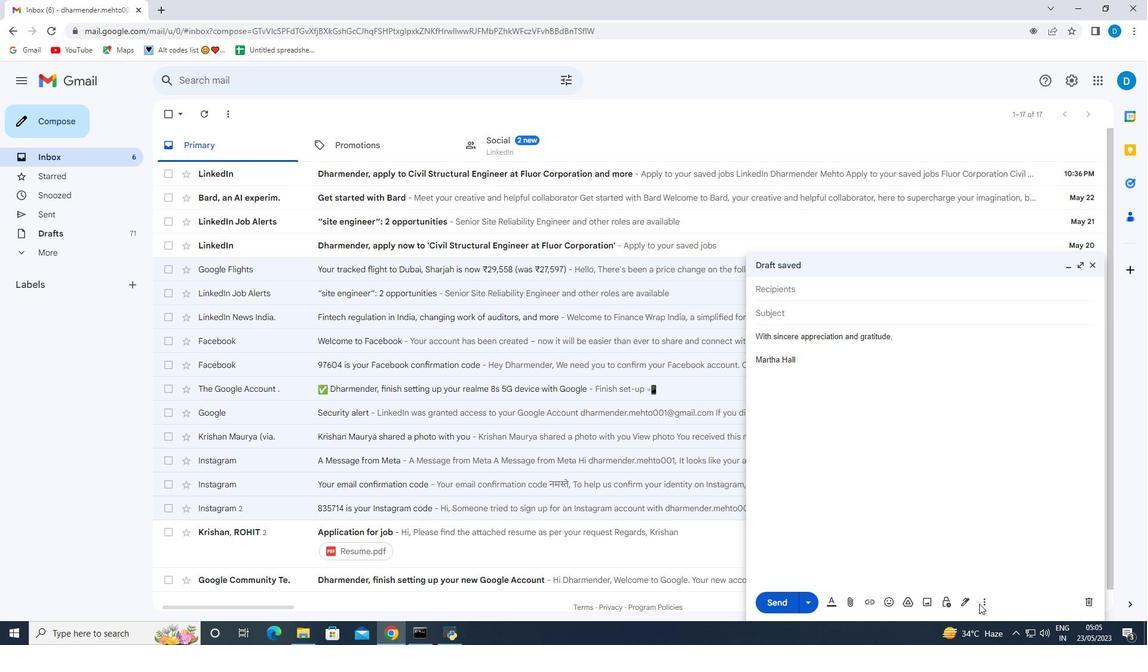 
Action: Mouse moved to (981, 603)
Screenshot: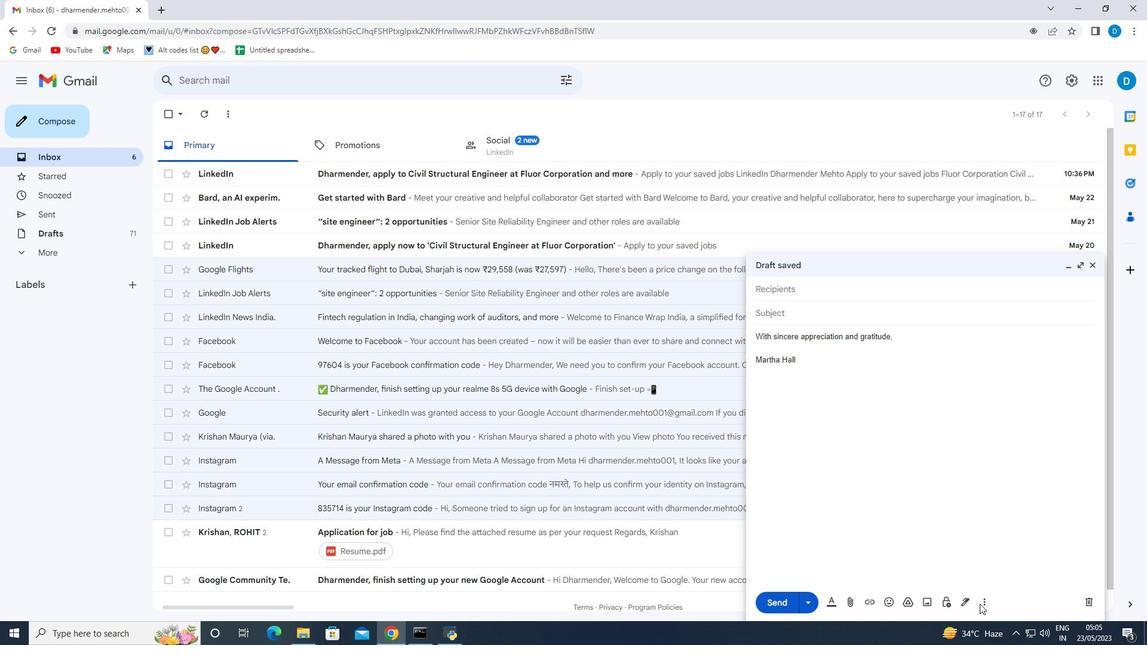 
Action: Mouse pressed left at (981, 603)
Screenshot: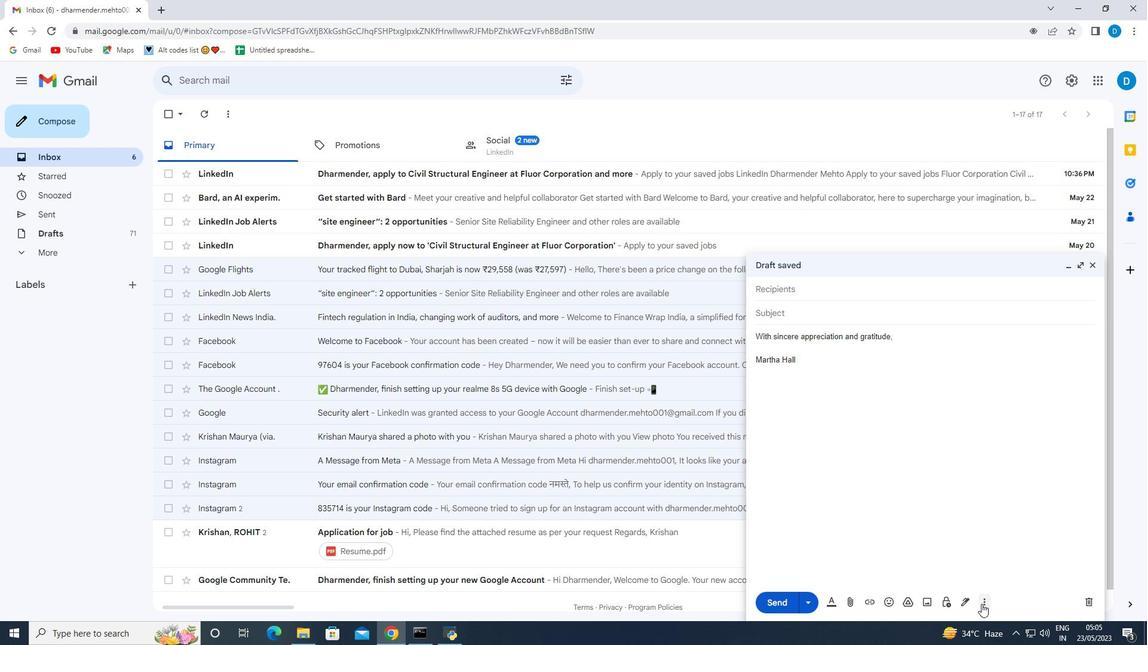 
Action: Mouse moved to (1016, 492)
Screenshot: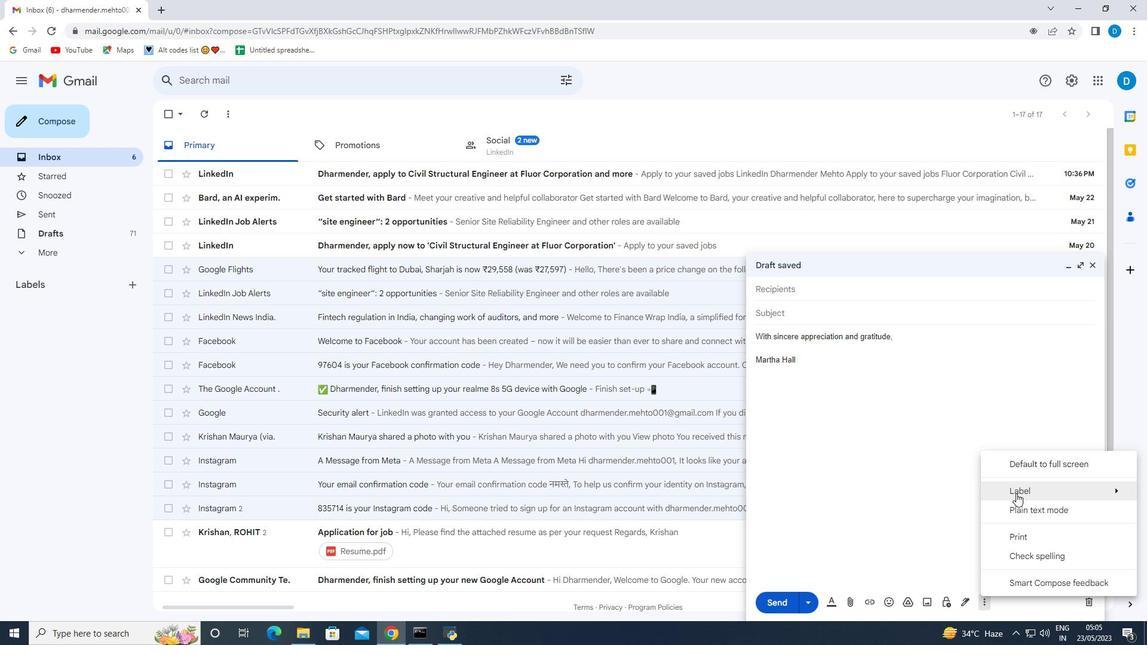 
Action: Mouse pressed left at (1016, 492)
Screenshot: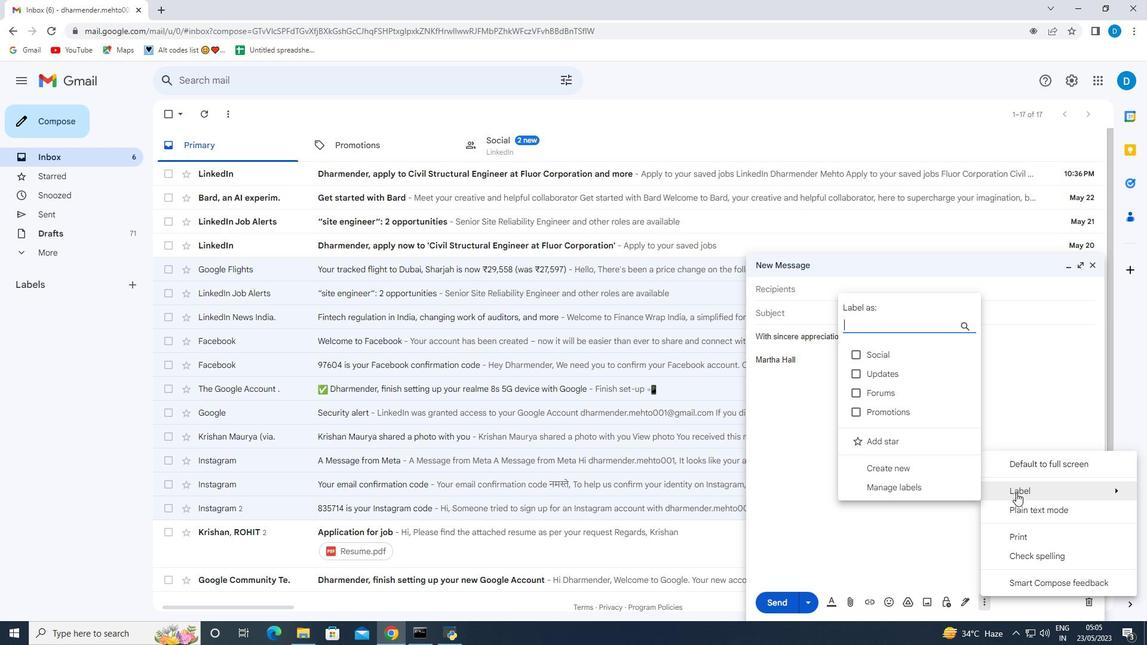 
Action: Mouse moved to (882, 468)
Screenshot: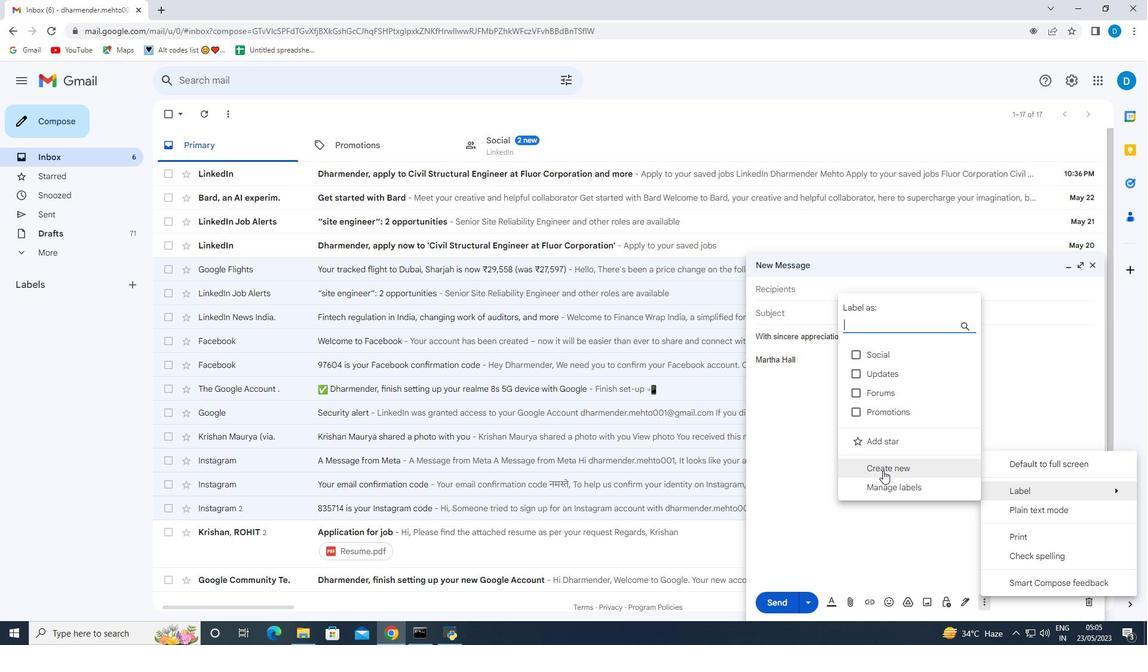 
Action: Mouse pressed left at (882, 468)
Screenshot: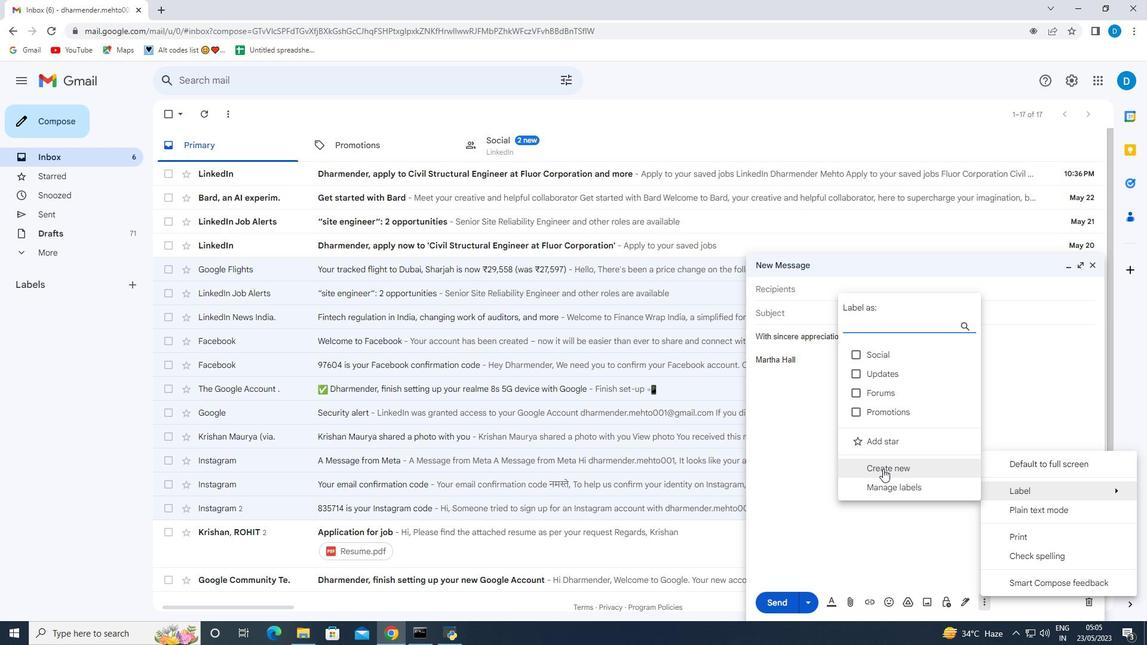 
Action: Mouse moved to (461, 326)
Screenshot: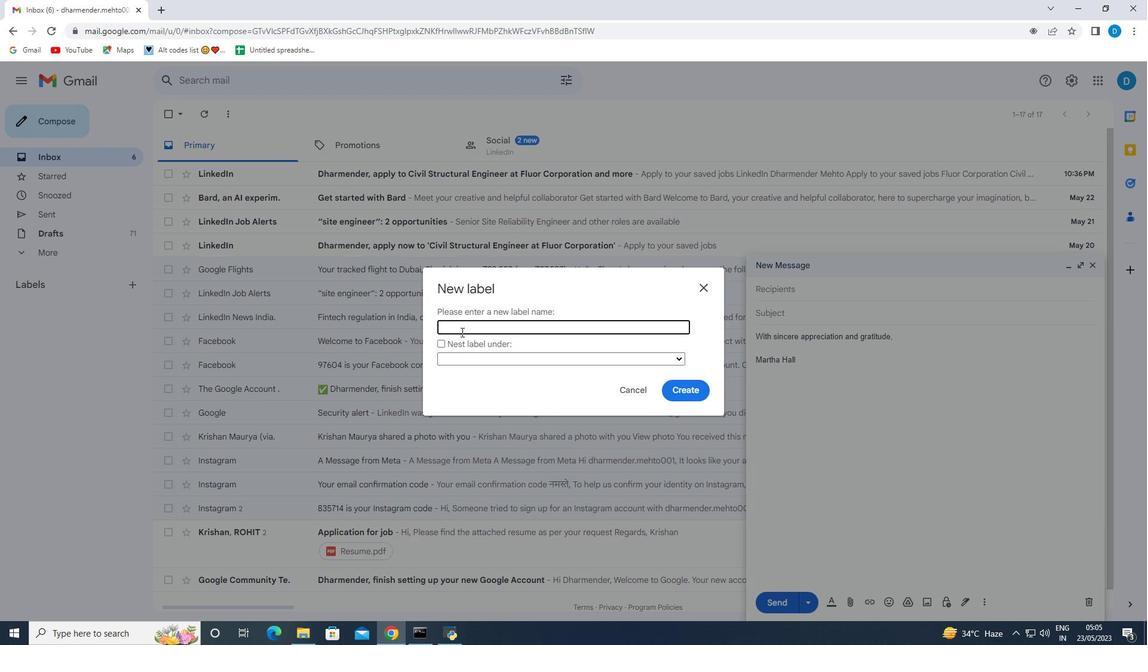 
Action: Mouse pressed left at (461, 326)
Screenshot: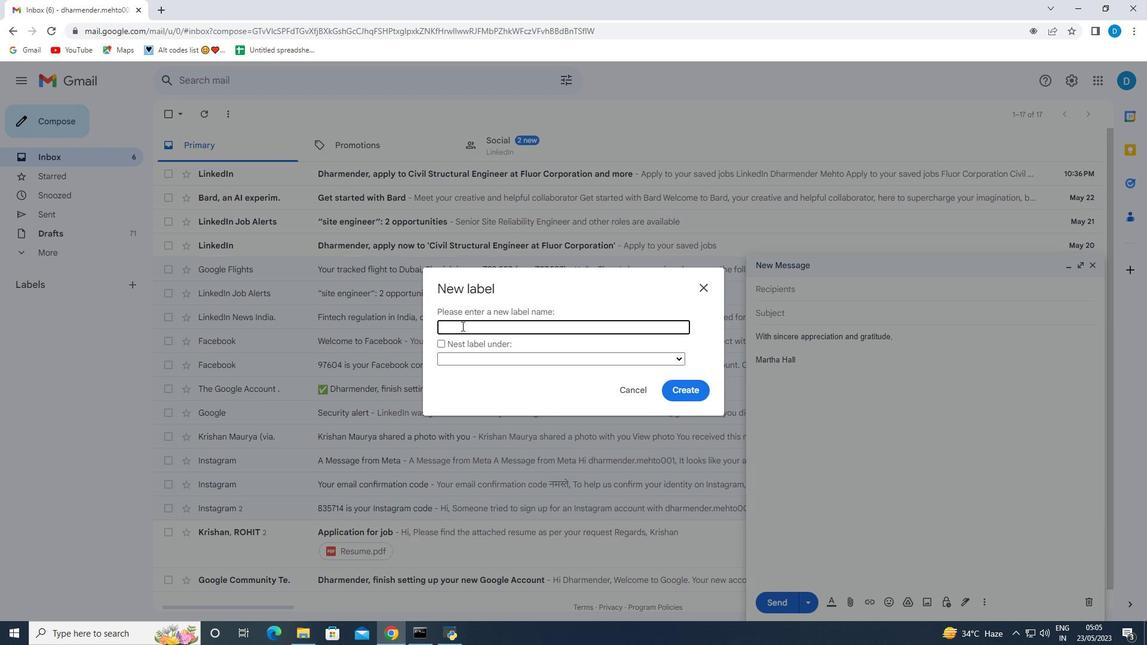 
Action: Key pressed <Key.shift><Key.shift><Key.shift><Key.shift><Key.shift><Key.shift><Key.shift><Key.shift><Key.shift>Lease<Key.space>renewals
Screenshot: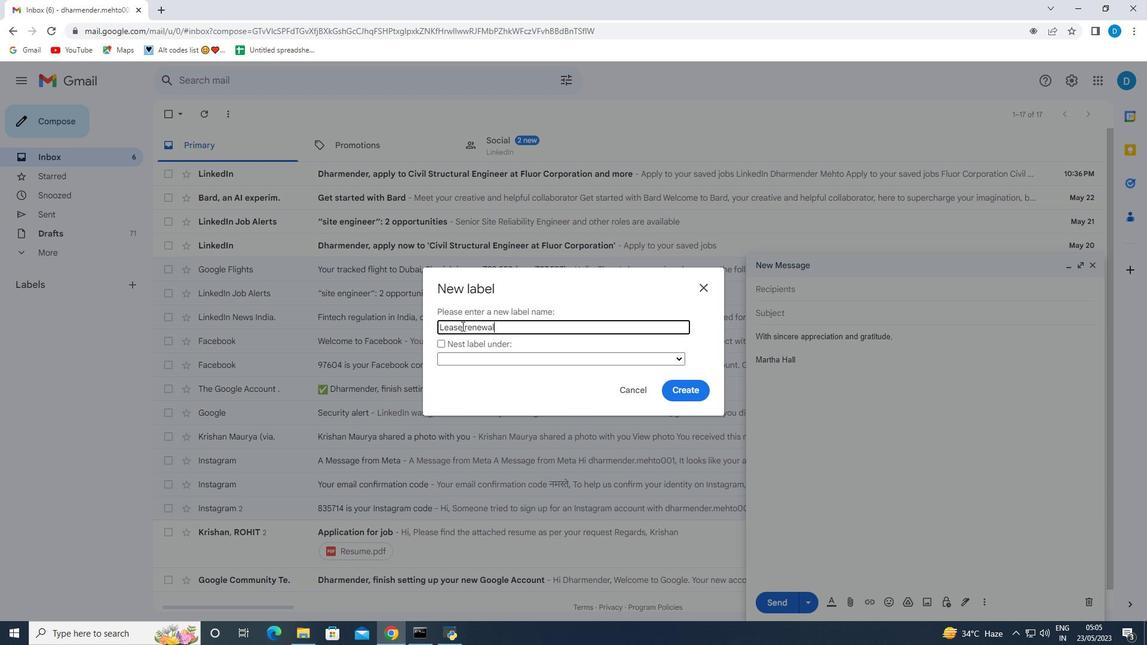 
Action: Mouse moved to (699, 393)
Screenshot: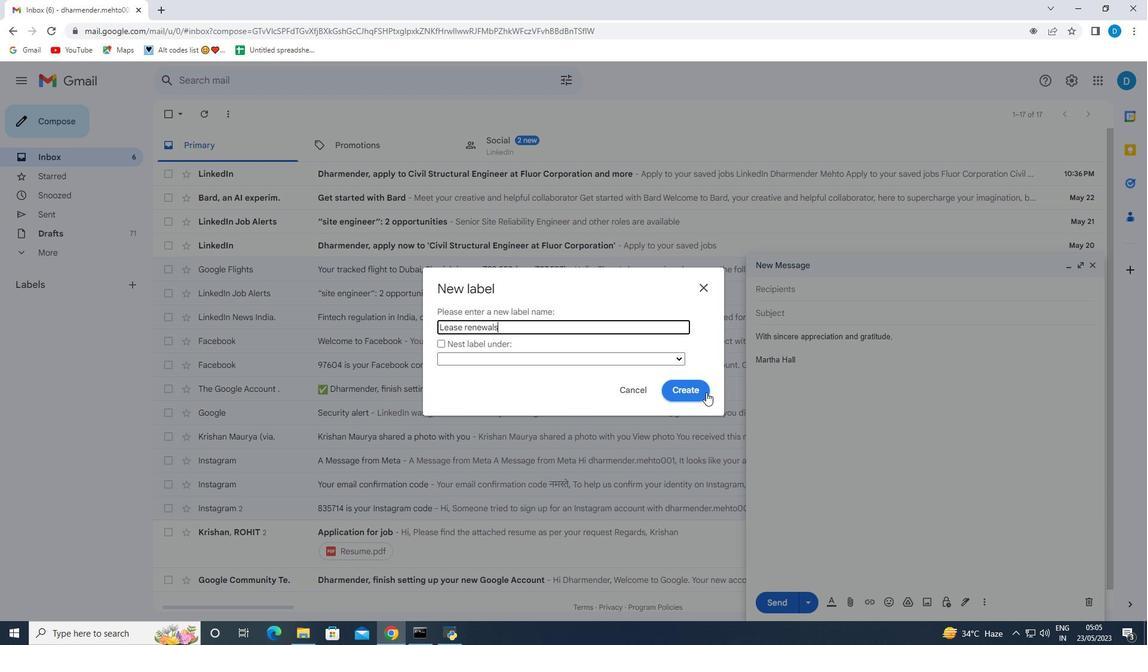 
Action: Mouse pressed left at (699, 393)
Screenshot: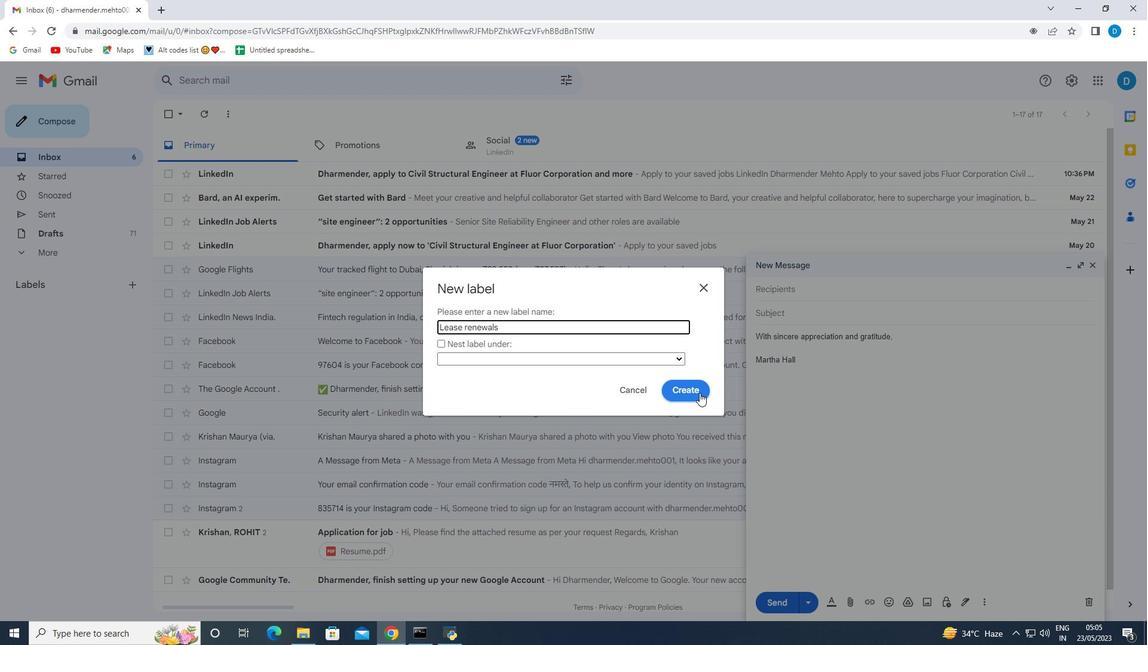
Action: Mouse moved to (788, 290)
Screenshot: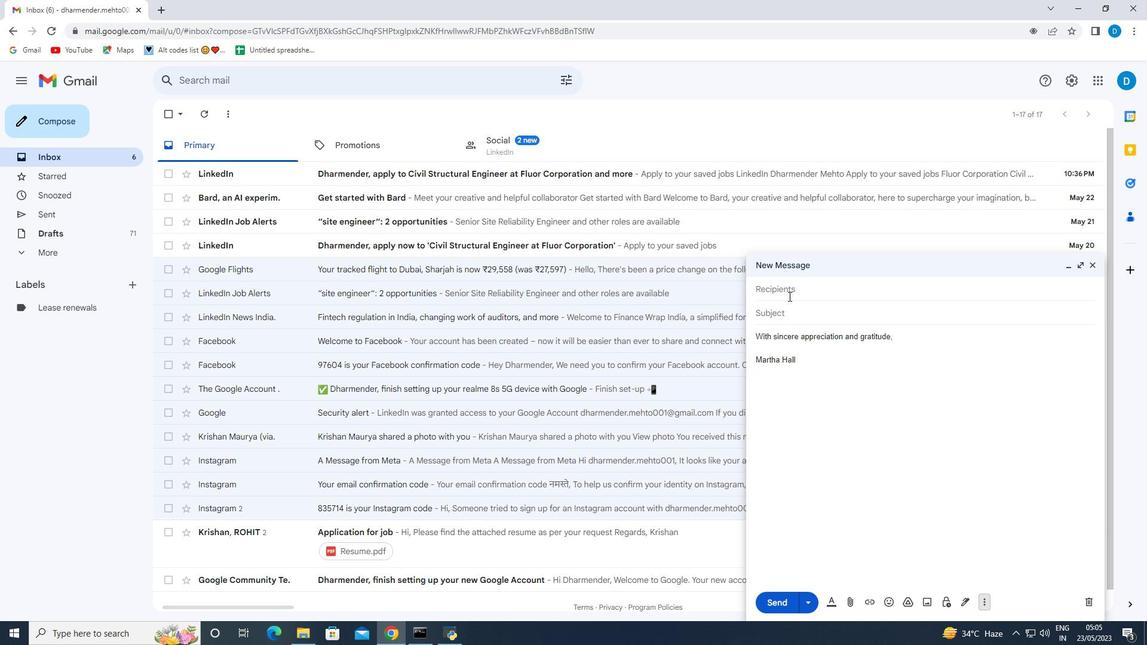 
Action: Mouse pressed left at (788, 290)
Screenshot: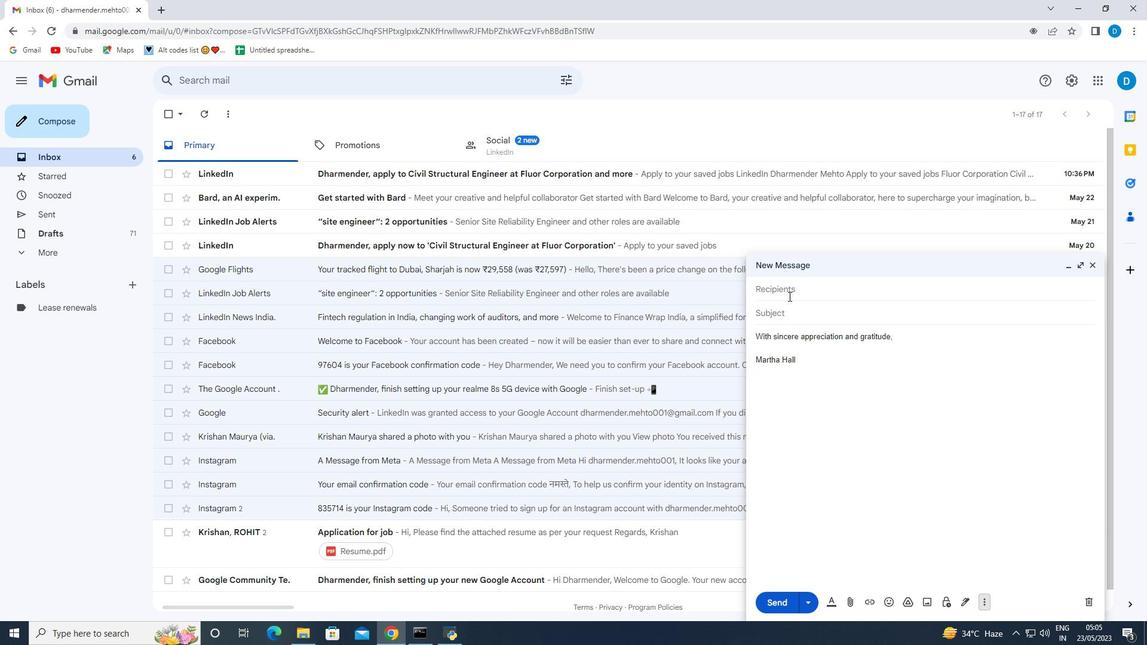
Action: Mouse moved to (133, 307)
Screenshot: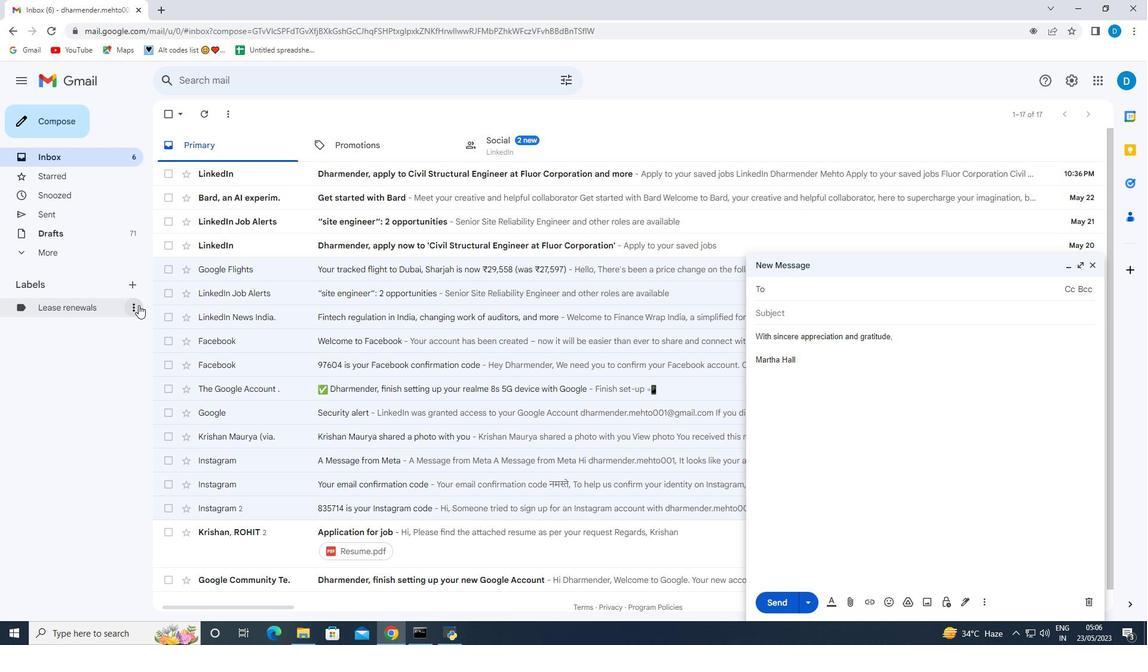 
Action: Mouse pressed left at (133, 307)
Screenshot: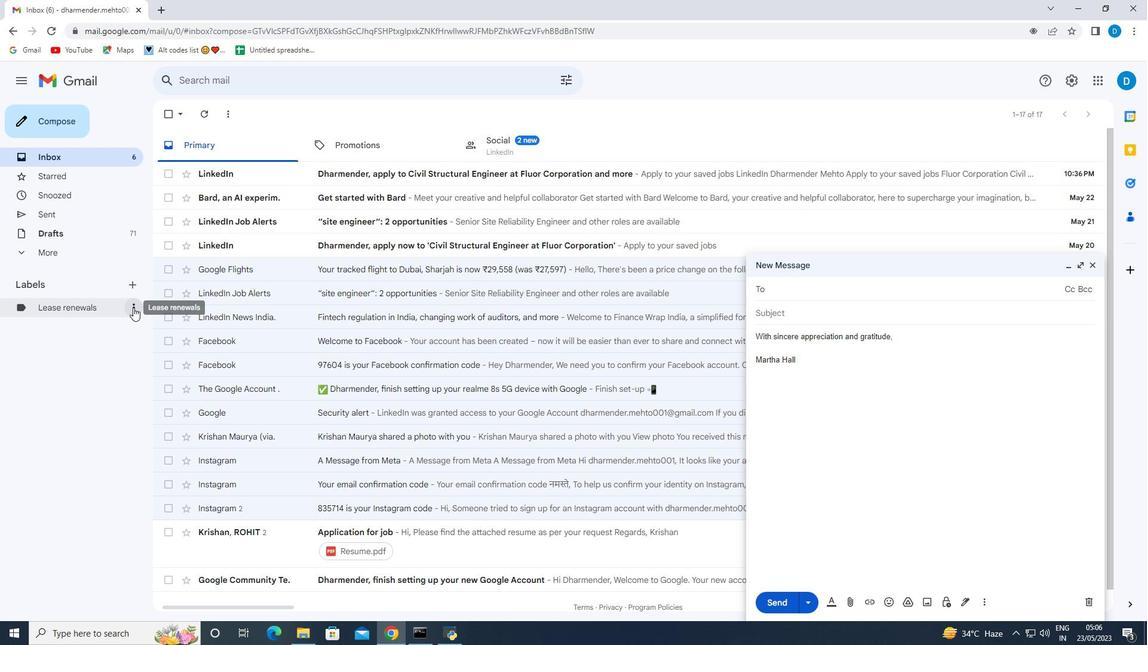 
Action: Mouse moved to (281, 389)
Screenshot: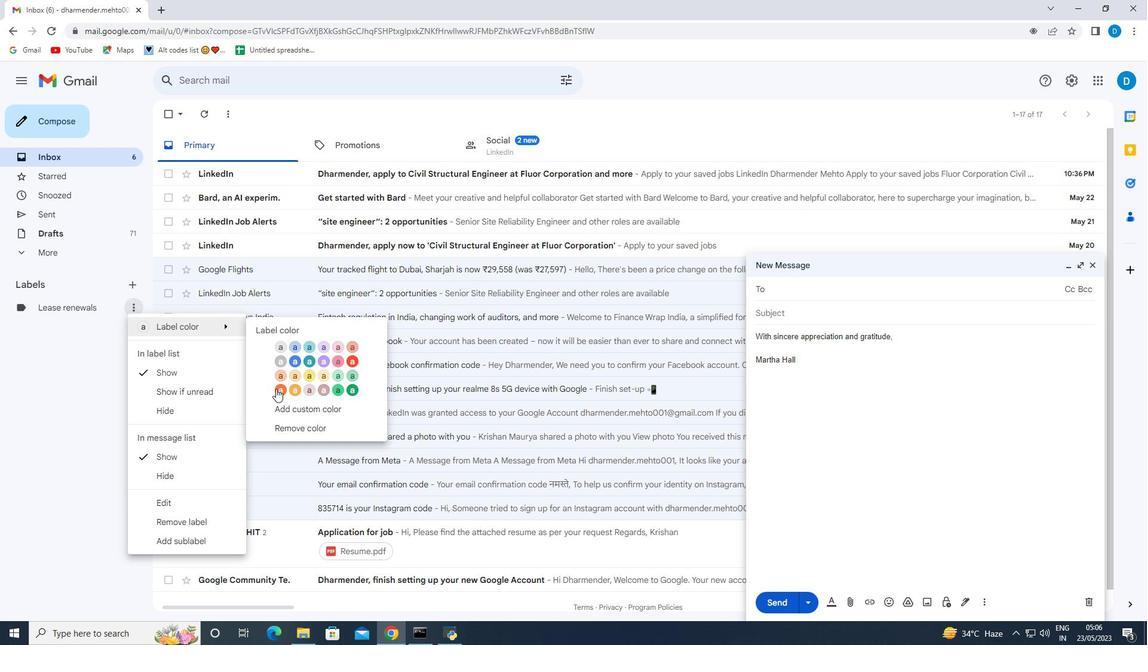 
Action: Mouse pressed left at (281, 389)
Screenshot: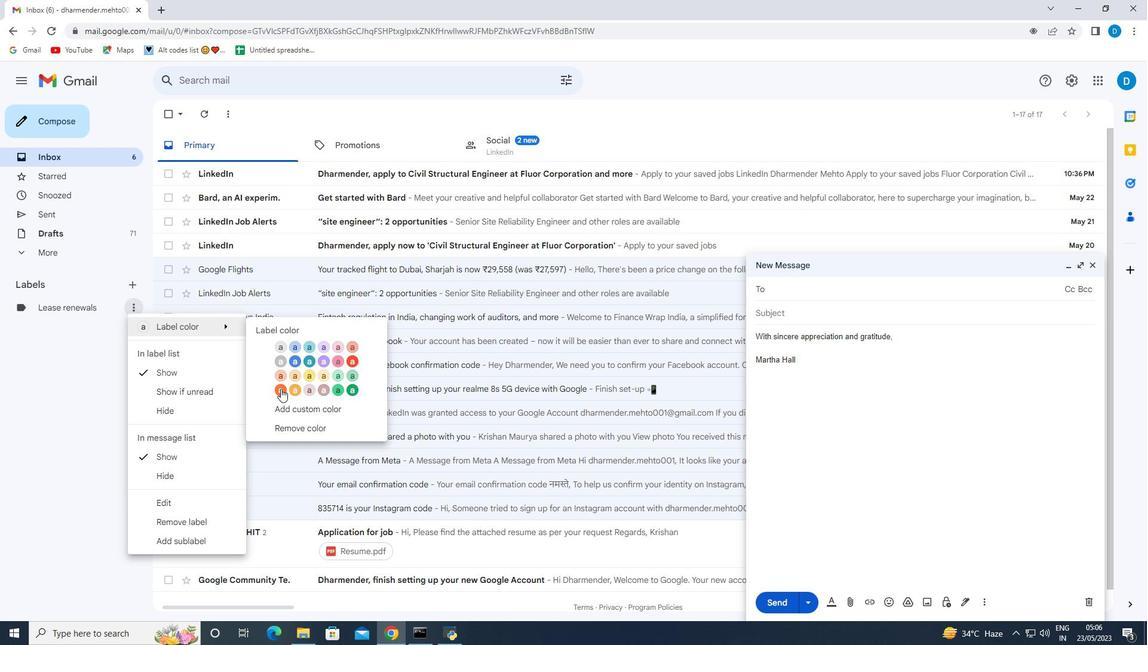 
Action: Mouse moved to (802, 295)
Screenshot: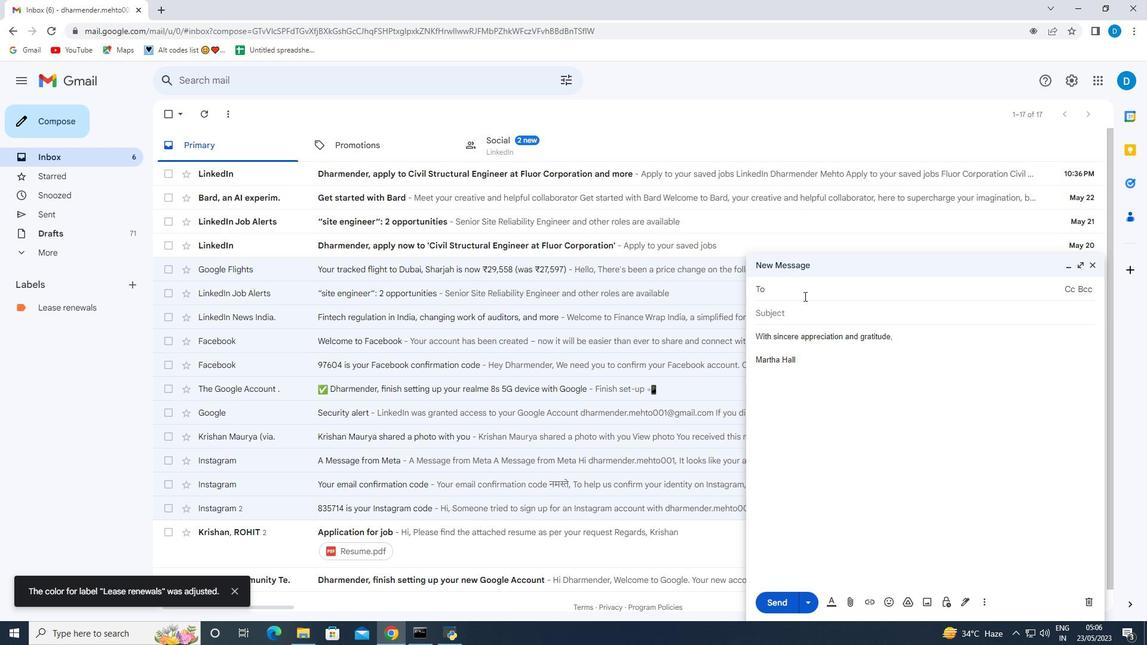 
Action: Mouse pressed left at (802, 295)
Screenshot: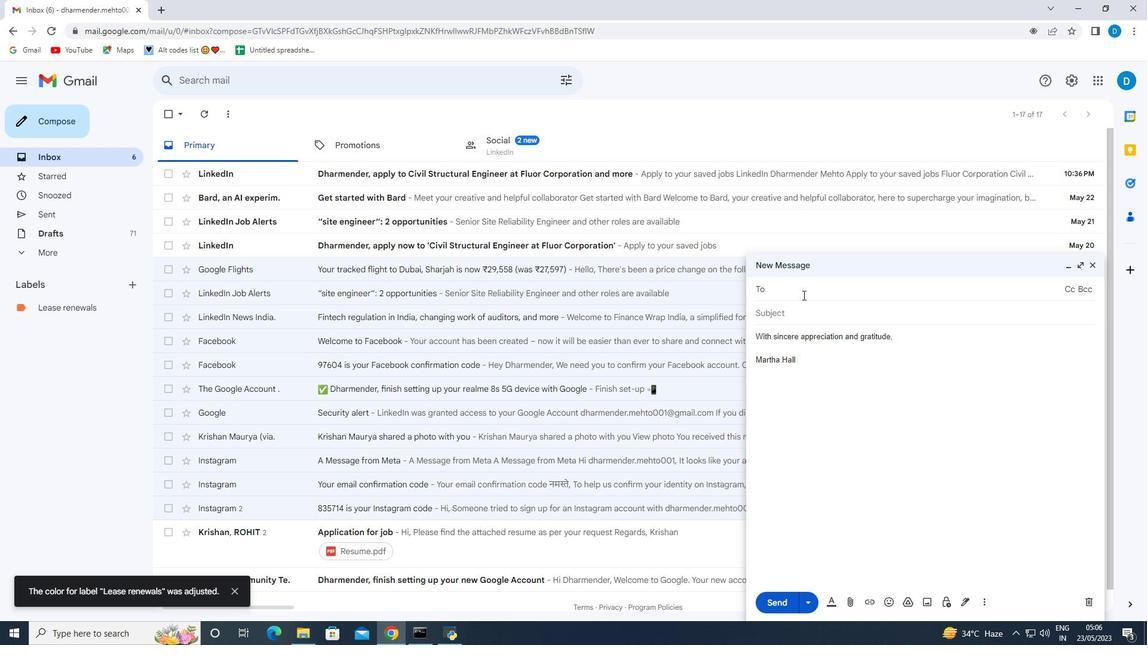 
Action: Key pressed softage.9<Key.shift>@softage.net
Screenshot: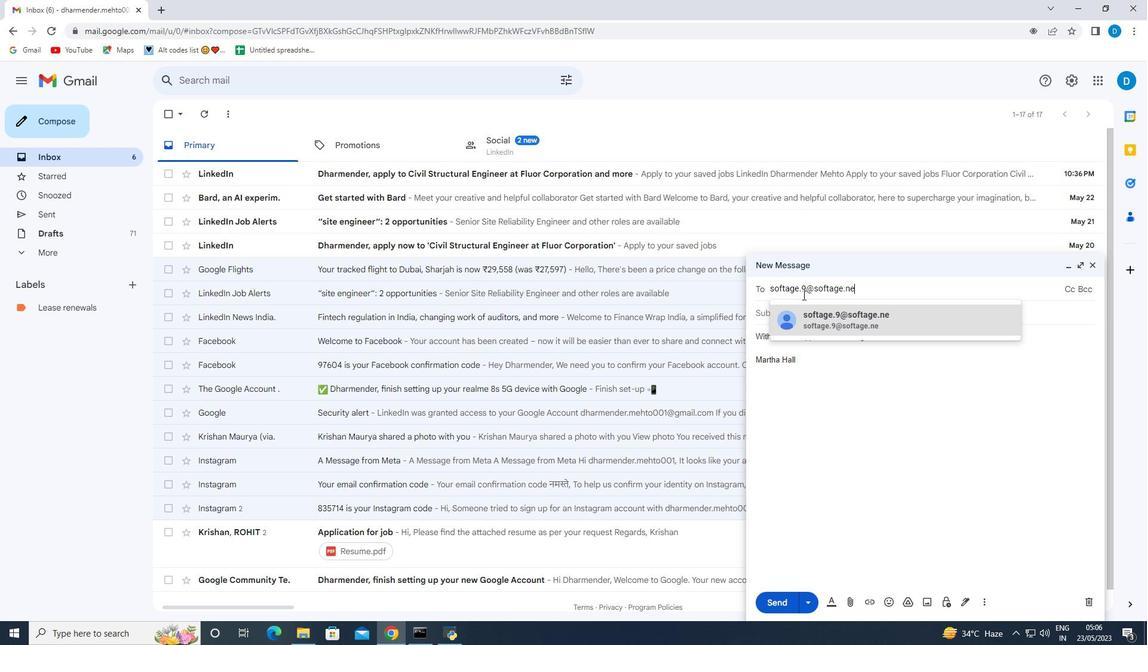 
Action: Mouse moved to (874, 323)
Screenshot: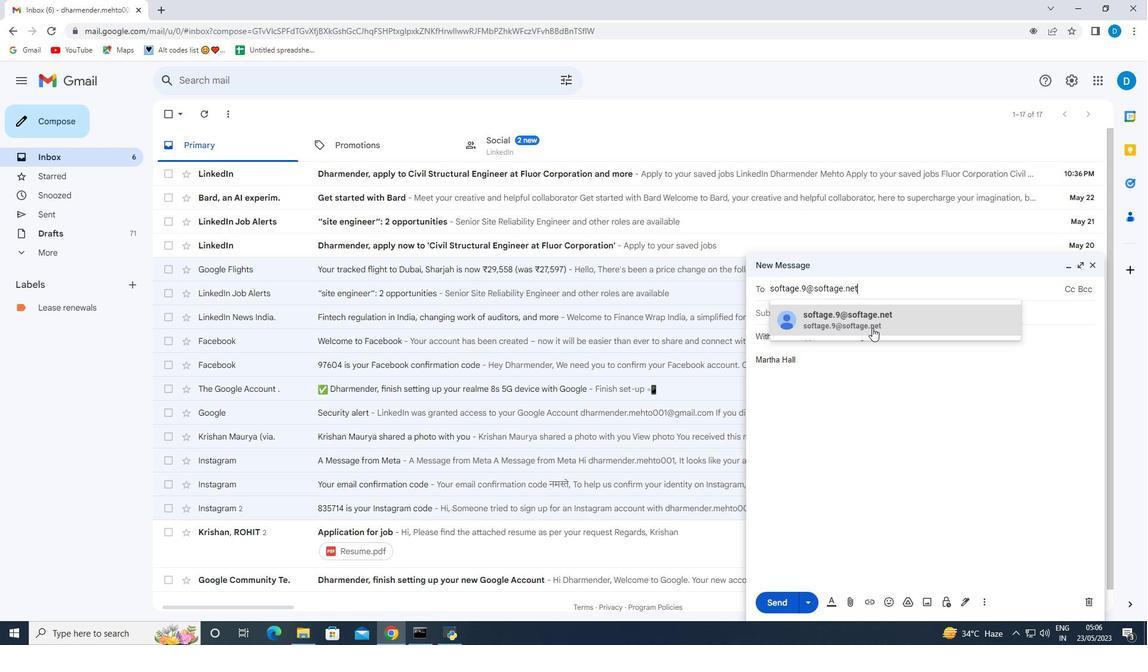 
Action: Mouse pressed left at (874, 323)
Screenshot: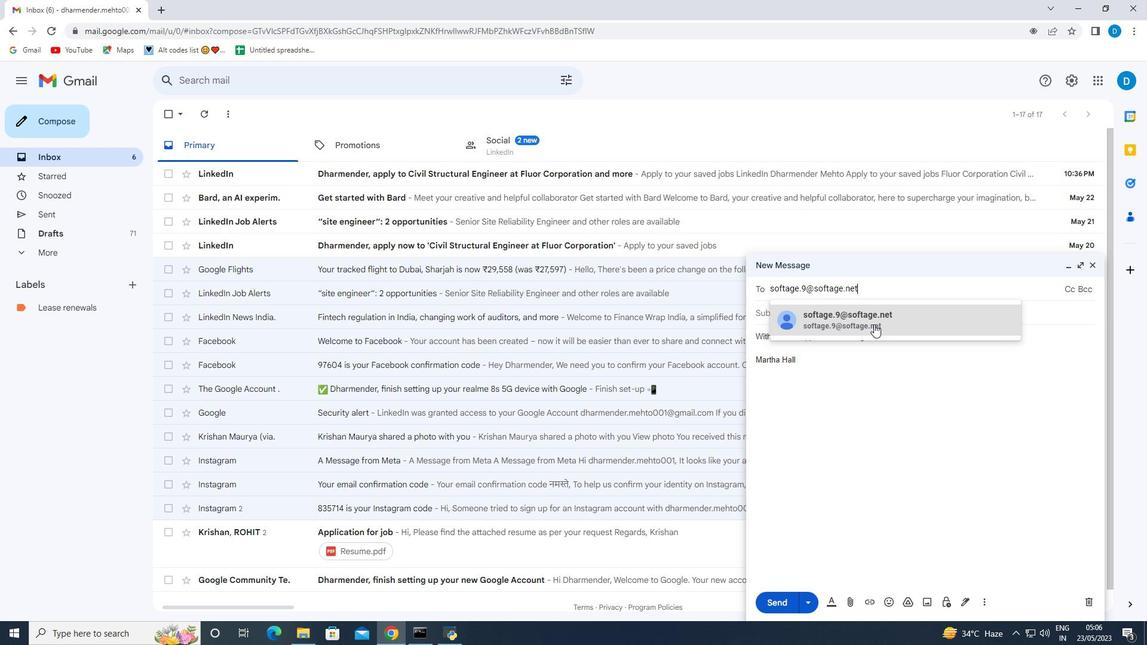 
Action: Mouse moved to (981, 599)
Screenshot: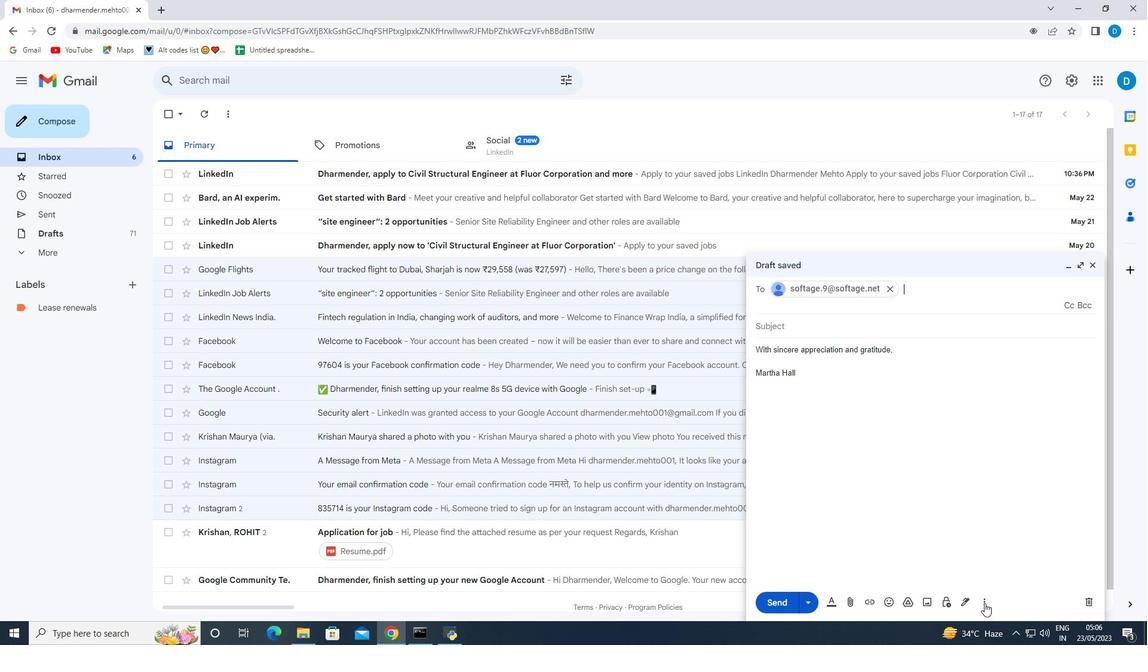 
Action: Mouse pressed left at (981, 599)
Screenshot: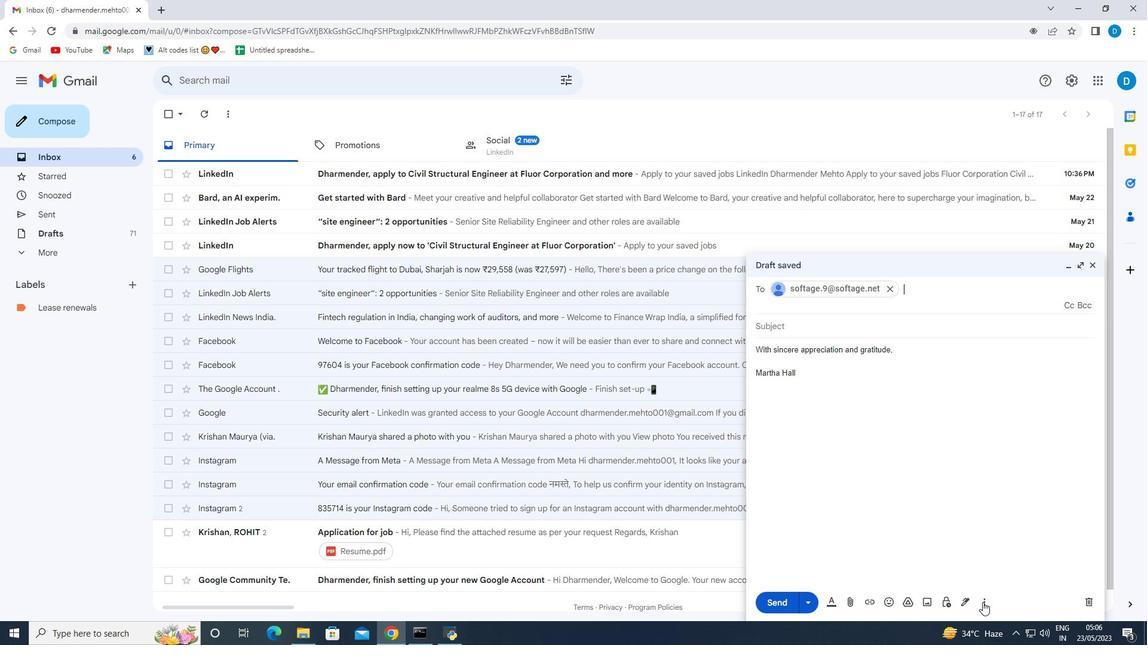 
Action: Mouse moved to (1015, 499)
Screenshot: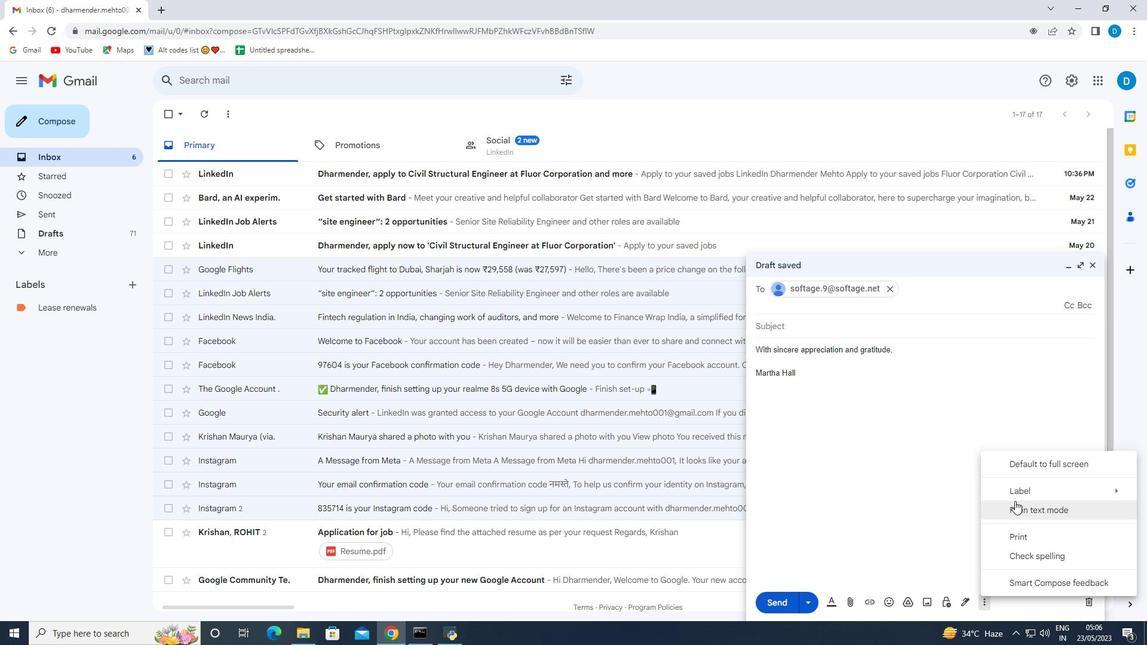 
Action: Mouse pressed left at (1015, 499)
Screenshot: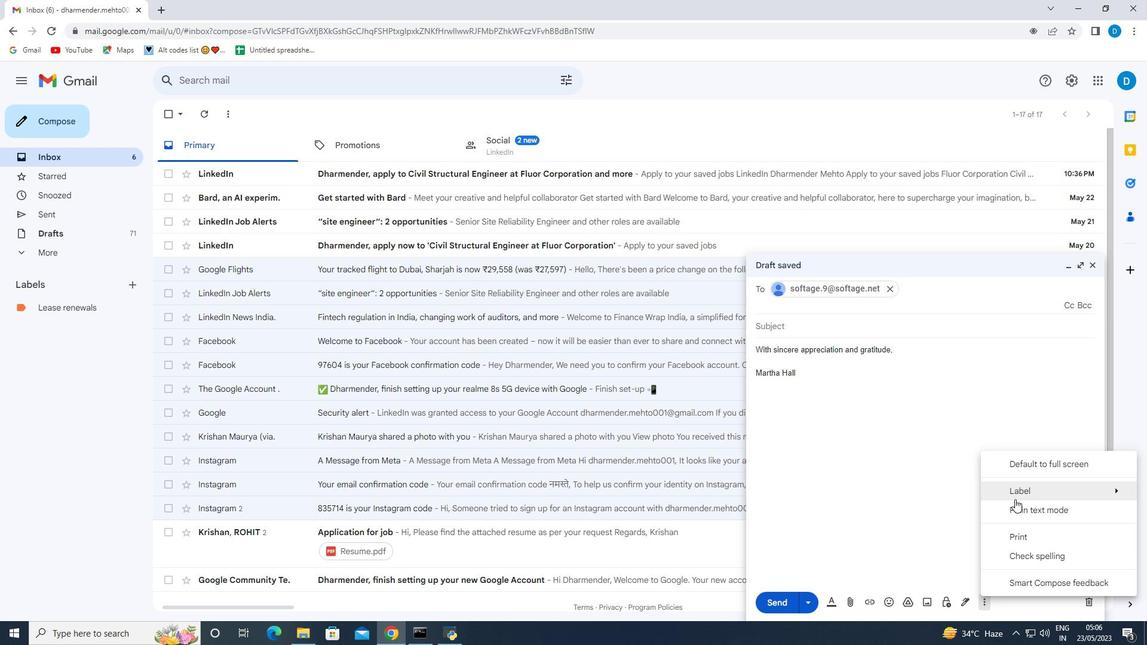 
Action: Mouse moved to (860, 336)
Screenshot: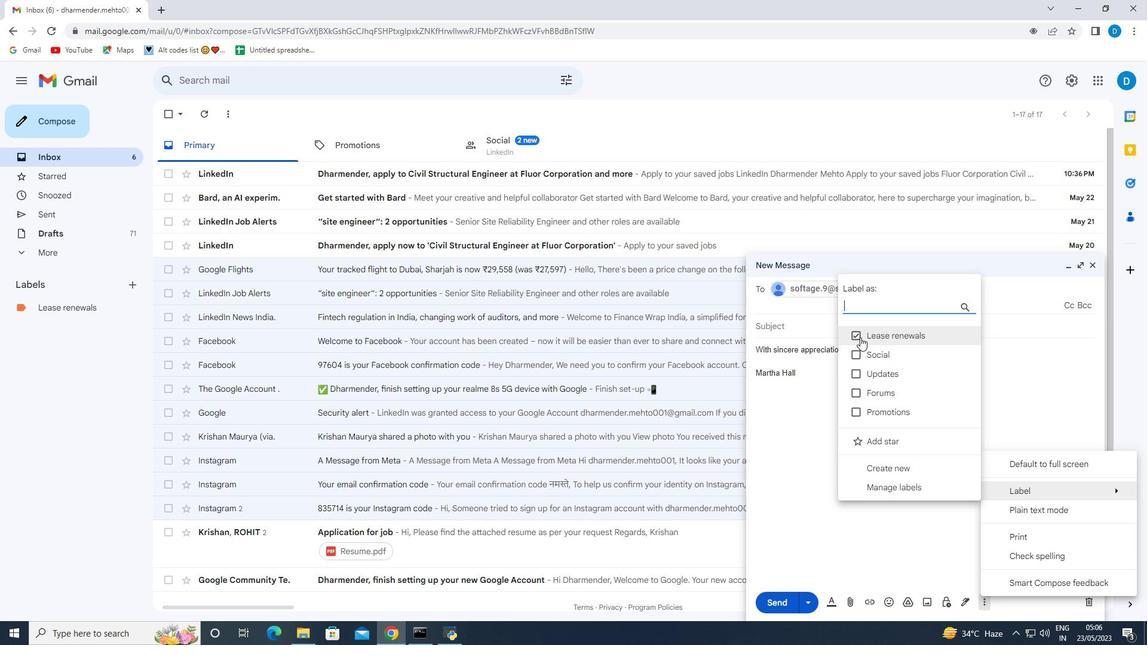 
Action: Mouse pressed left at (860, 336)
Screenshot: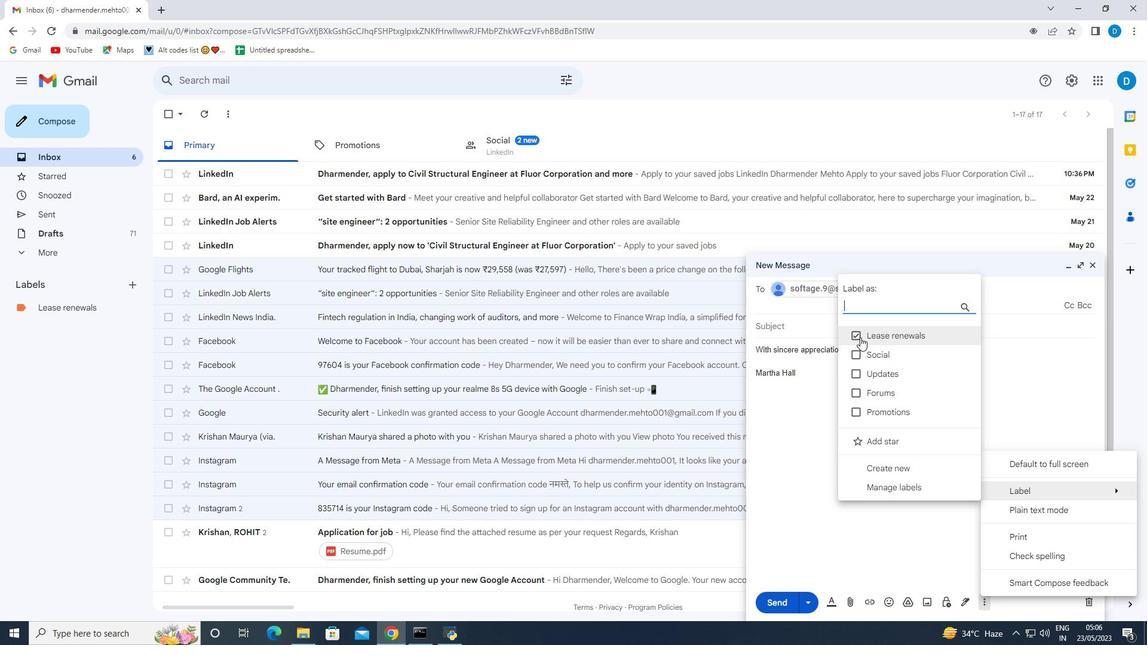 
Action: Mouse pressed left at (860, 336)
Screenshot: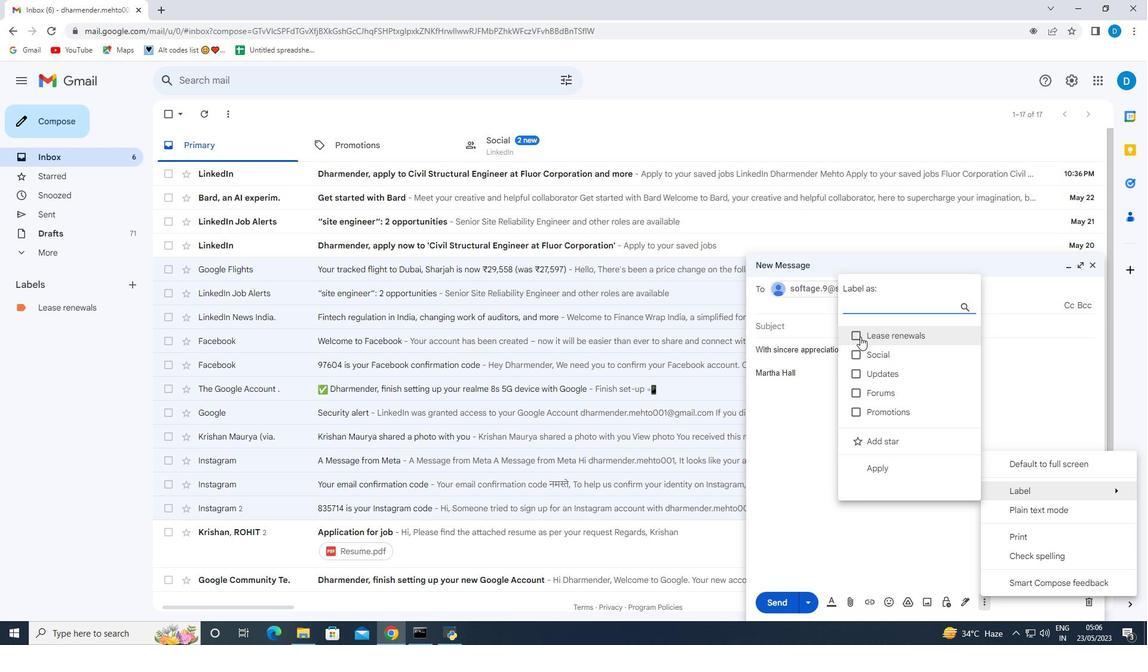 
Action: Mouse moved to (802, 482)
Screenshot: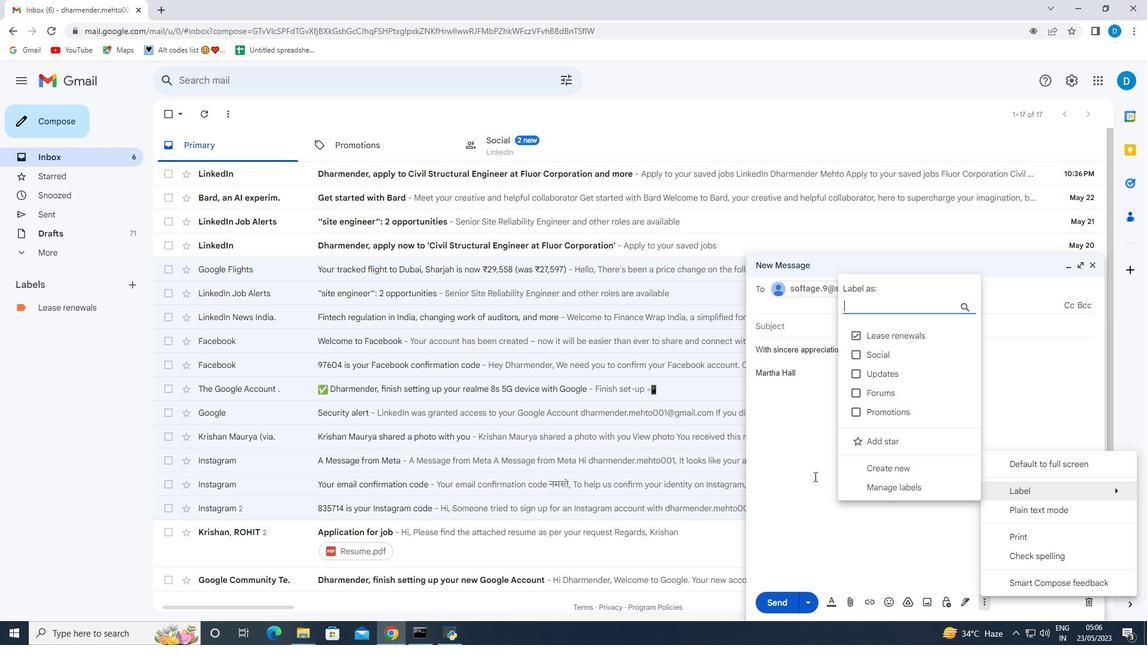 
Action: Mouse pressed left at (802, 482)
Screenshot: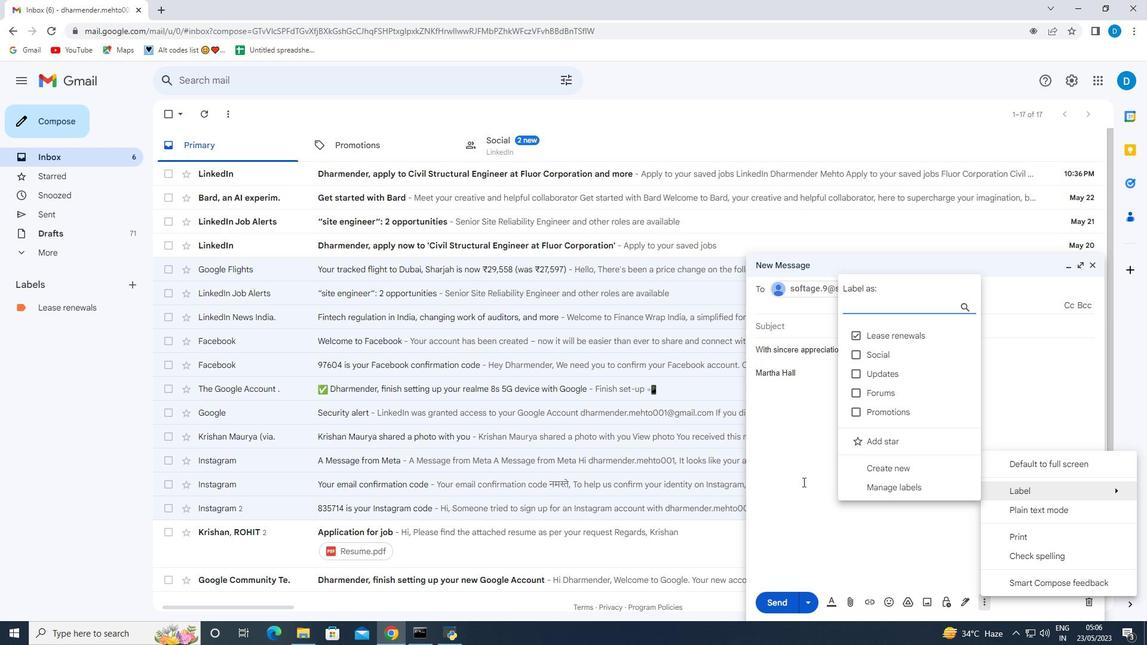 
Action: Mouse moved to (920, 460)
Screenshot: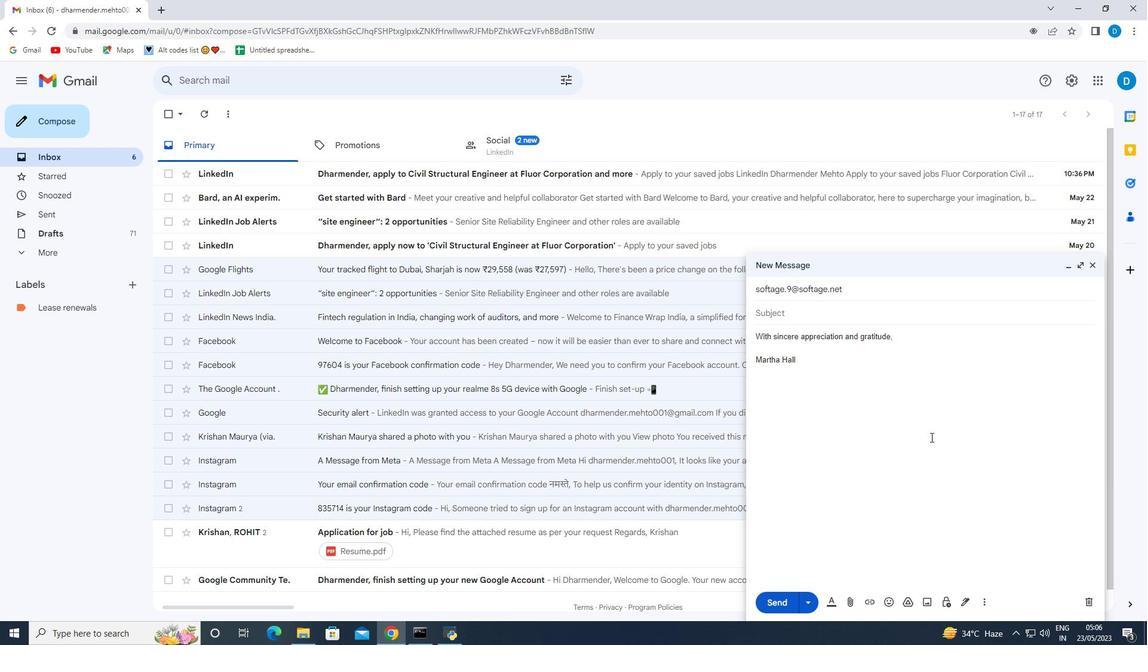 
